 Task: Plan a trip to Miedzyrzecz, Poland from 29th December, 2023 to 31th December, 2023 for 2 adults. Place can be entire room with 2 bedrooms having 2 beds and 1 bathroom. Property type can be flat. Amenities needed are: washing machine.
Action: Mouse moved to (405, 172)
Screenshot: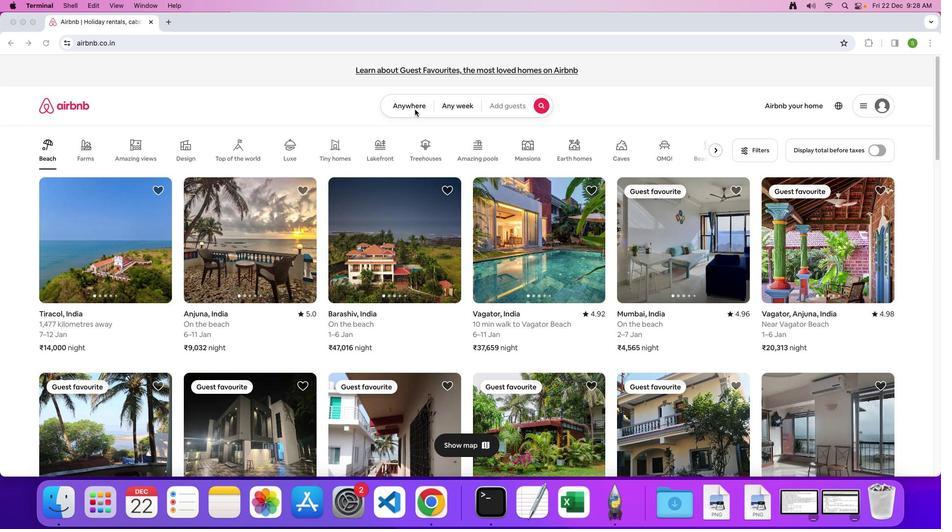 
Action: Mouse pressed left at (405, 172)
Screenshot: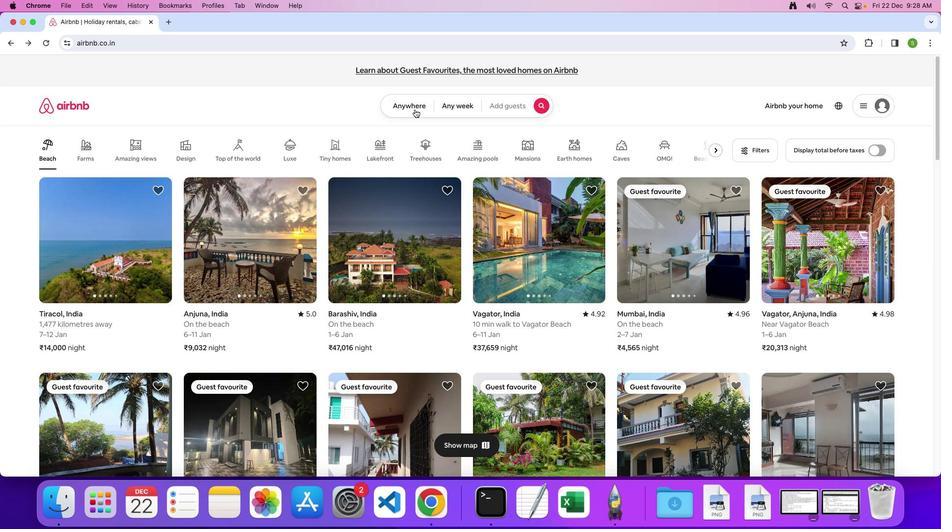 
Action: Mouse moved to (394, 173)
Screenshot: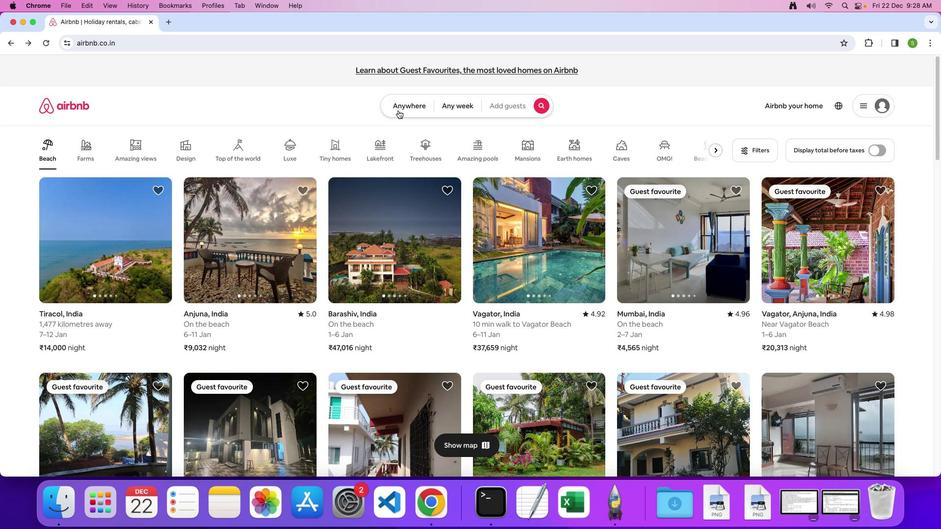 
Action: Mouse pressed left at (394, 173)
Screenshot: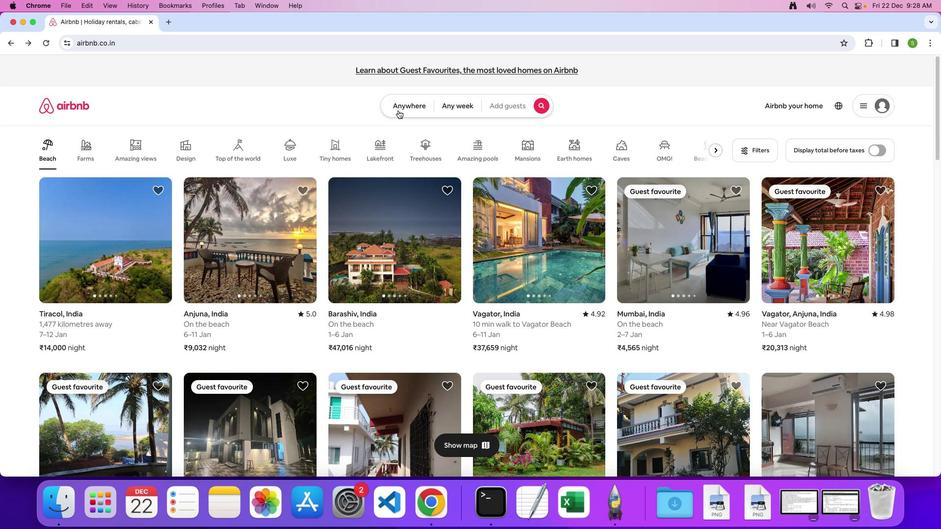 
Action: Mouse moved to (369, 195)
Screenshot: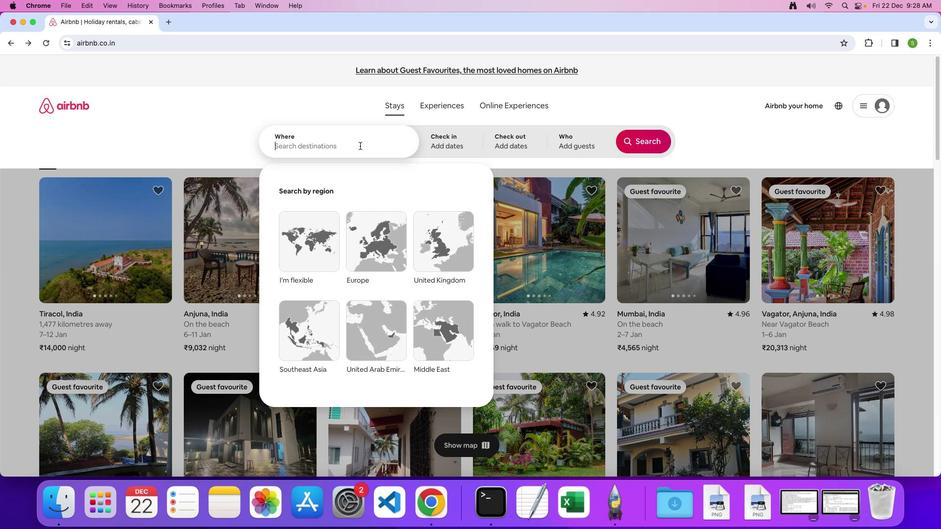 
Action: Mouse pressed left at (369, 195)
Screenshot: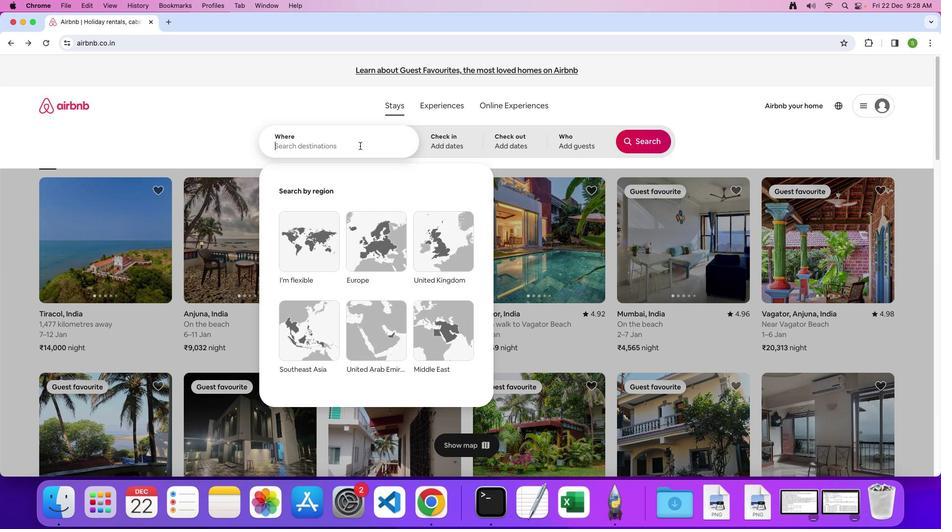 
Action: Key pressed 'M'Key.caps_lock'i''e''d''z''y''r''z''e''c''z'','Key.spaceKey.shift'P''o''l''a''n''d'Key.enter
Screenshot: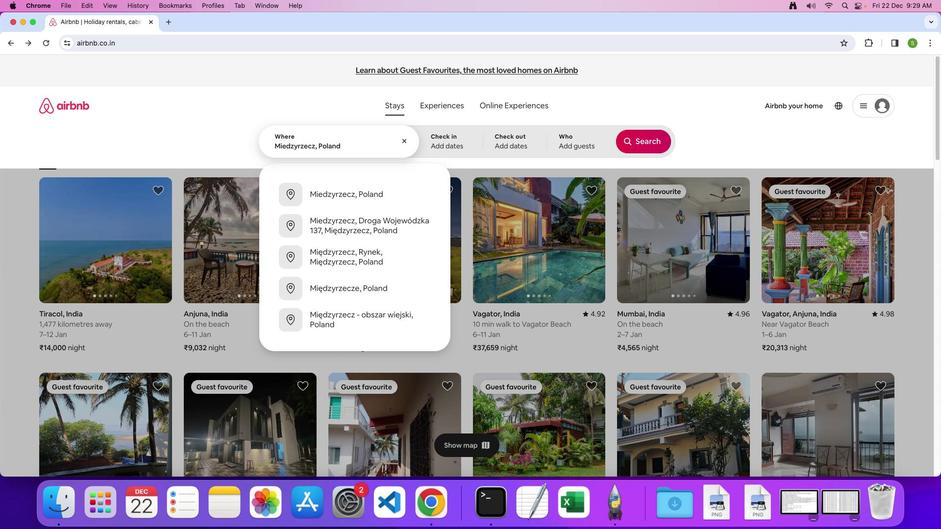 
Action: Mouse moved to (406, 331)
Screenshot: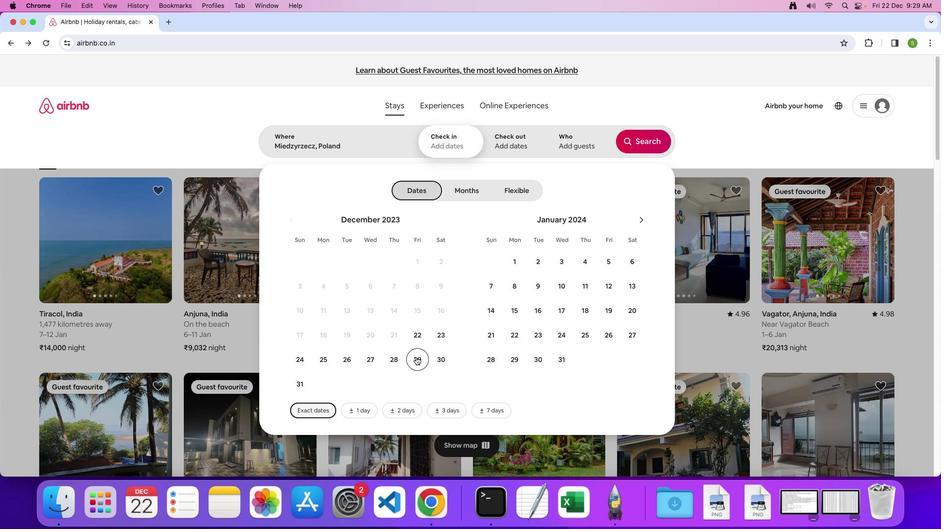 
Action: Mouse pressed left at (406, 331)
Screenshot: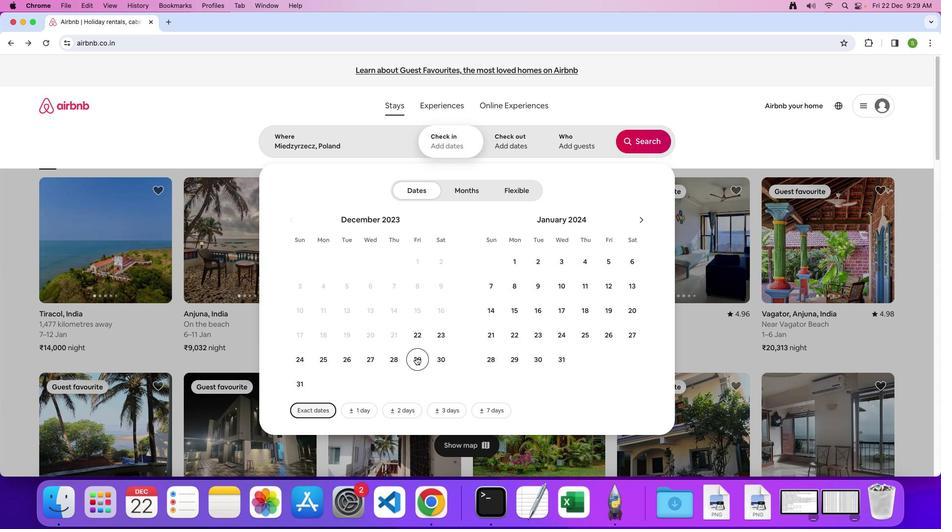 
Action: Mouse moved to (329, 346)
Screenshot: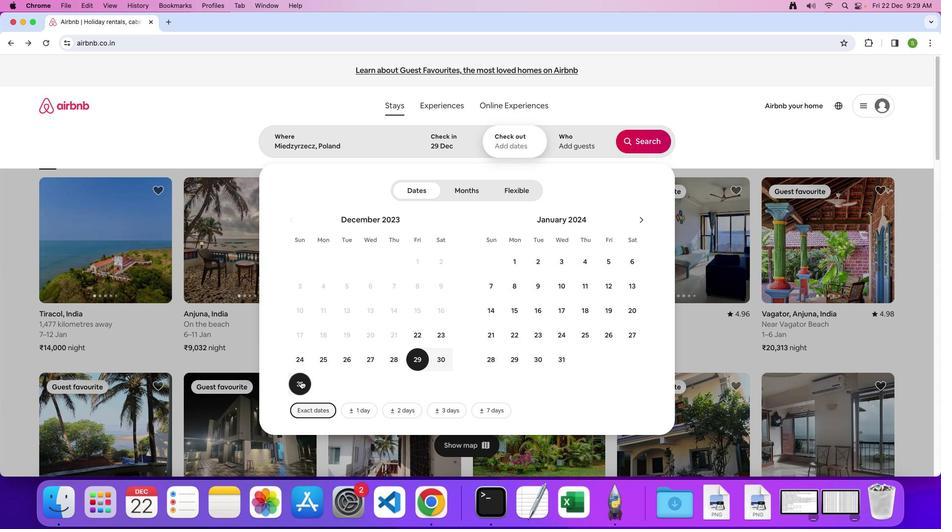 
Action: Mouse pressed left at (329, 346)
Screenshot: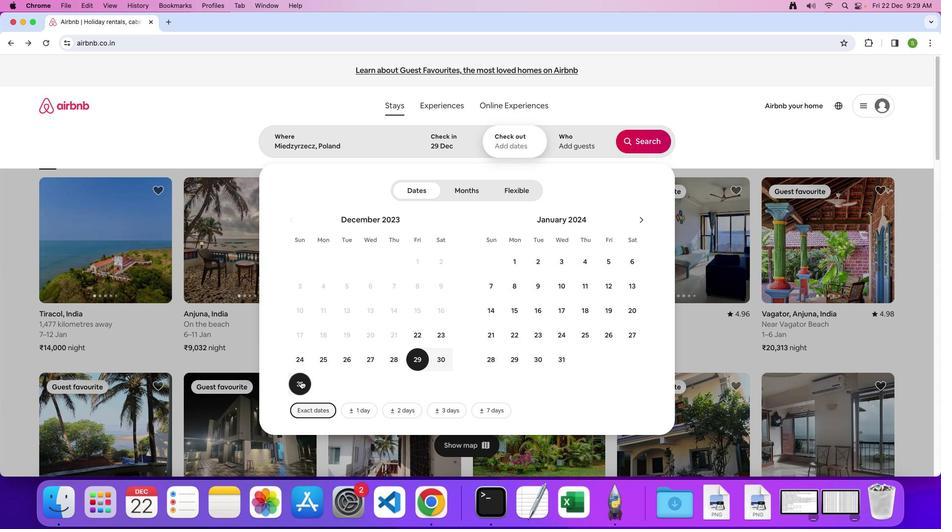 
Action: Mouse moved to (507, 192)
Screenshot: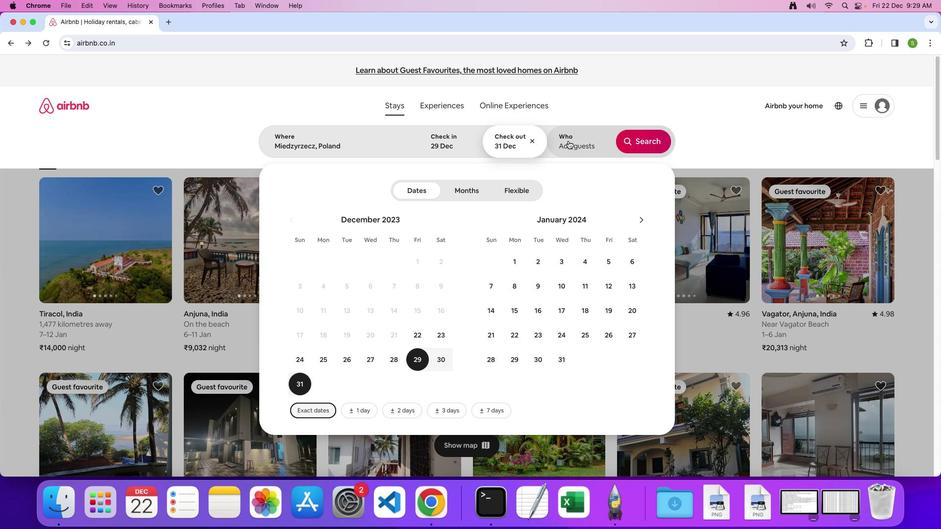 
Action: Mouse pressed left at (507, 192)
Screenshot: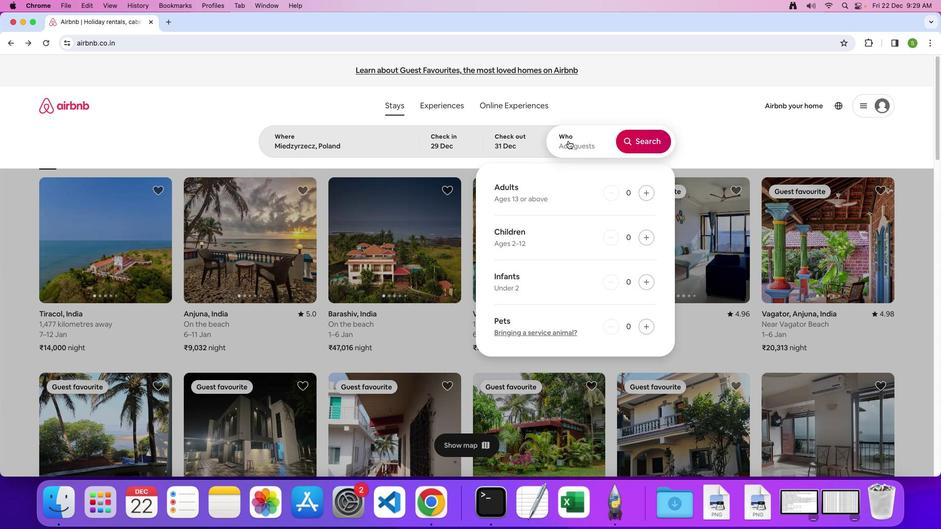 
Action: Mouse moved to (560, 224)
Screenshot: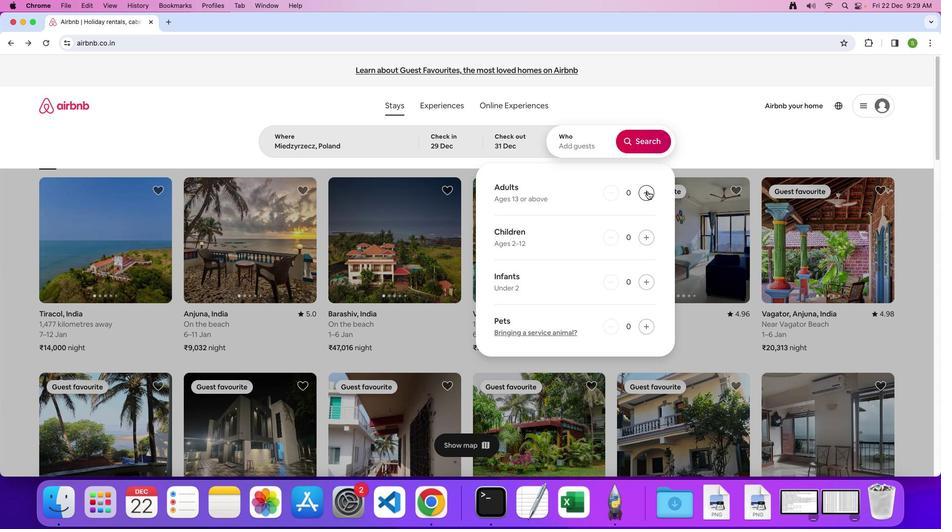 
Action: Mouse pressed left at (560, 224)
Screenshot: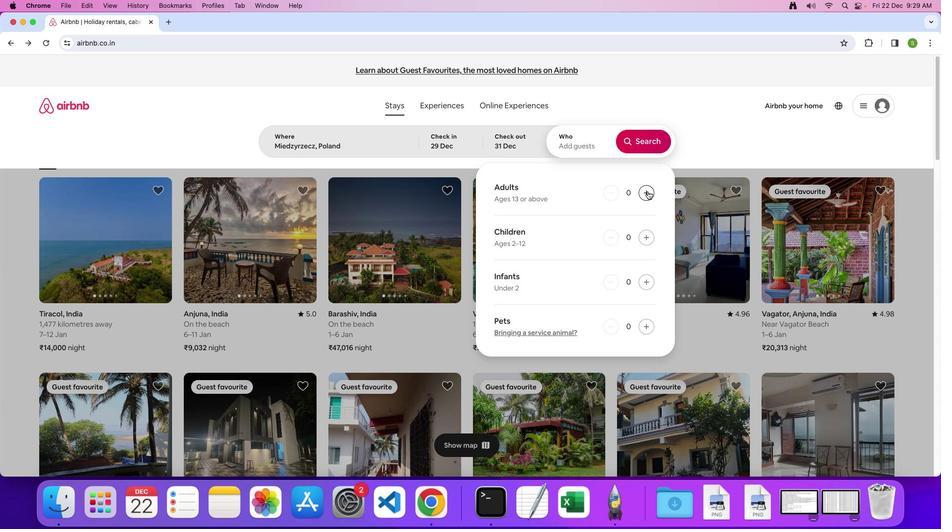 
Action: Mouse pressed left at (560, 224)
Screenshot: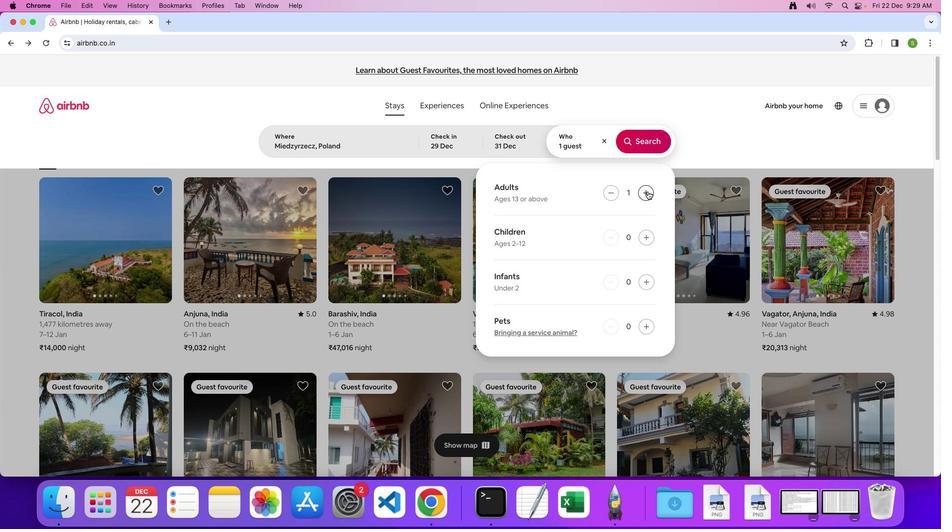 
Action: Mouse moved to (560, 195)
Screenshot: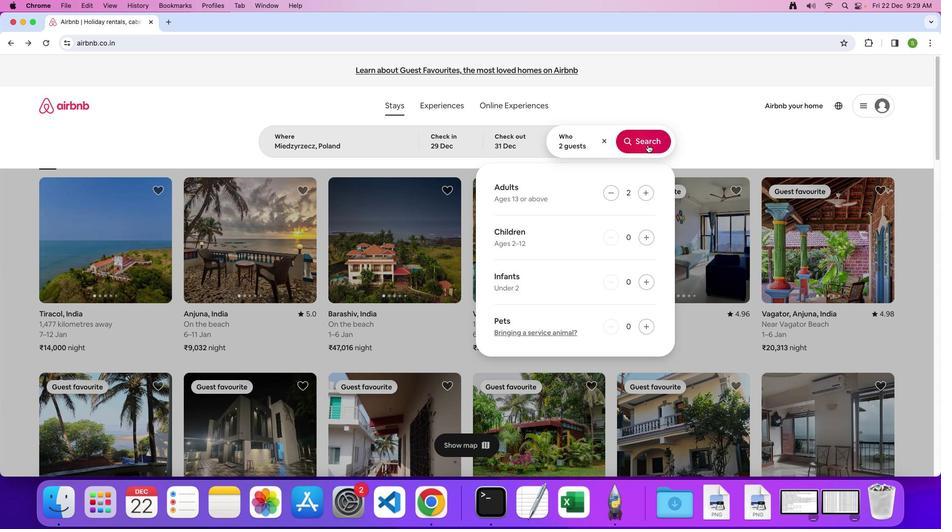 
Action: Mouse pressed left at (560, 195)
Screenshot: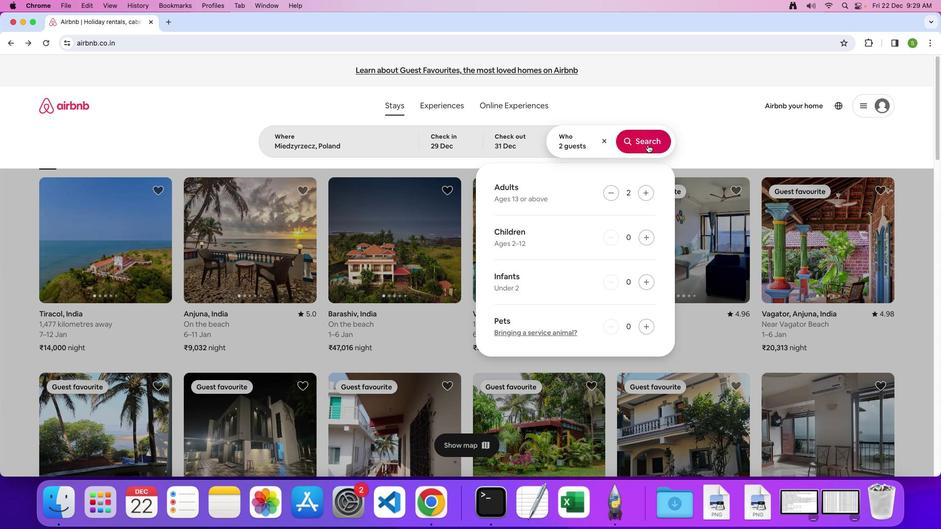 
Action: Mouse moved to (655, 173)
Screenshot: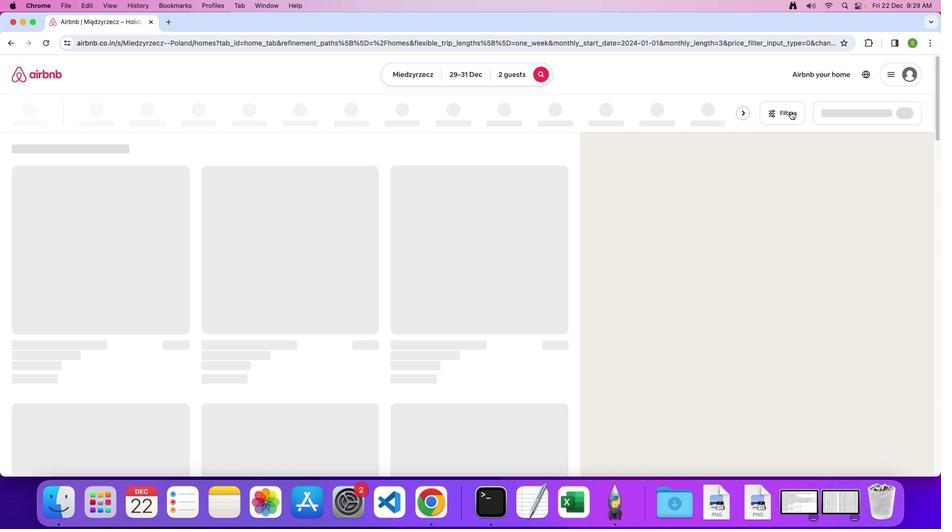 
Action: Mouse pressed left at (655, 173)
Screenshot: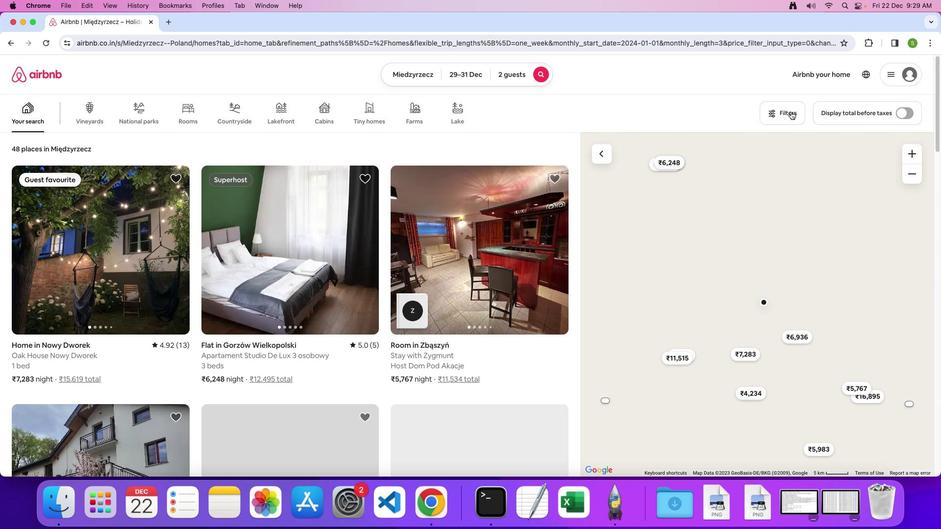 
Action: Mouse moved to (435, 296)
Screenshot: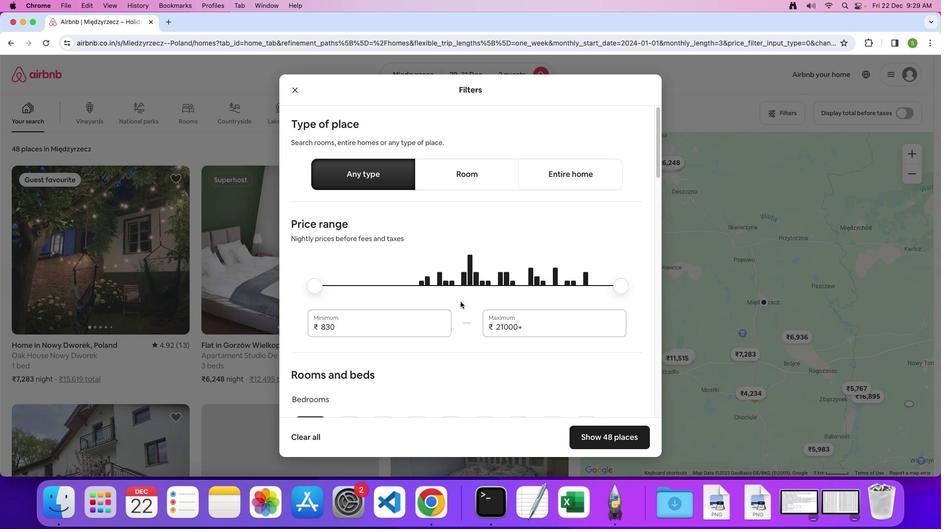 
Action: Mouse scrolled (435, 296) with delta (130, 101)
Screenshot: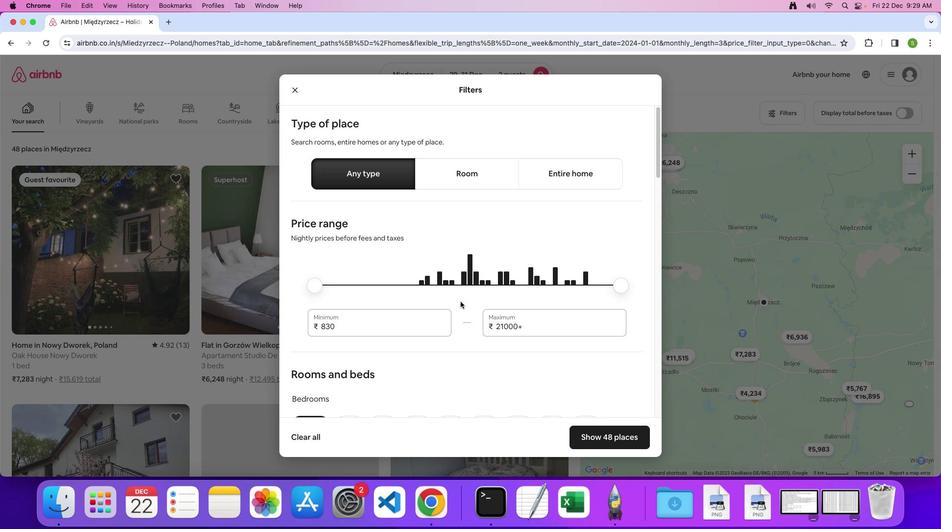 
Action: Mouse scrolled (435, 296) with delta (130, 101)
Screenshot: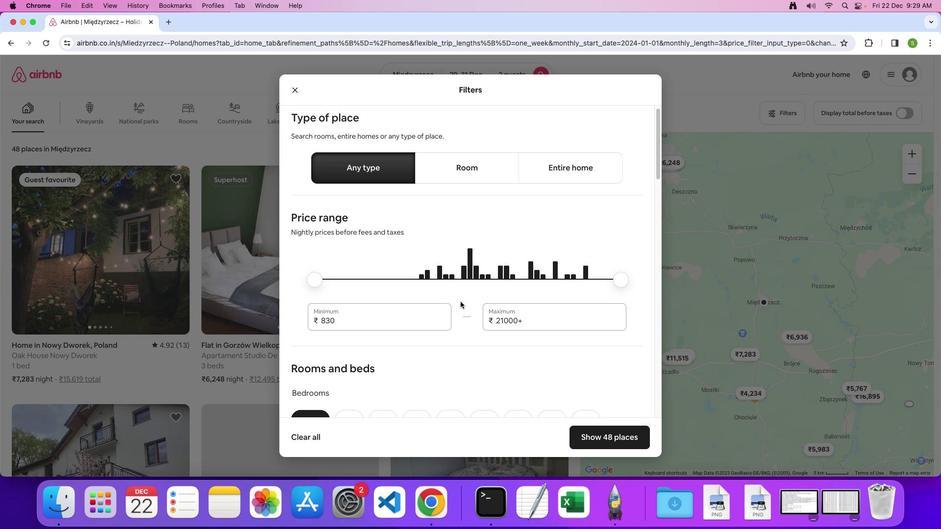 
Action: Mouse moved to (435, 295)
Screenshot: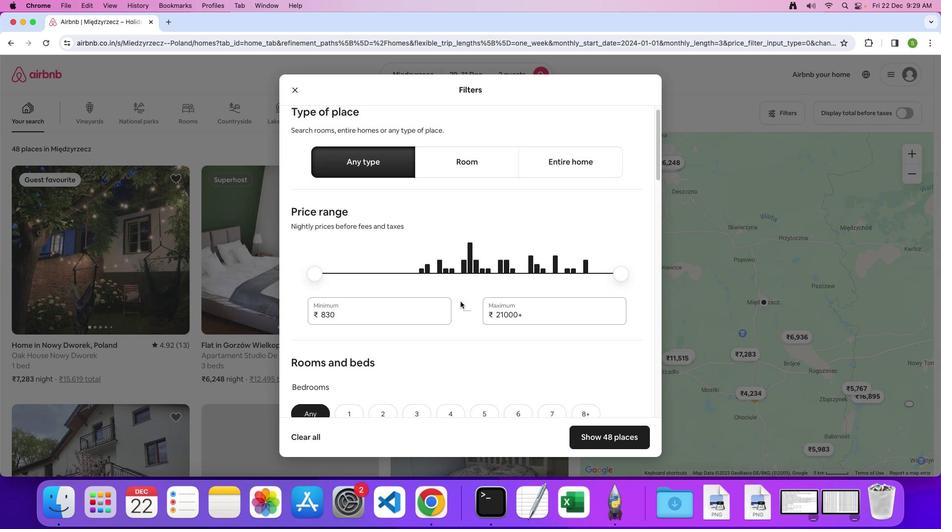 
Action: Mouse scrolled (435, 295) with delta (130, 101)
Screenshot: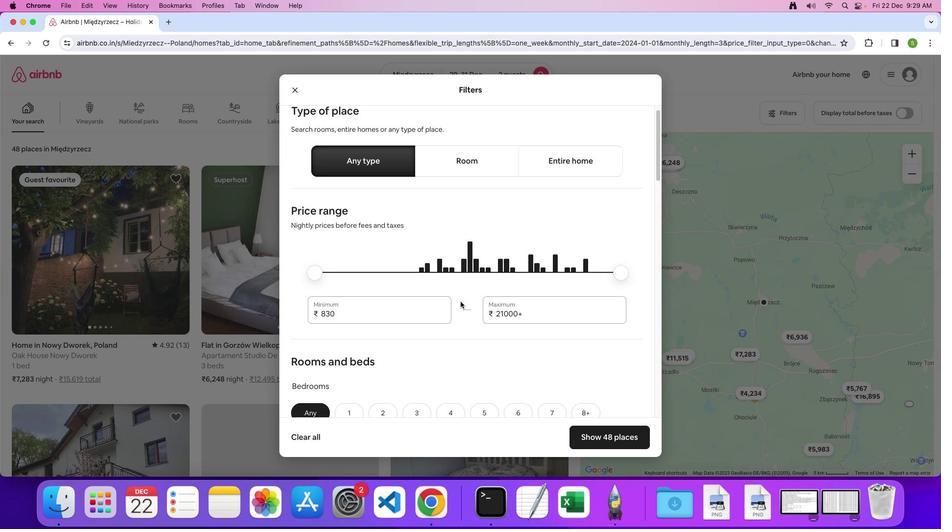 
Action: Mouse scrolled (435, 295) with delta (130, 101)
Screenshot: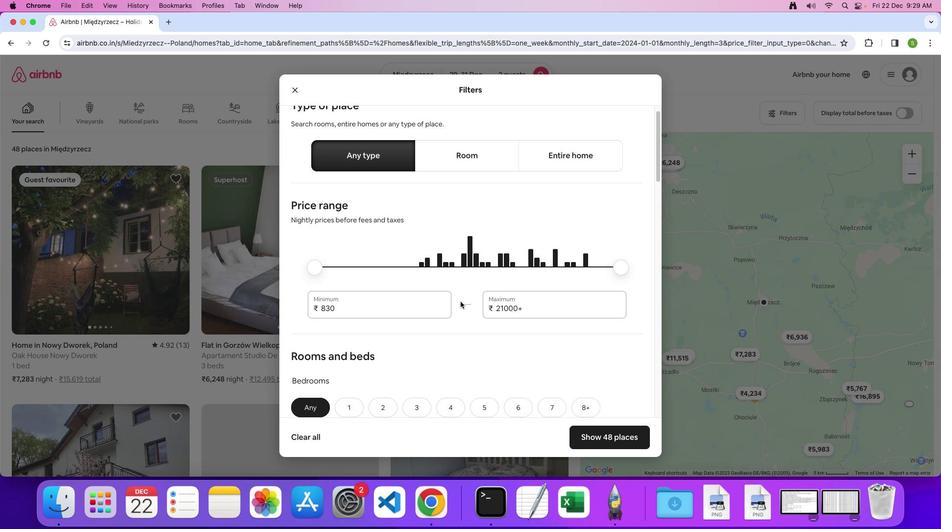 
Action: Mouse scrolled (435, 295) with delta (130, 101)
Screenshot: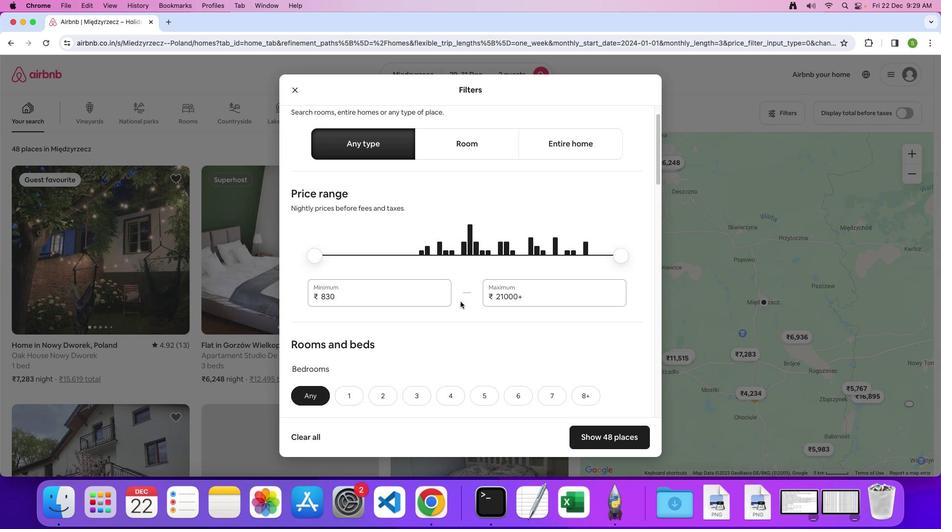 
Action: Mouse scrolled (435, 295) with delta (130, 101)
Screenshot: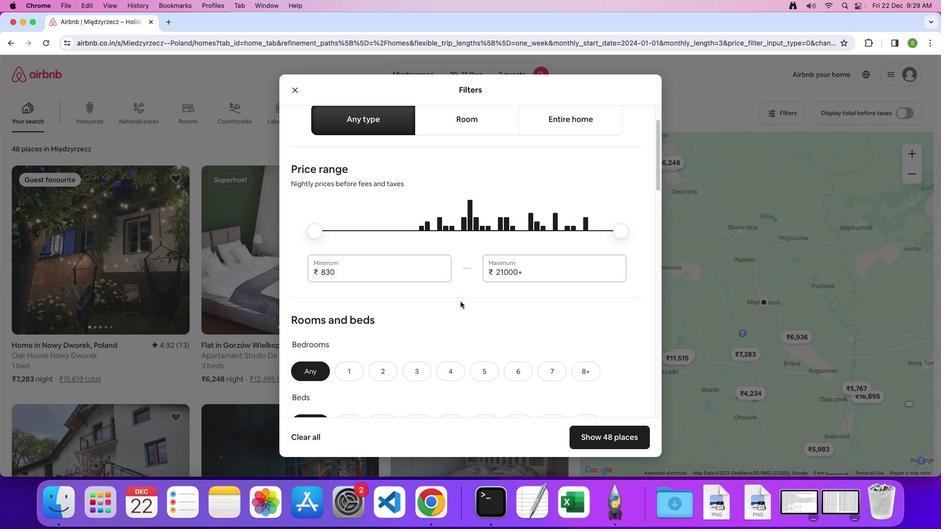 
Action: Mouse scrolled (435, 295) with delta (130, 101)
Screenshot: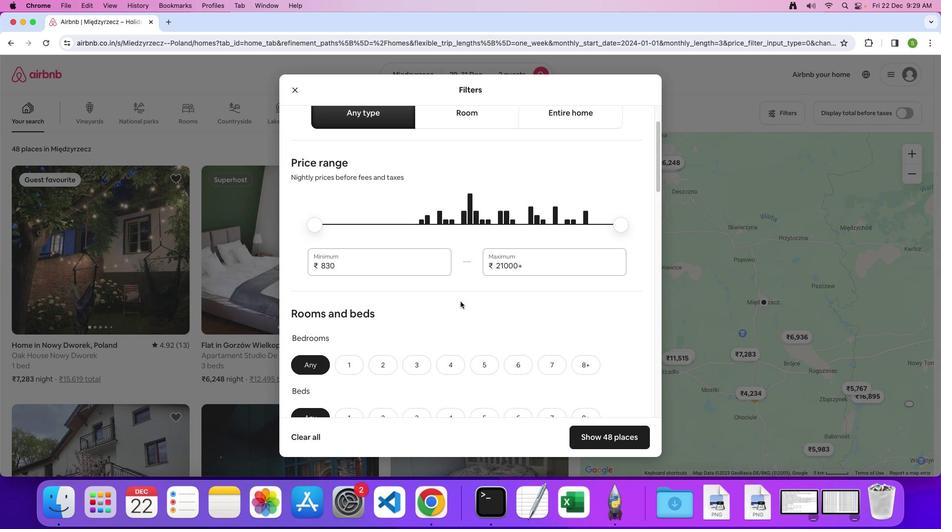 
Action: Mouse scrolled (435, 295) with delta (130, 101)
Screenshot: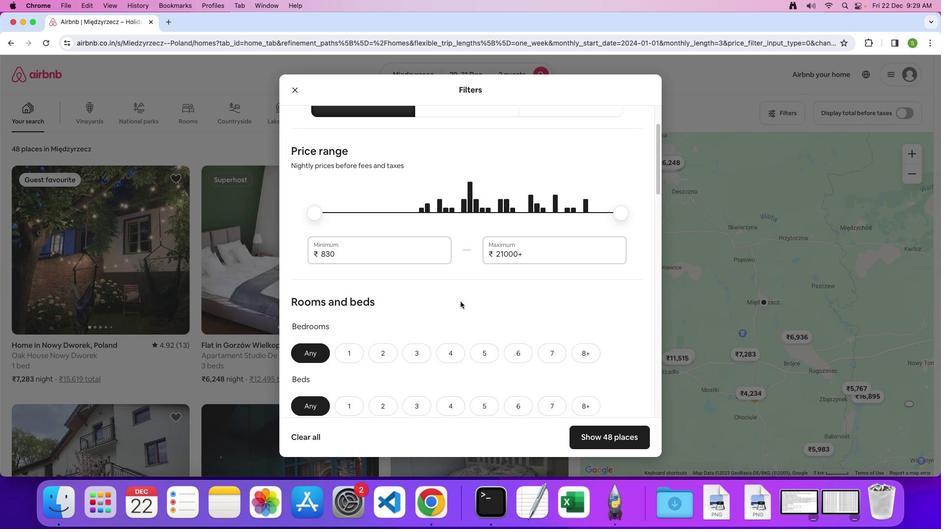 
Action: Mouse scrolled (435, 295) with delta (130, 101)
Screenshot: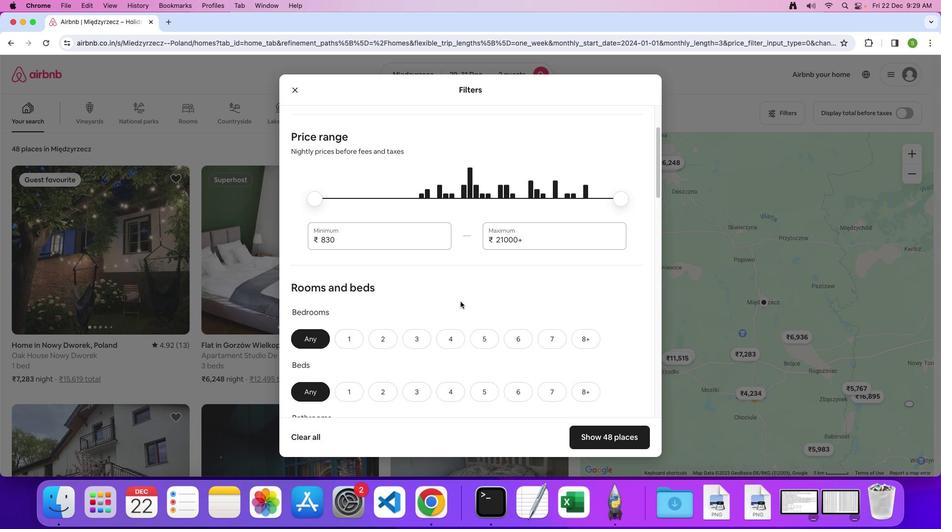 
Action: Mouse scrolled (435, 295) with delta (130, 101)
Screenshot: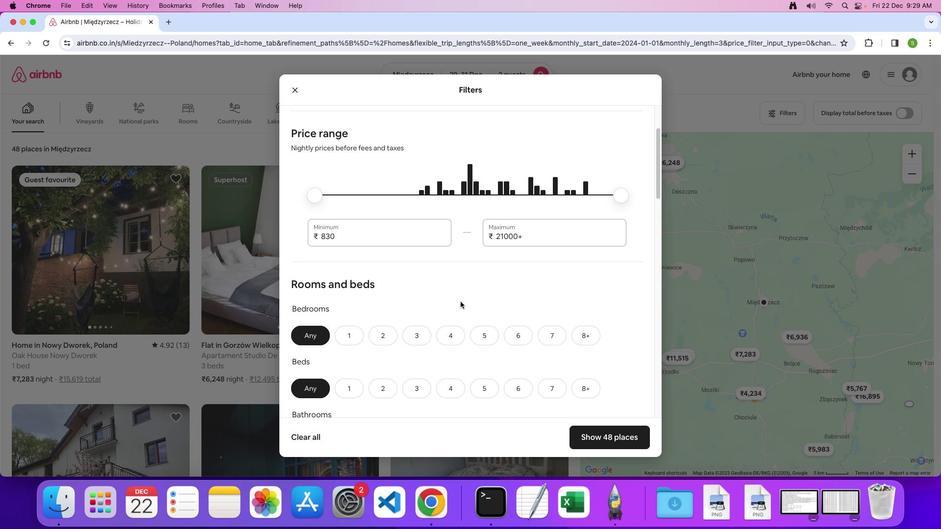 
Action: Mouse scrolled (435, 295) with delta (130, 101)
Screenshot: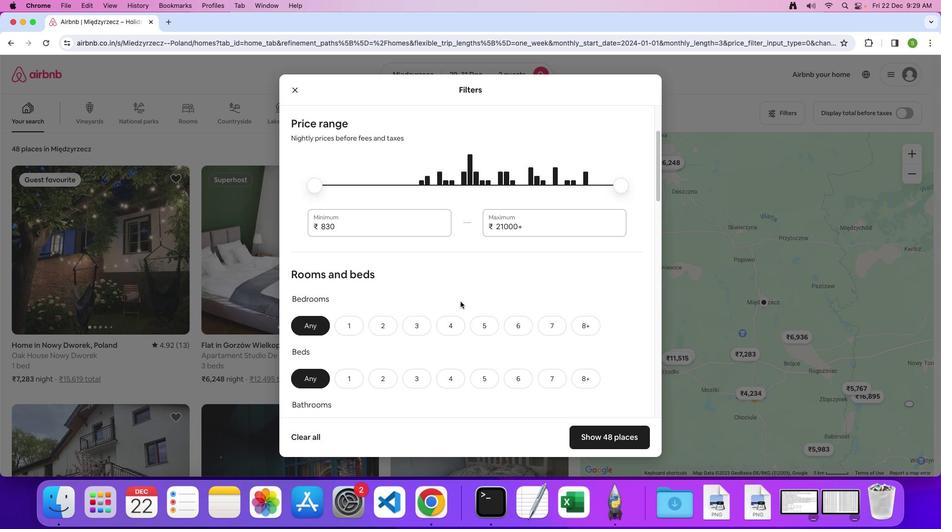 
Action: Mouse scrolled (435, 295) with delta (130, 100)
Screenshot: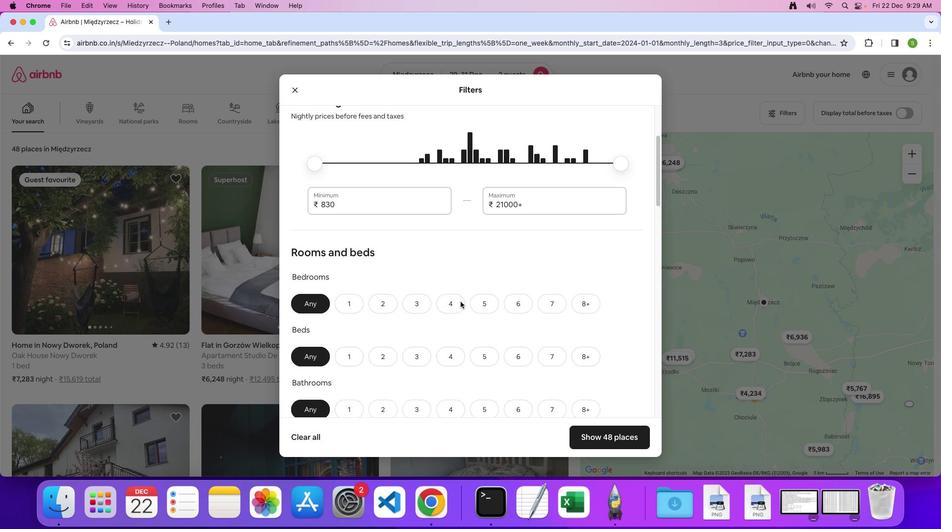 
Action: Mouse scrolled (435, 295) with delta (130, 101)
Screenshot: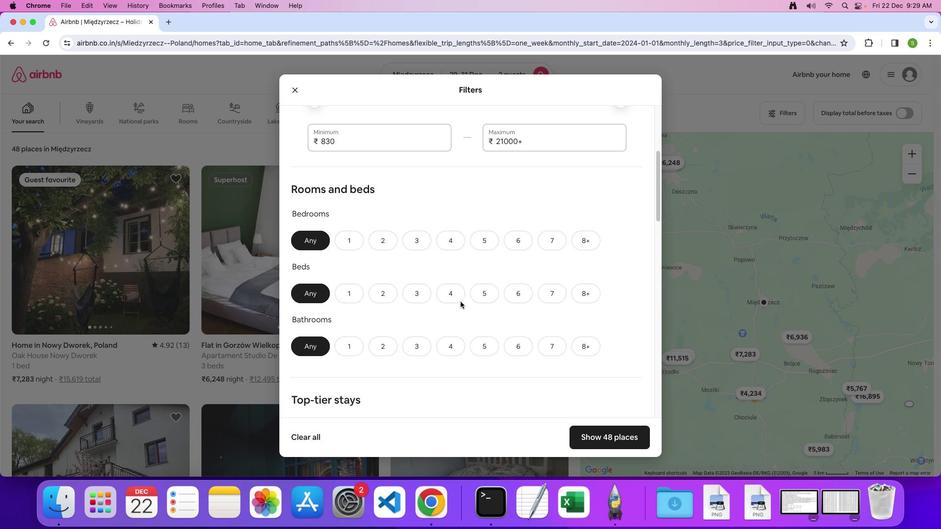 
Action: Mouse scrolled (435, 295) with delta (130, 101)
Screenshot: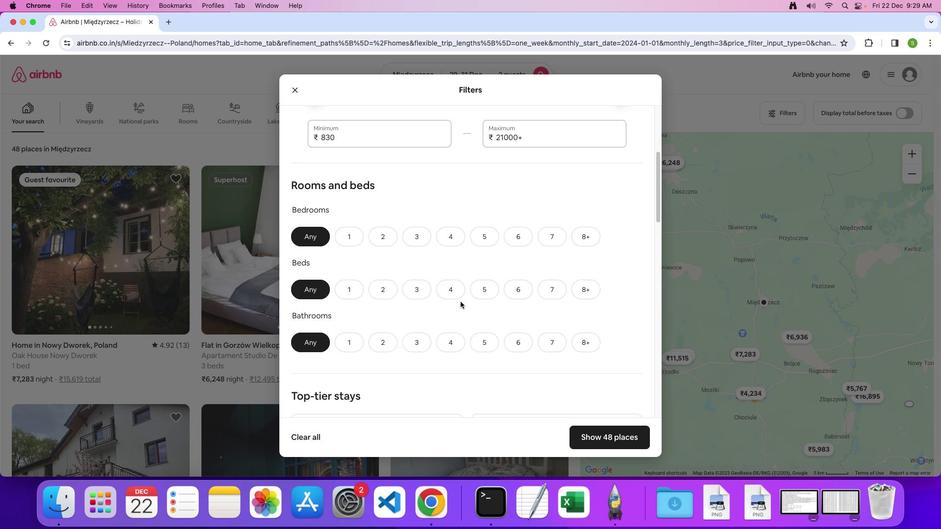 
Action: Mouse scrolled (435, 295) with delta (130, 101)
Screenshot: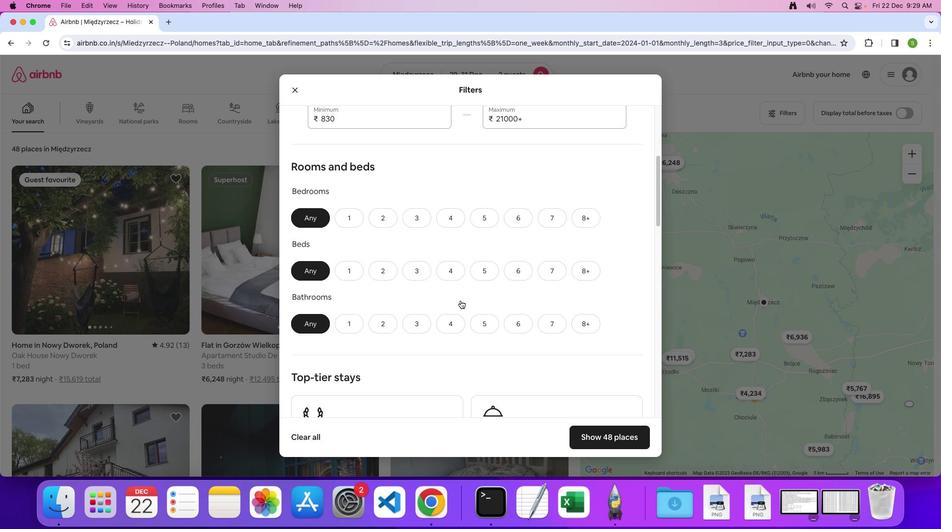 
Action: Mouse moved to (384, 219)
Screenshot: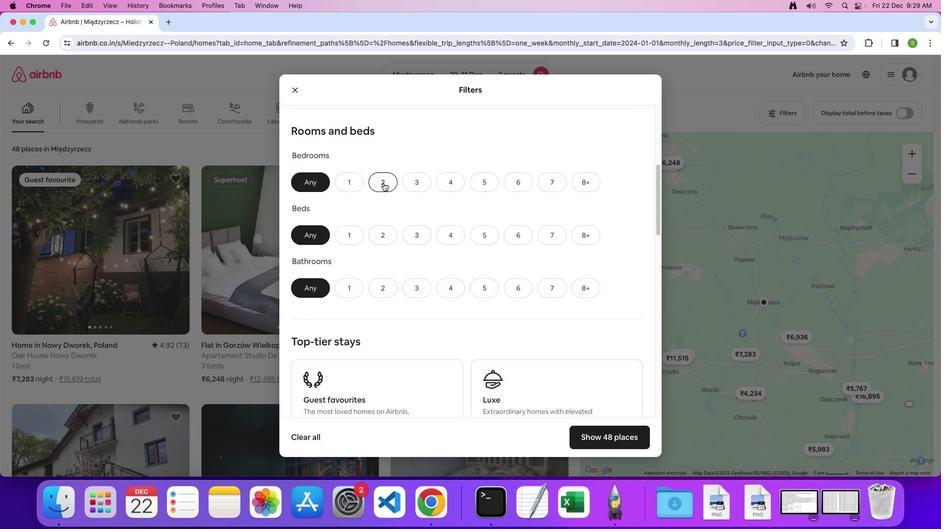 
Action: Mouse pressed left at (384, 219)
Screenshot: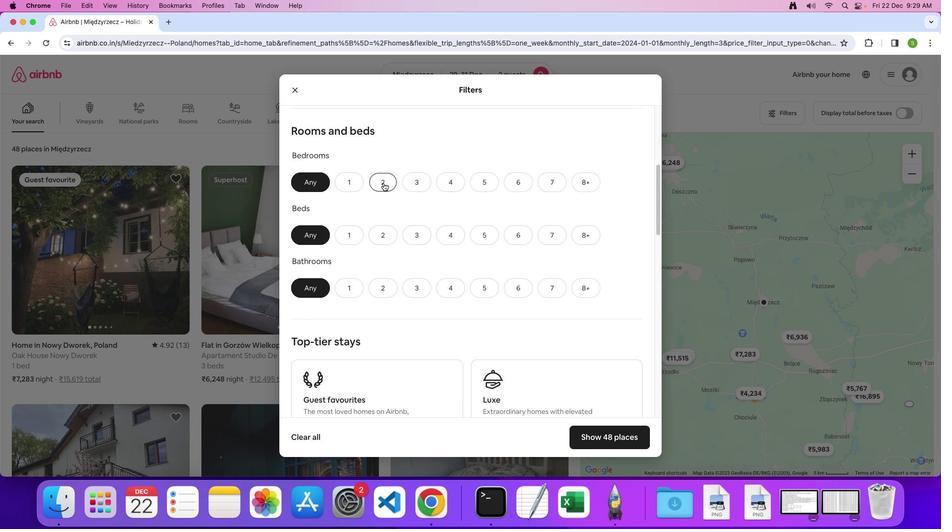 
Action: Mouse moved to (386, 249)
Screenshot: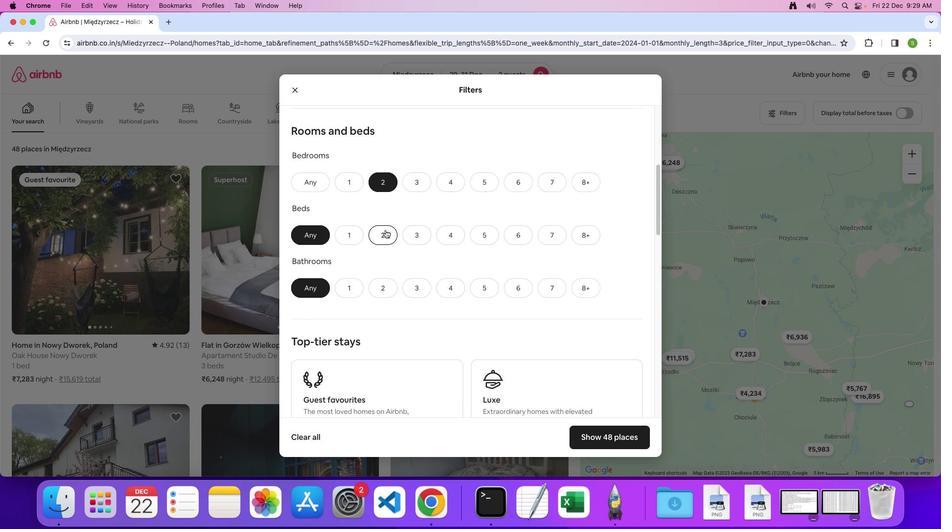 
Action: Mouse pressed left at (386, 249)
Screenshot: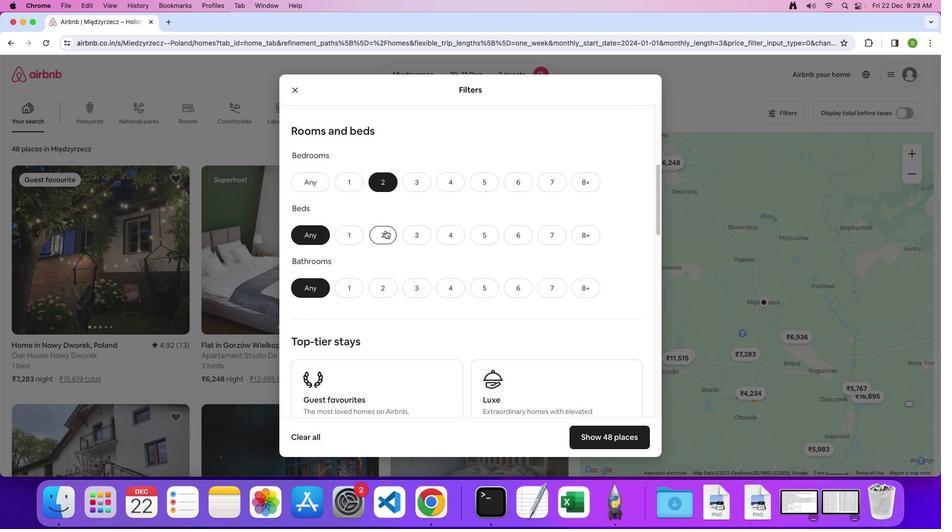 
Action: Mouse moved to (368, 285)
Screenshot: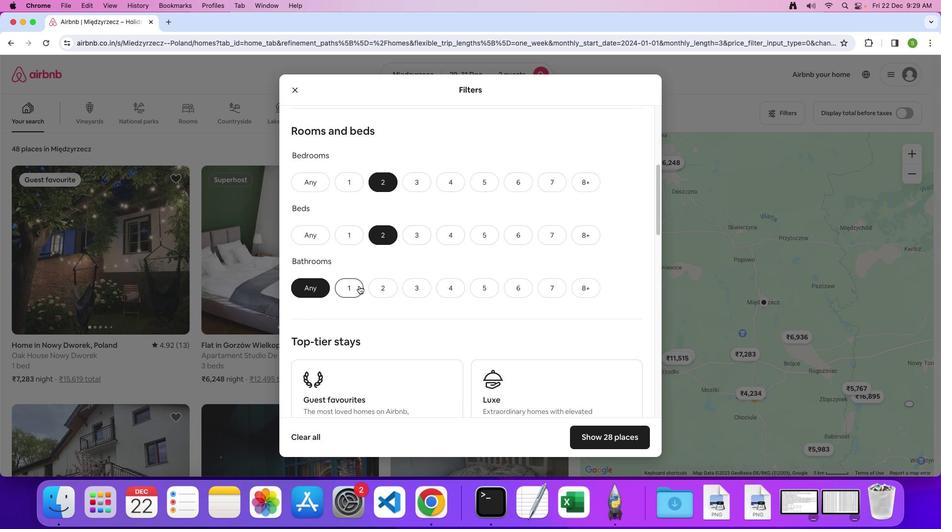 
Action: Mouse pressed left at (368, 285)
Screenshot: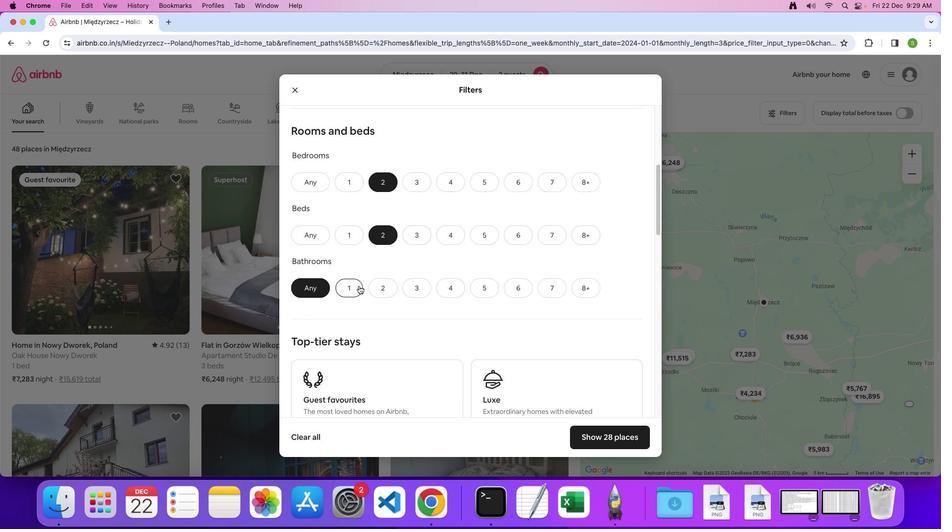 
Action: Mouse moved to (422, 272)
Screenshot: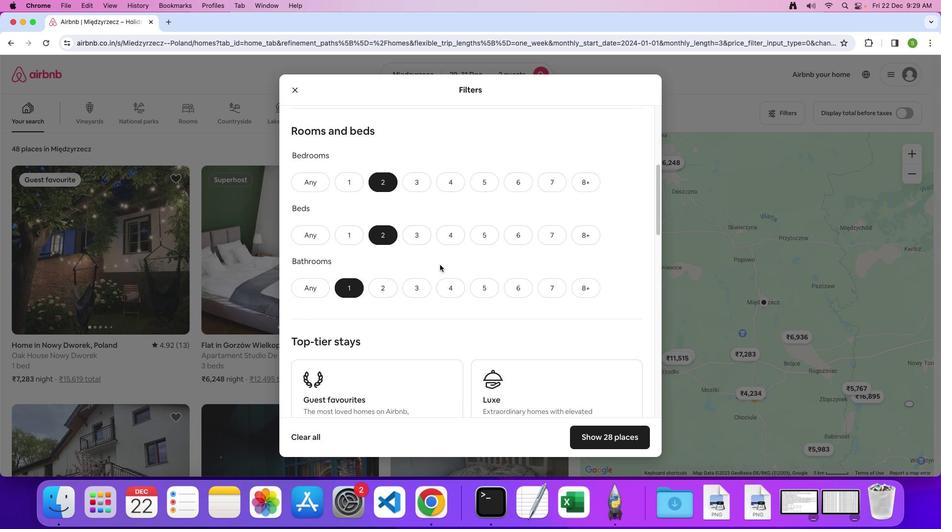 
Action: Mouse scrolled (422, 272) with delta (130, 101)
Screenshot: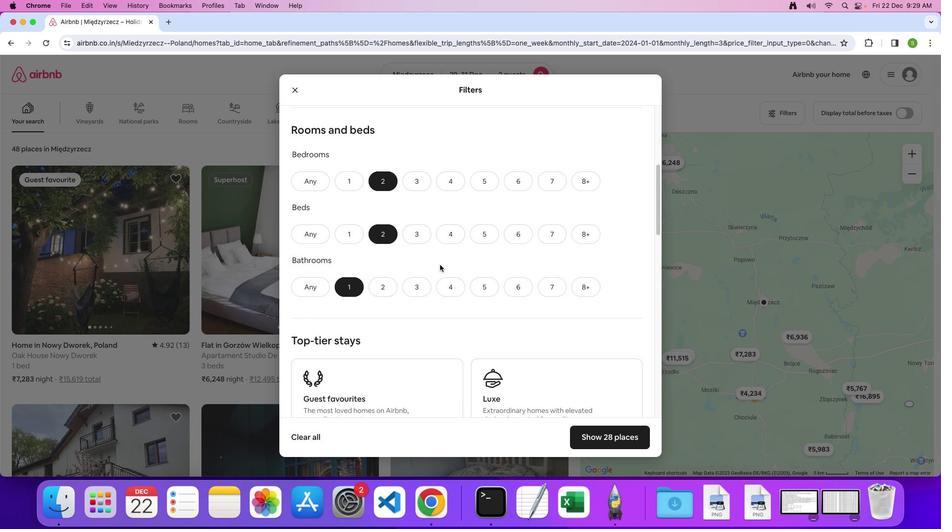 
Action: Mouse scrolled (422, 272) with delta (130, 101)
Screenshot: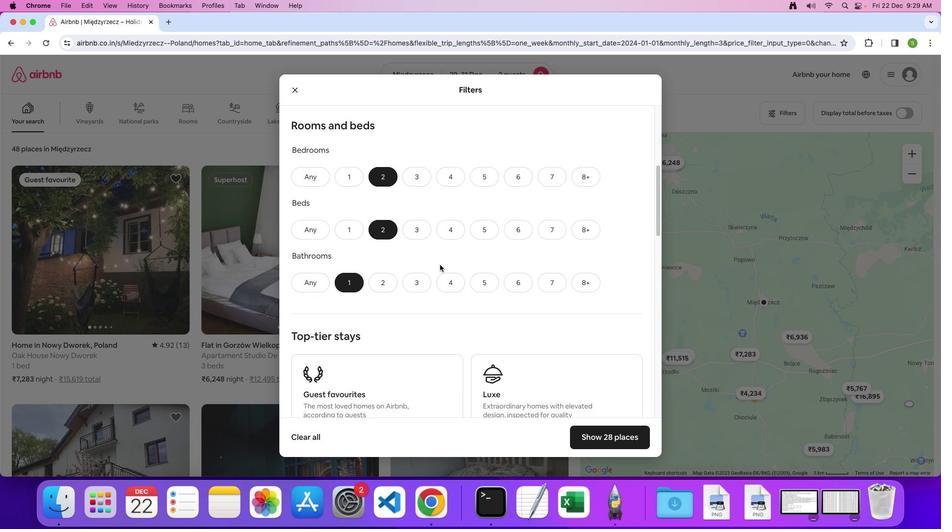 
Action: Mouse scrolled (422, 272) with delta (130, 101)
Screenshot: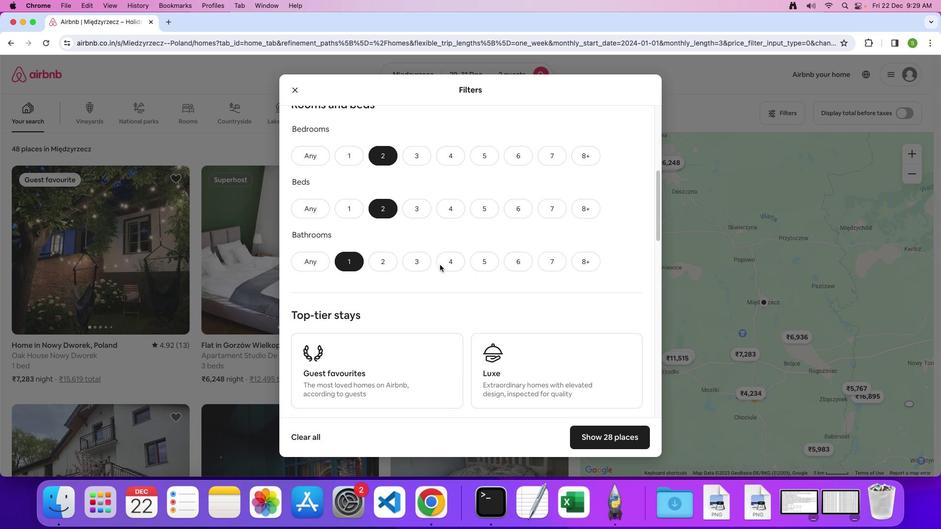 
Action: Mouse scrolled (422, 272) with delta (130, 101)
Screenshot: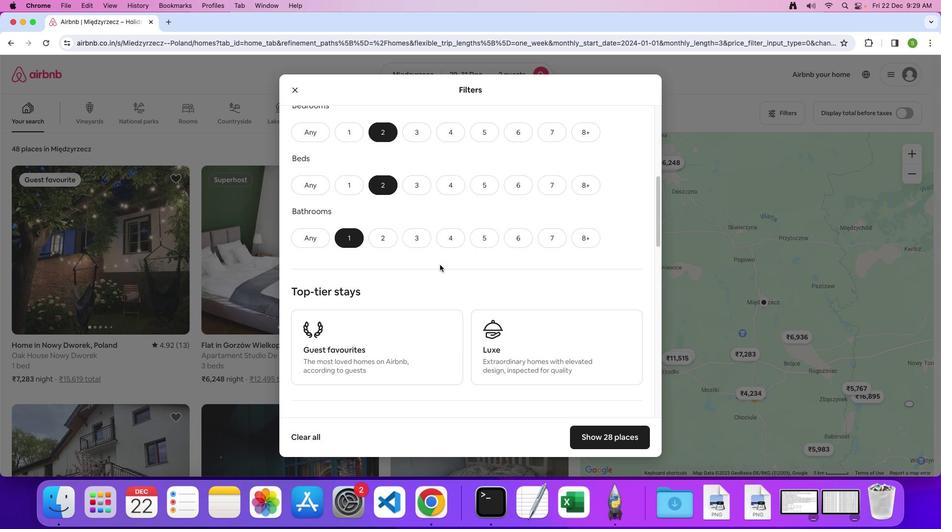 
Action: Mouse moved to (422, 272)
Screenshot: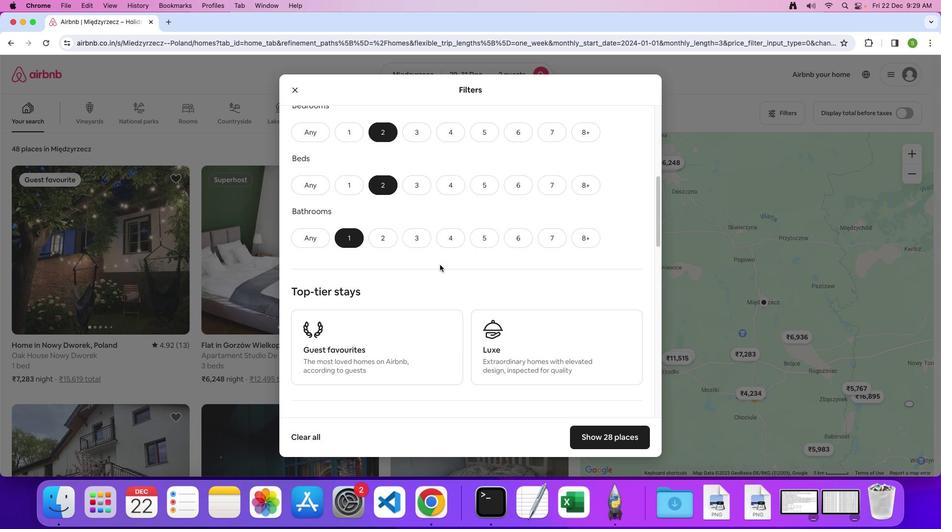 
Action: Mouse scrolled (422, 272) with delta (130, 101)
Screenshot: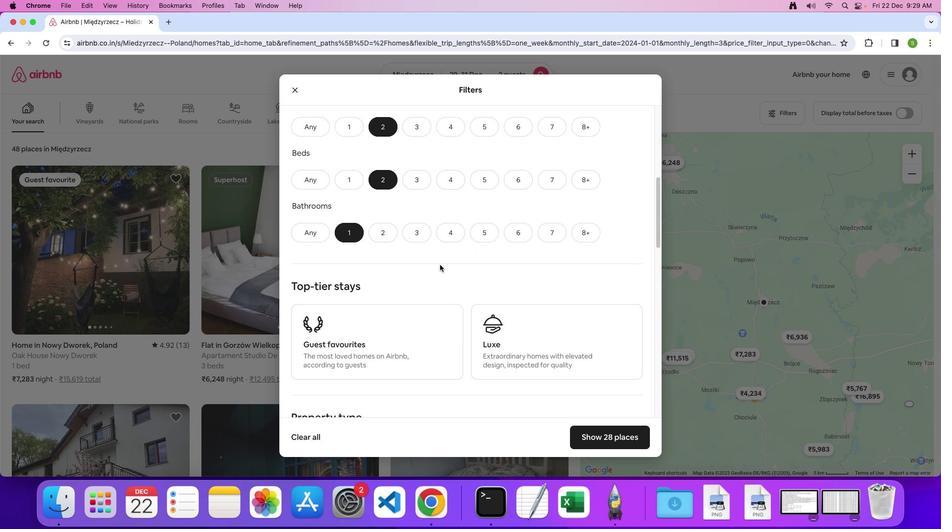 
Action: Mouse moved to (422, 272)
Screenshot: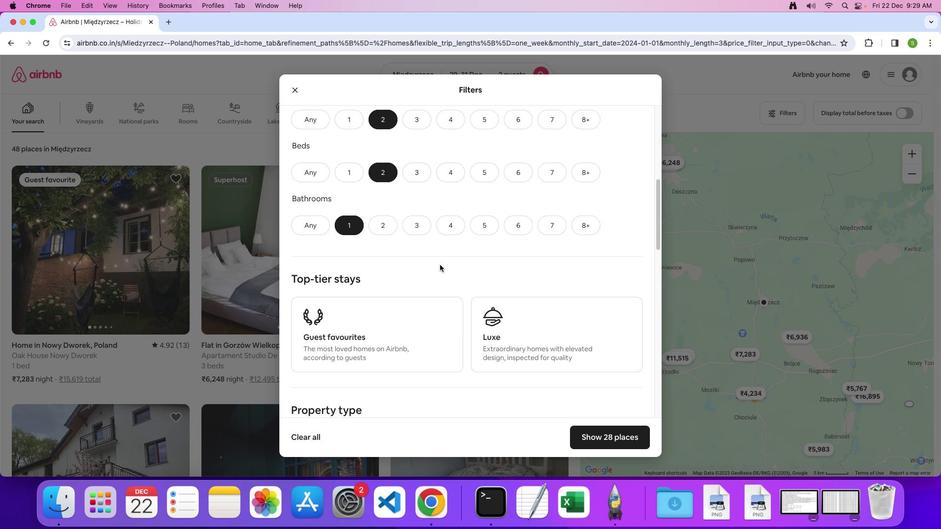 
Action: Mouse scrolled (422, 272) with delta (130, 101)
Screenshot: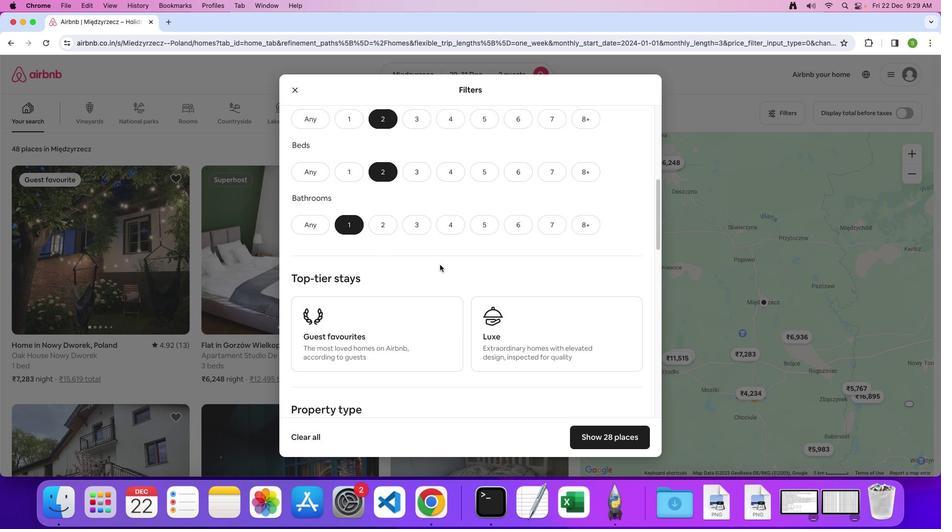 
Action: Mouse scrolled (422, 272) with delta (130, 101)
Screenshot: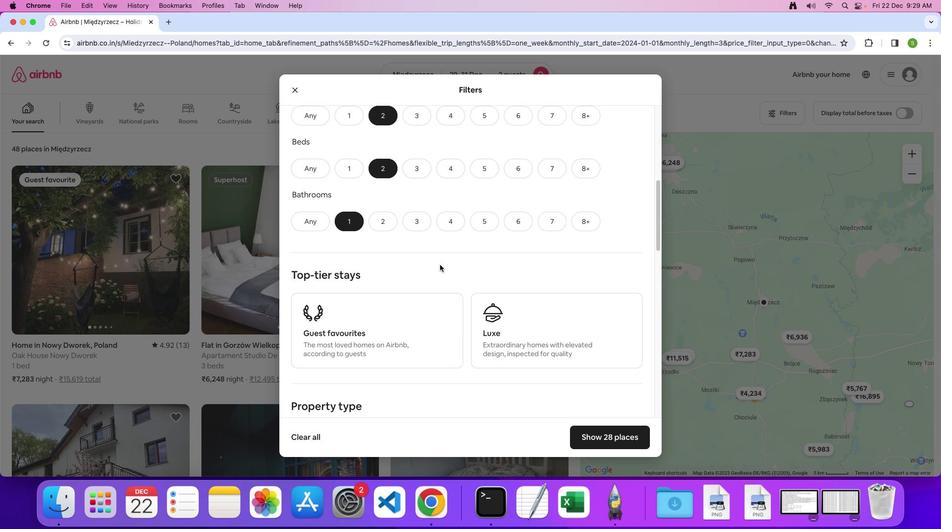 
Action: Mouse scrolled (422, 272) with delta (130, 101)
Screenshot: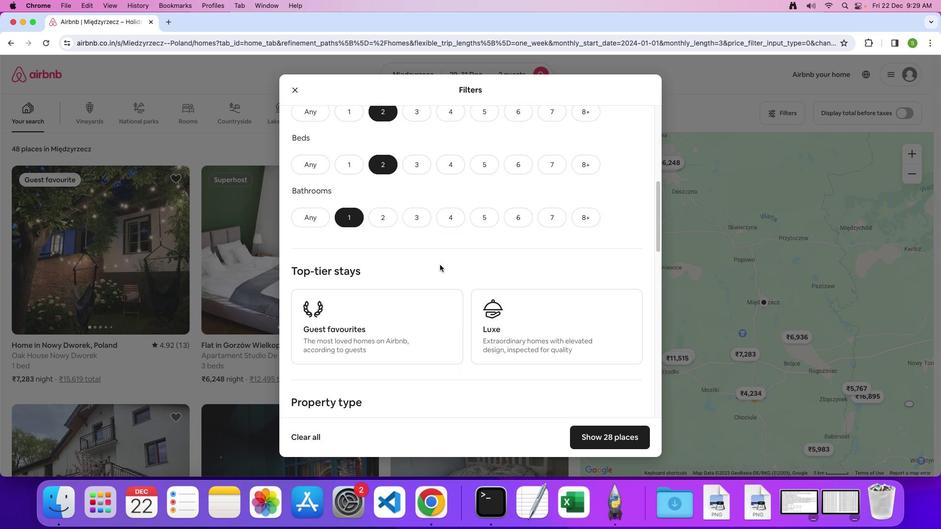 
Action: Mouse scrolled (422, 272) with delta (130, 101)
Screenshot: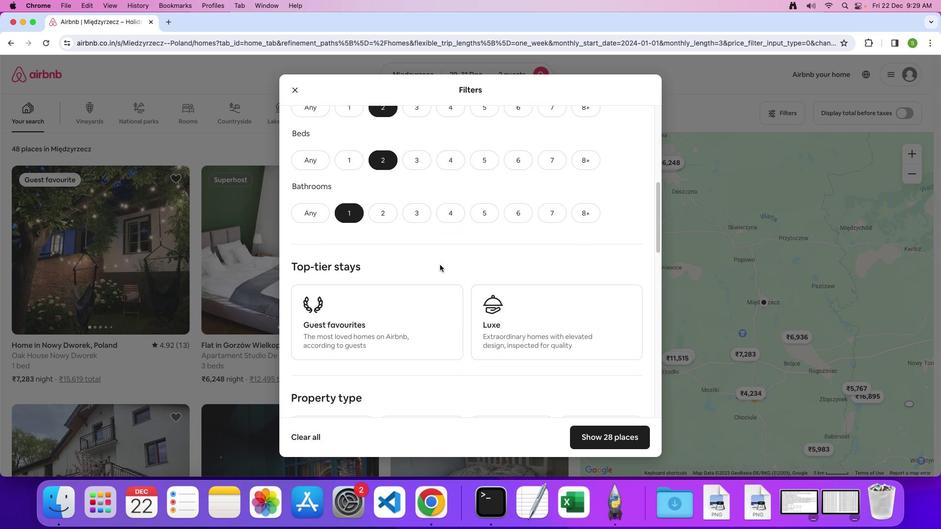 
Action: Mouse scrolled (422, 272) with delta (130, 100)
Screenshot: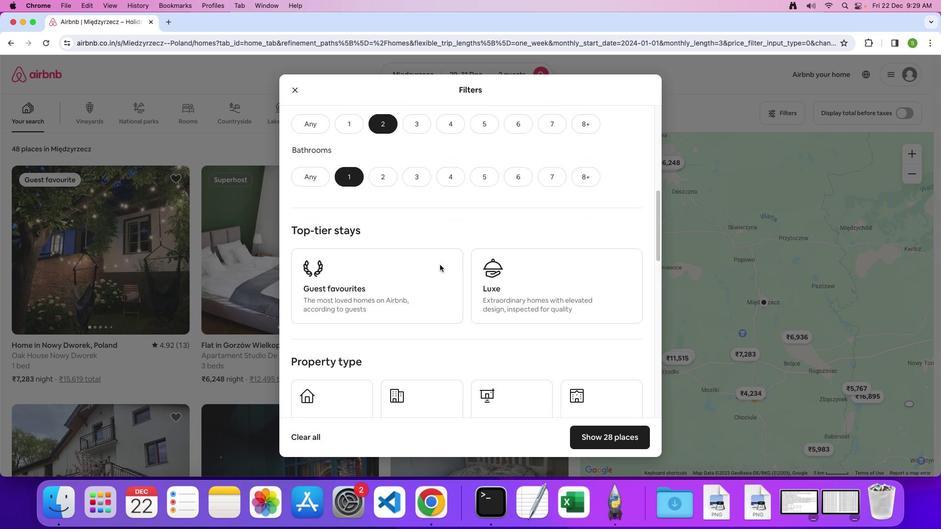 
Action: Mouse scrolled (422, 272) with delta (130, 101)
Screenshot: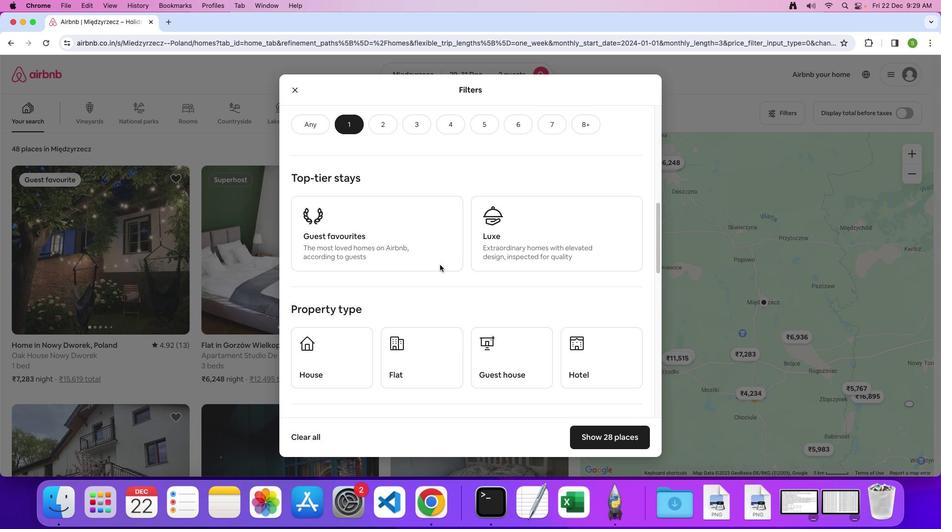 
Action: Mouse scrolled (422, 272) with delta (130, 101)
Screenshot: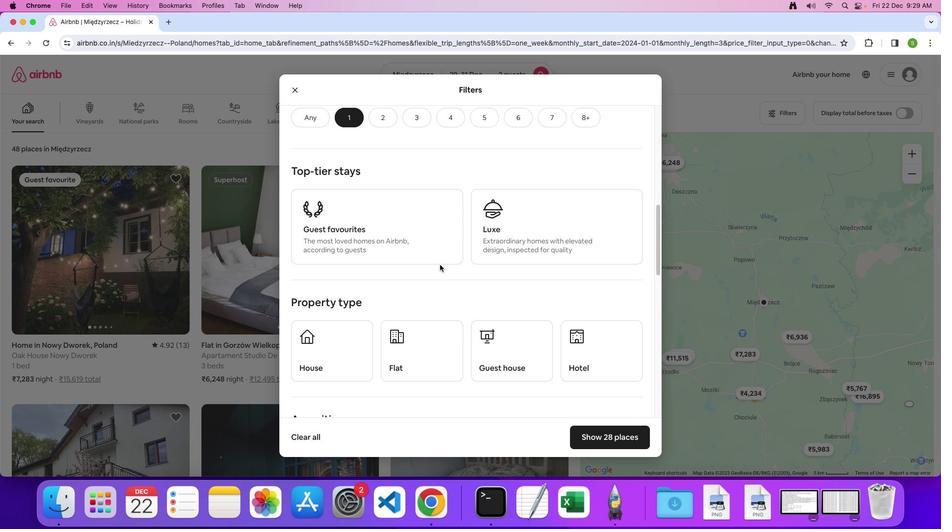 
Action: Mouse scrolled (422, 272) with delta (130, 100)
Screenshot: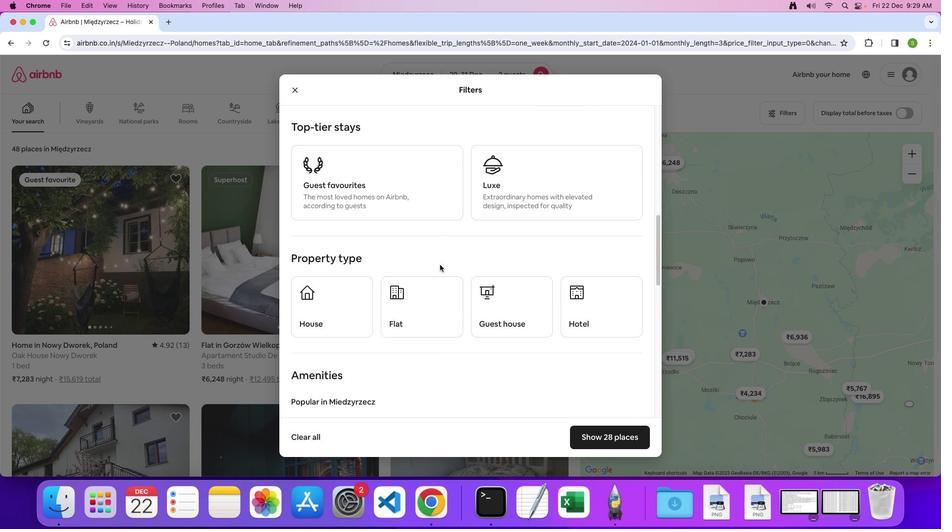 
Action: Mouse moved to (409, 277)
Screenshot: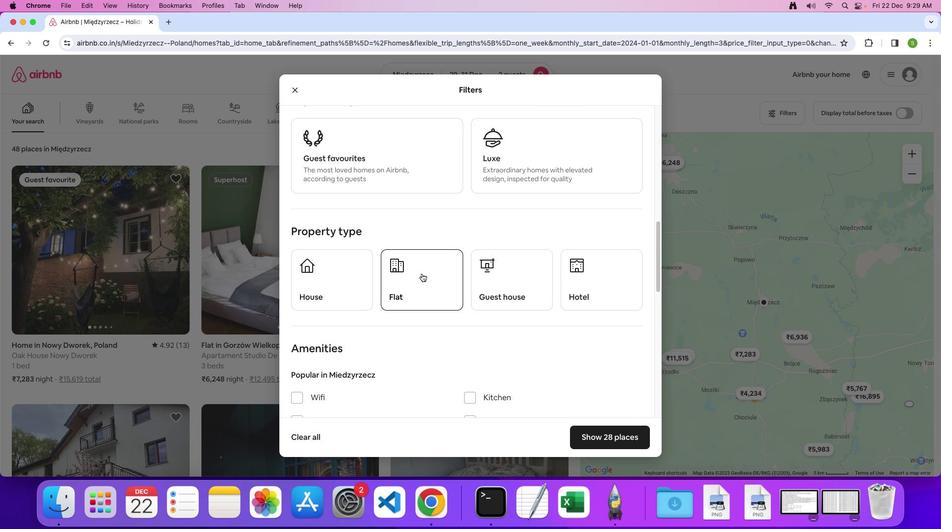 
Action: Mouse pressed left at (409, 277)
Screenshot: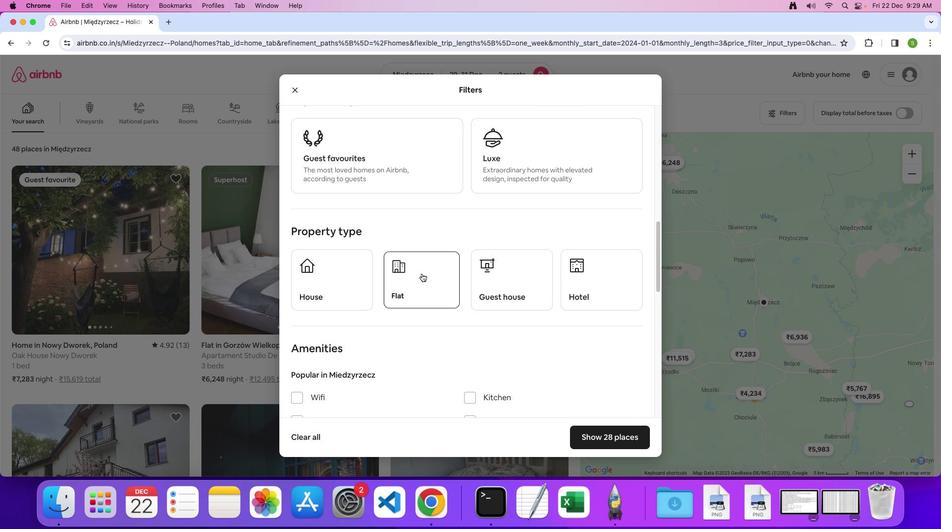 
Action: Mouse moved to (409, 277)
Screenshot: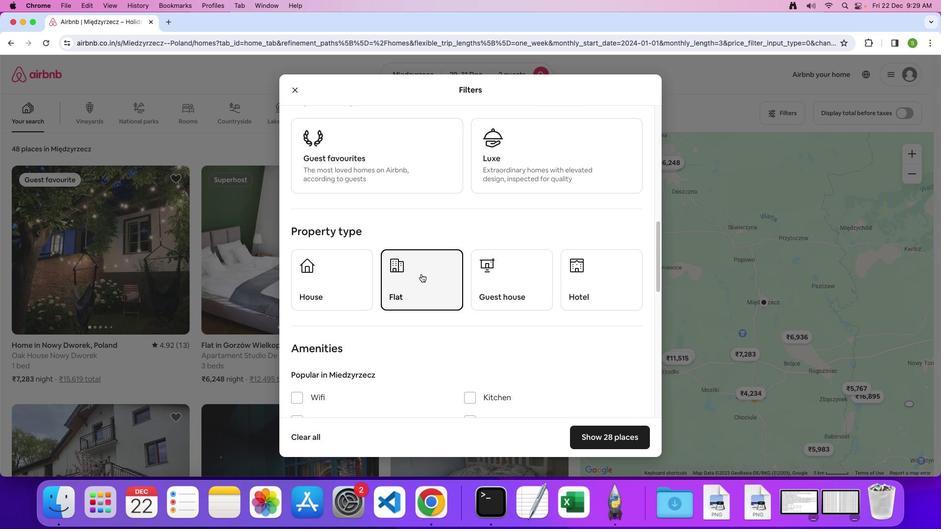
Action: Mouse scrolled (409, 277) with delta (130, 101)
Screenshot: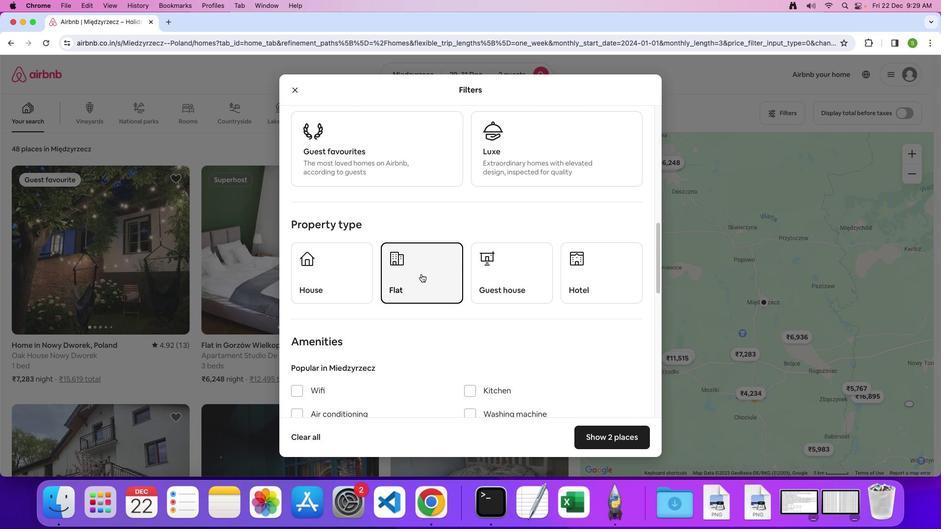 
Action: Mouse moved to (409, 277)
Screenshot: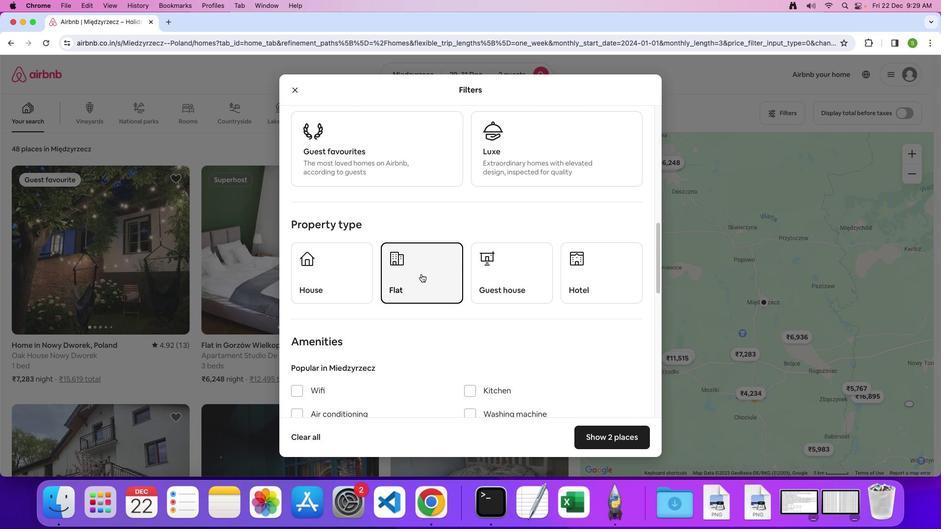 
Action: Mouse scrolled (409, 277) with delta (130, 101)
Screenshot: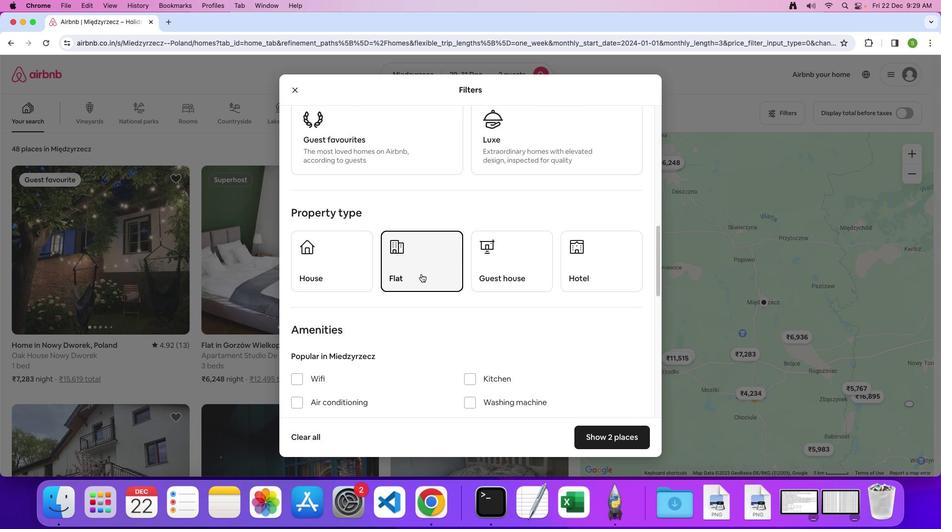 
Action: Mouse scrolled (409, 277) with delta (130, 100)
Screenshot: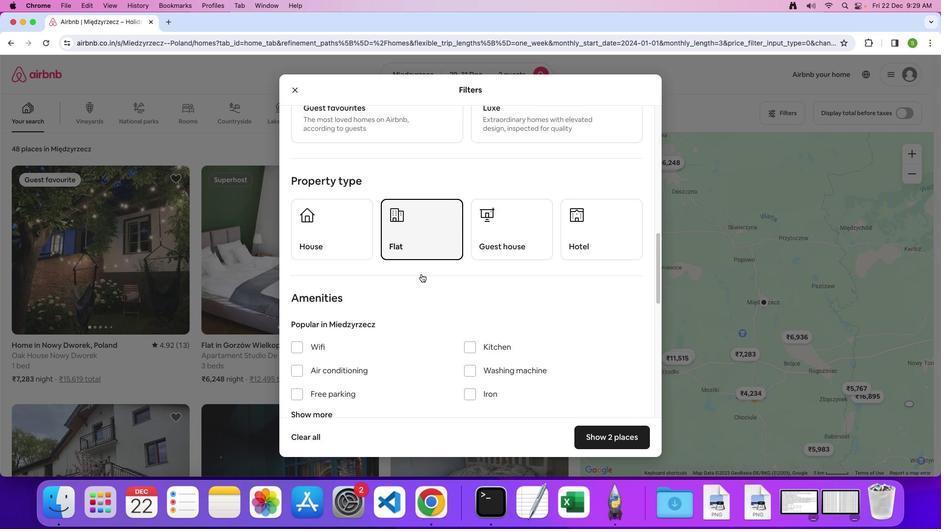 
Action: Mouse scrolled (409, 277) with delta (130, 101)
Screenshot: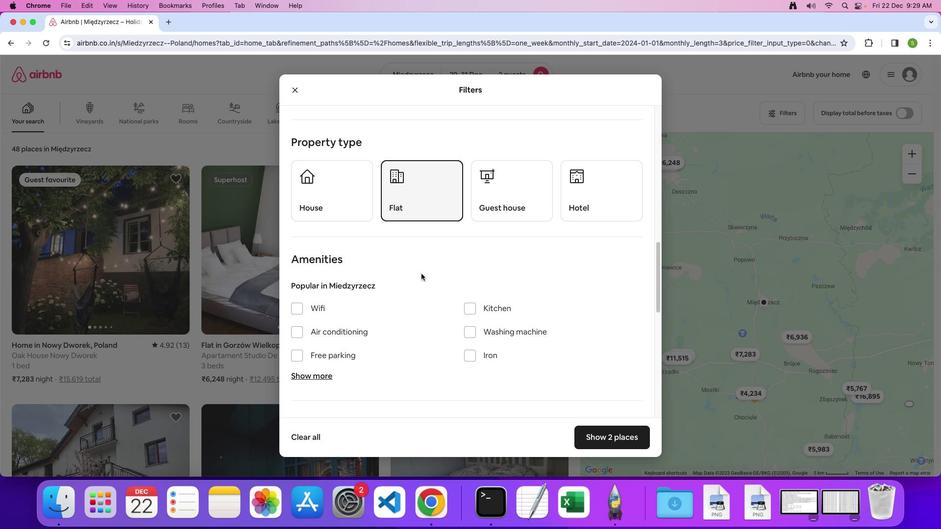 
Action: Mouse moved to (409, 277)
Screenshot: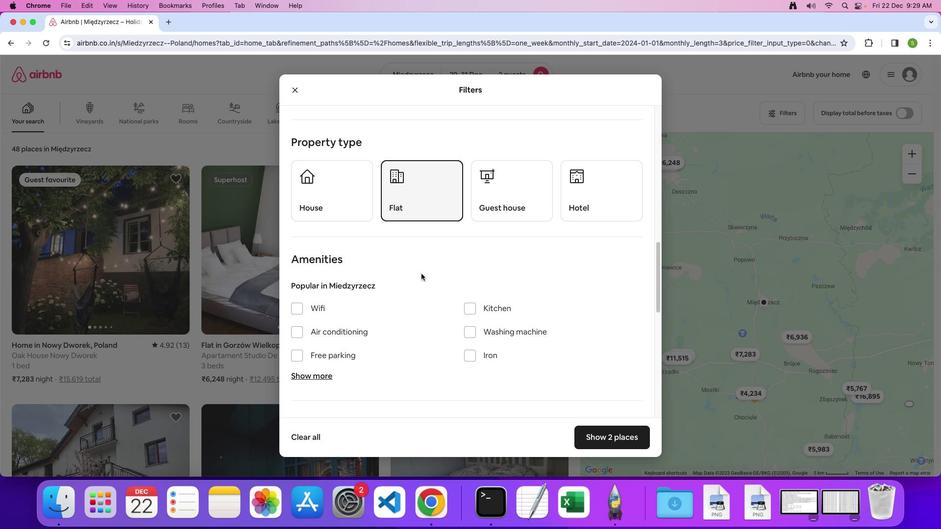 
Action: Mouse scrolled (409, 277) with delta (130, 101)
Screenshot: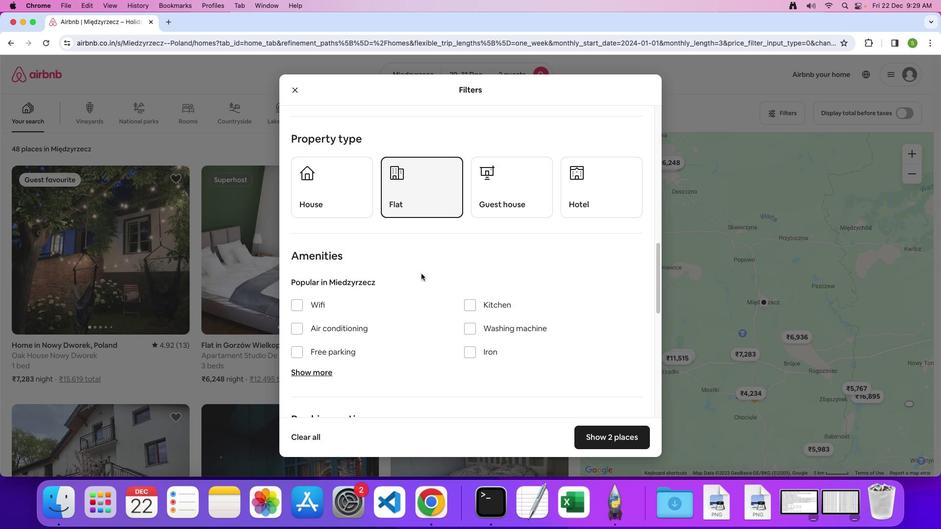 
Action: Mouse scrolled (409, 277) with delta (130, 101)
Screenshot: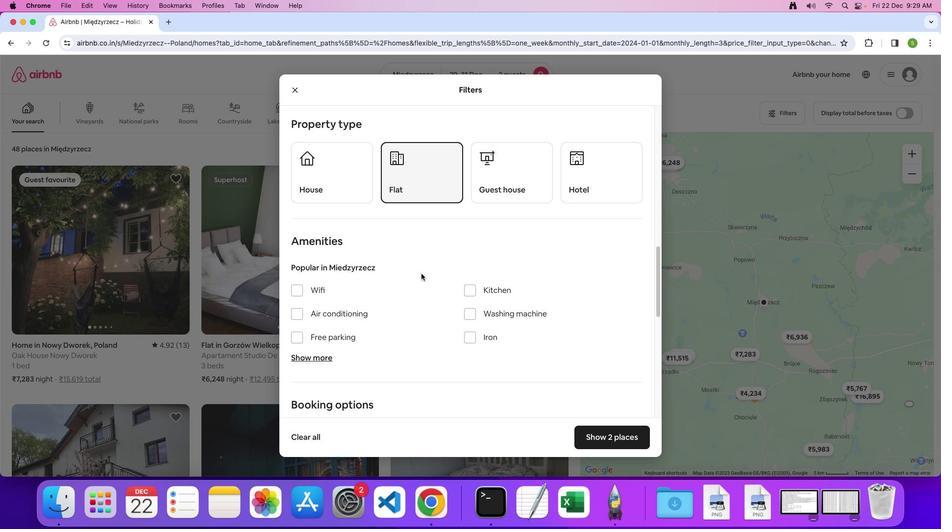
Action: Mouse scrolled (409, 277) with delta (130, 101)
Screenshot: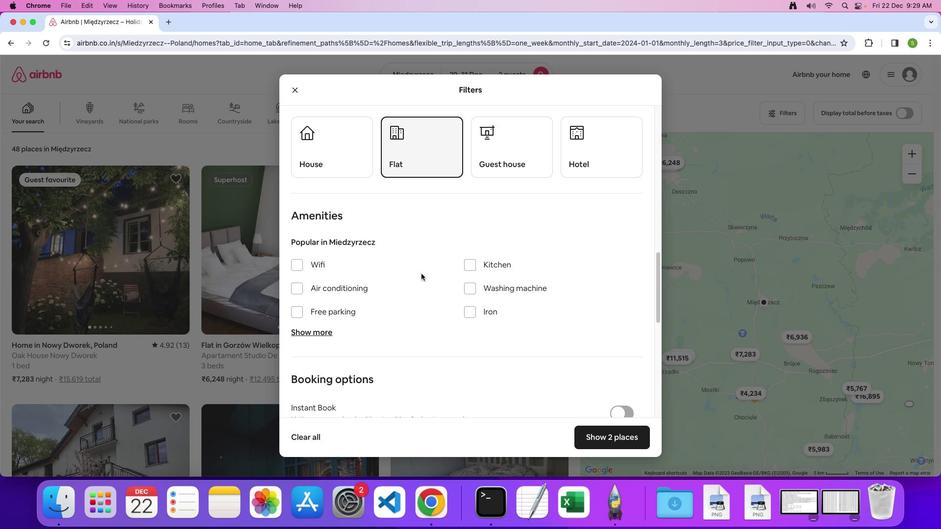
Action: Mouse scrolled (409, 277) with delta (130, 101)
Screenshot: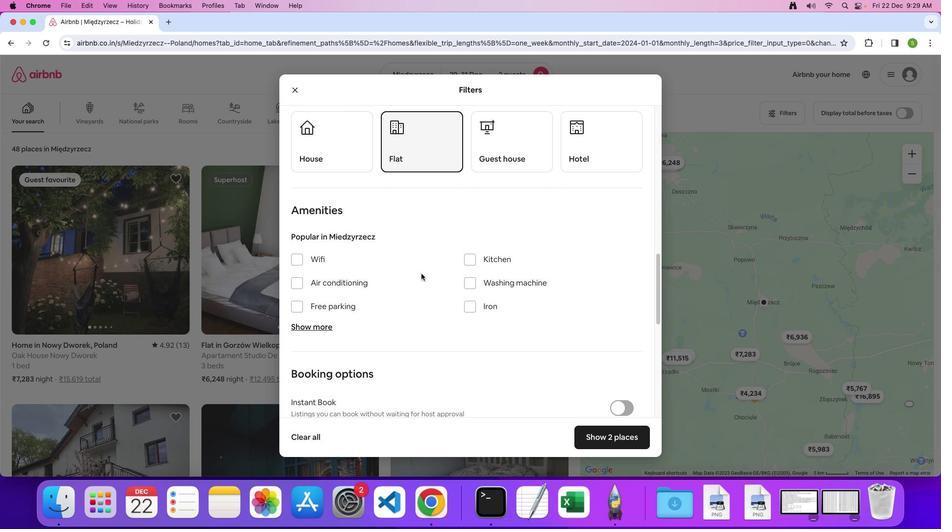 
Action: Mouse scrolled (409, 277) with delta (130, 101)
Screenshot: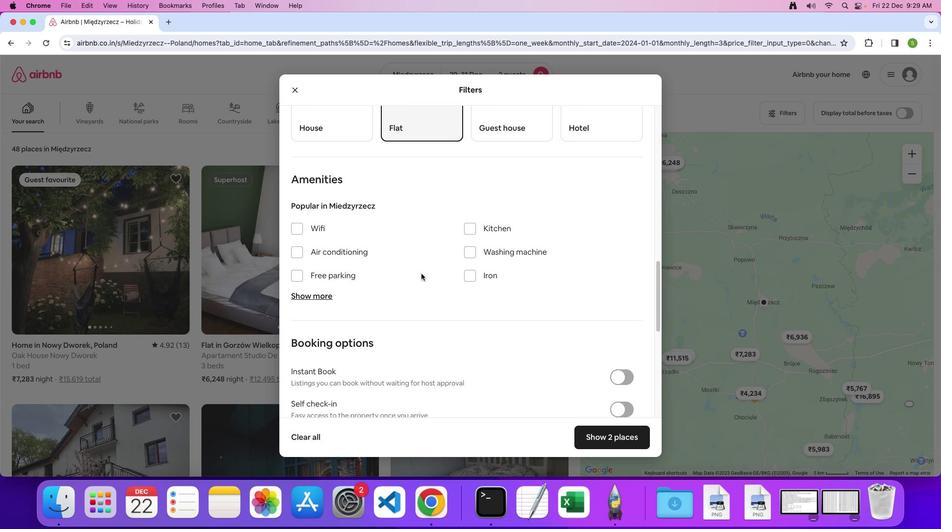 
Action: Mouse scrolled (409, 277) with delta (130, 101)
Screenshot: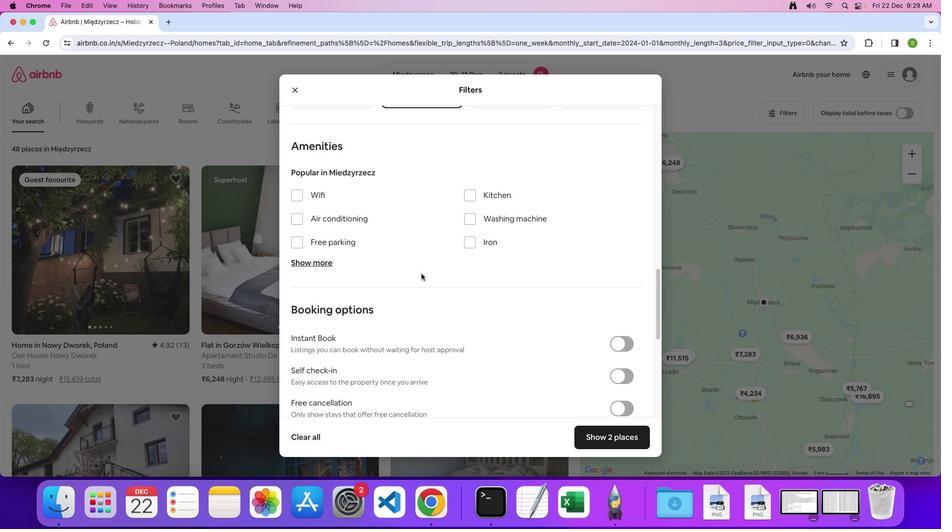 
Action: Mouse scrolled (409, 277) with delta (130, 101)
Screenshot: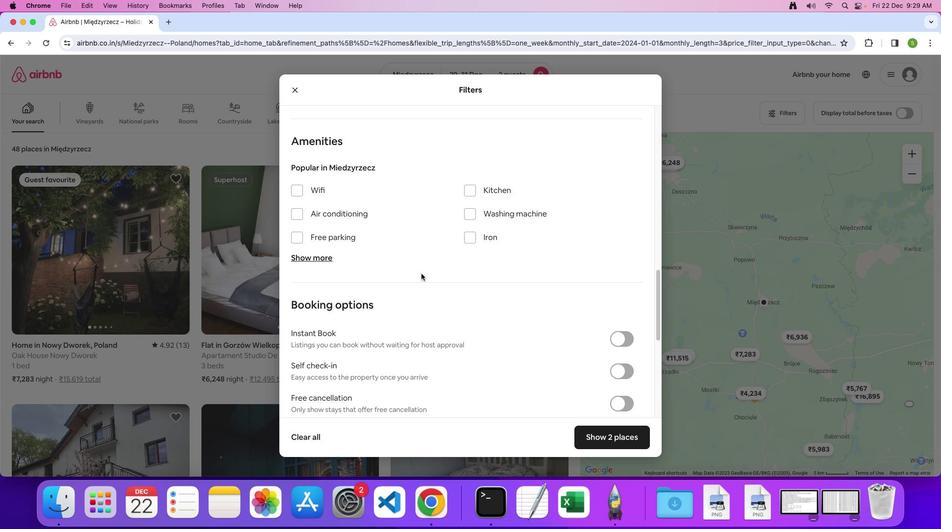 
Action: Mouse scrolled (409, 277) with delta (130, 101)
Screenshot: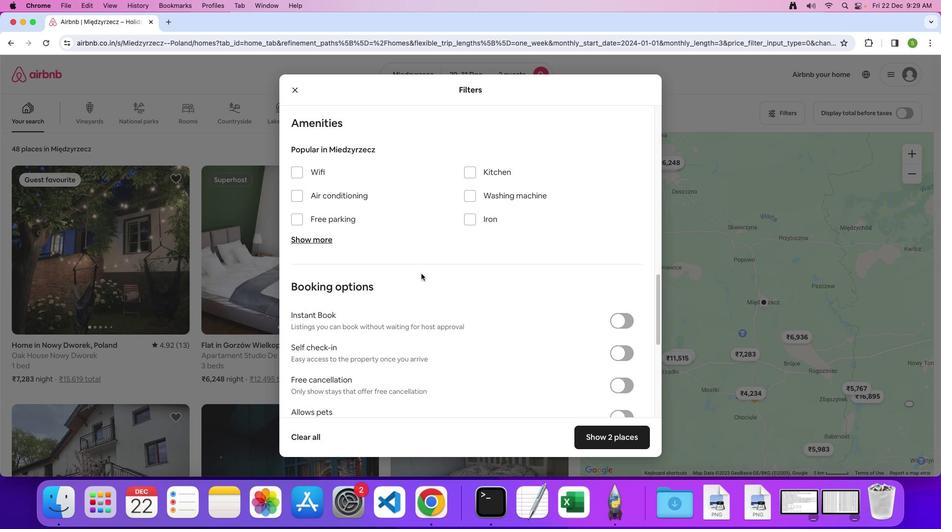 
Action: Mouse scrolled (409, 277) with delta (130, 101)
Screenshot: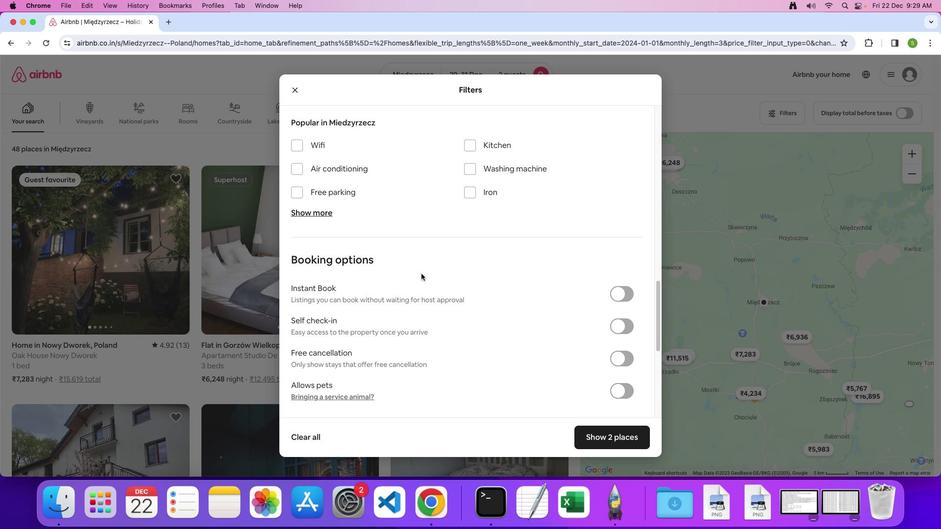 
Action: Mouse scrolled (409, 277) with delta (130, 101)
Screenshot: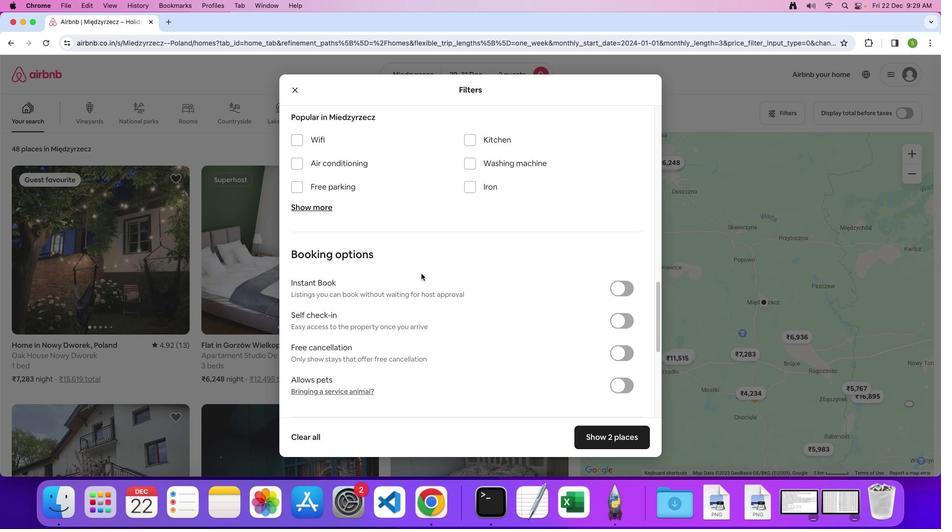 
Action: Mouse scrolled (409, 277) with delta (130, 101)
Screenshot: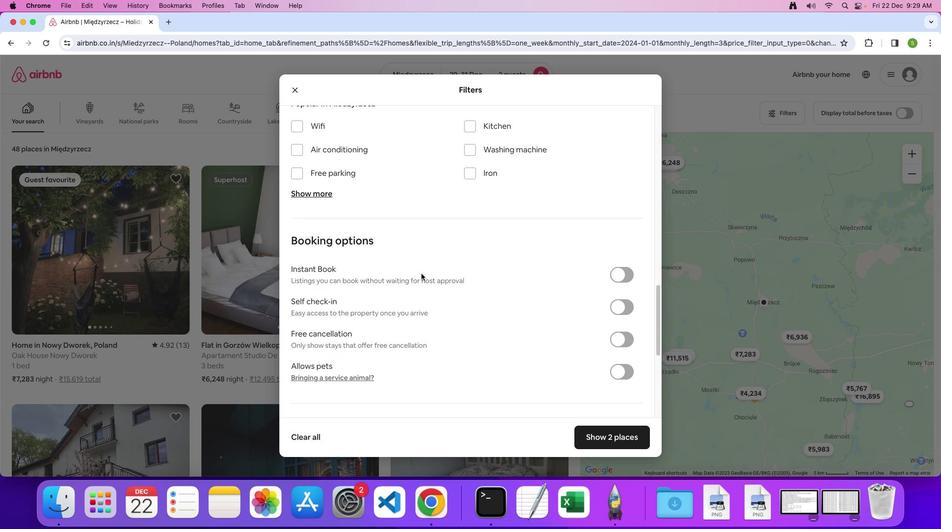 
Action: Mouse moved to (410, 276)
Screenshot: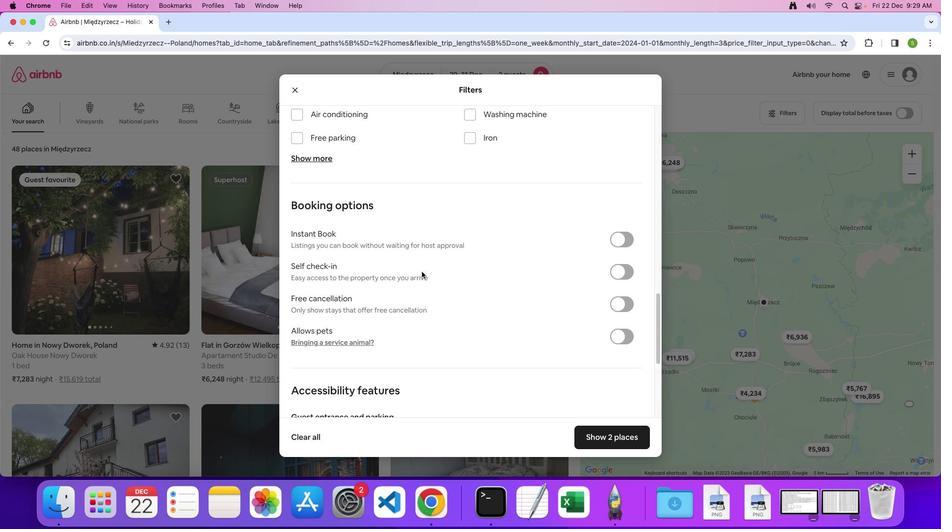 
Action: Mouse scrolled (410, 276) with delta (130, 102)
Screenshot: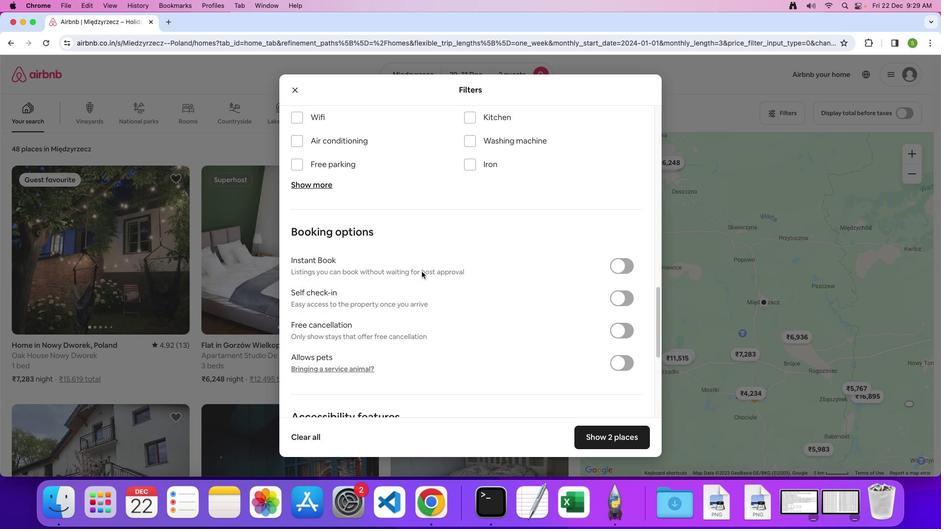 
Action: Mouse scrolled (410, 276) with delta (130, 102)
Screenshot: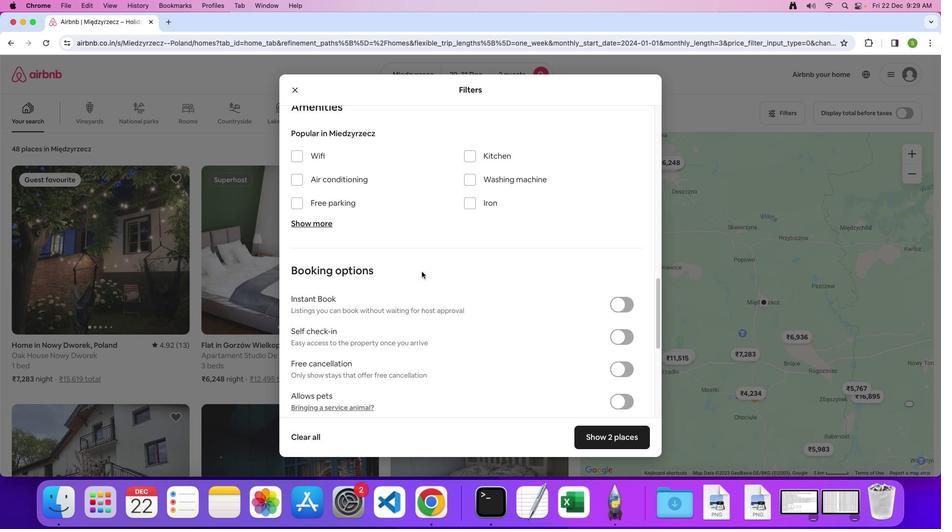 
Action: Mouse scrolled (410, 276) with delta (130, 103)
Screenshot: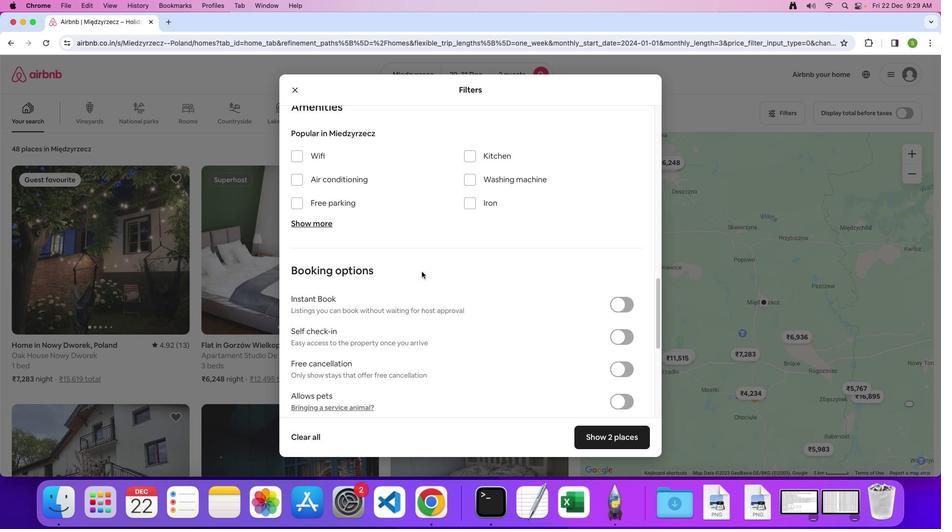 
Action: Mouse moved to (442, 253)
Screenshot: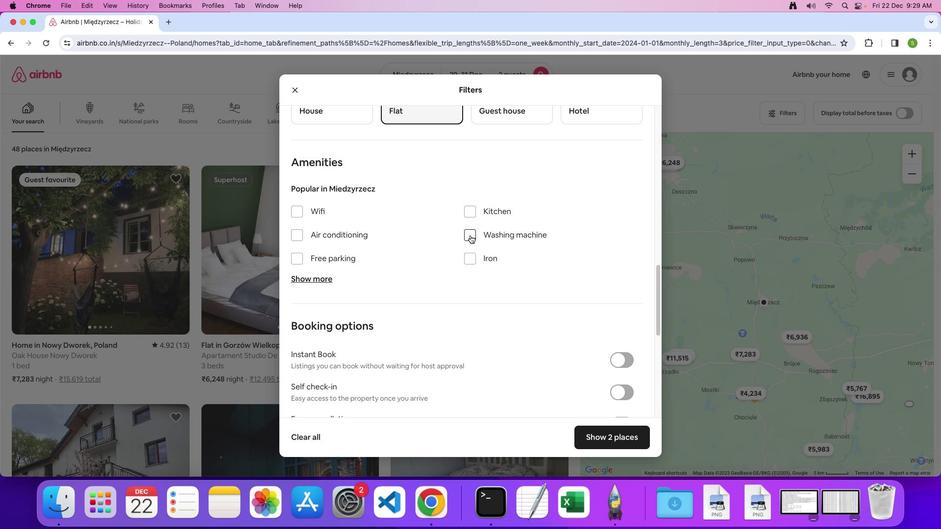 
Action: Mouse pressed left at (442, 253)
Screenshot: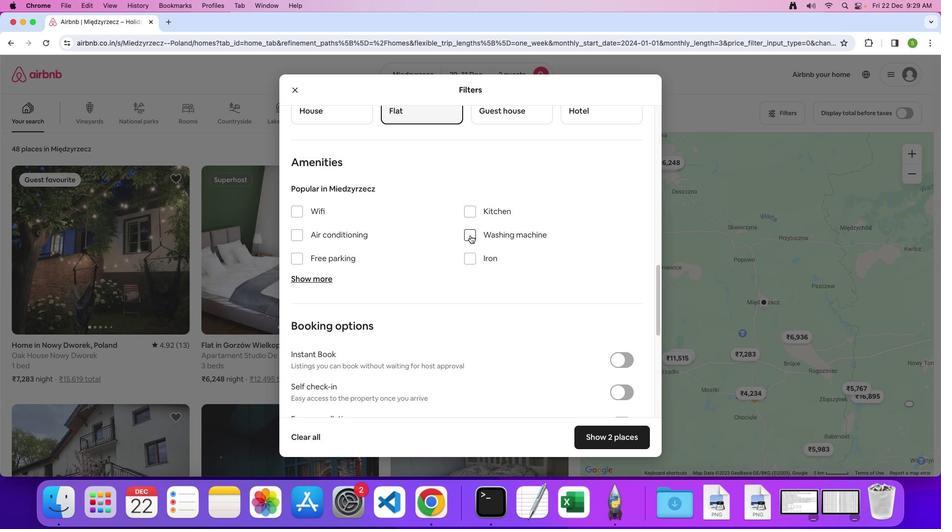 
Action: Mouse moved to (429, 313)
Screenshot: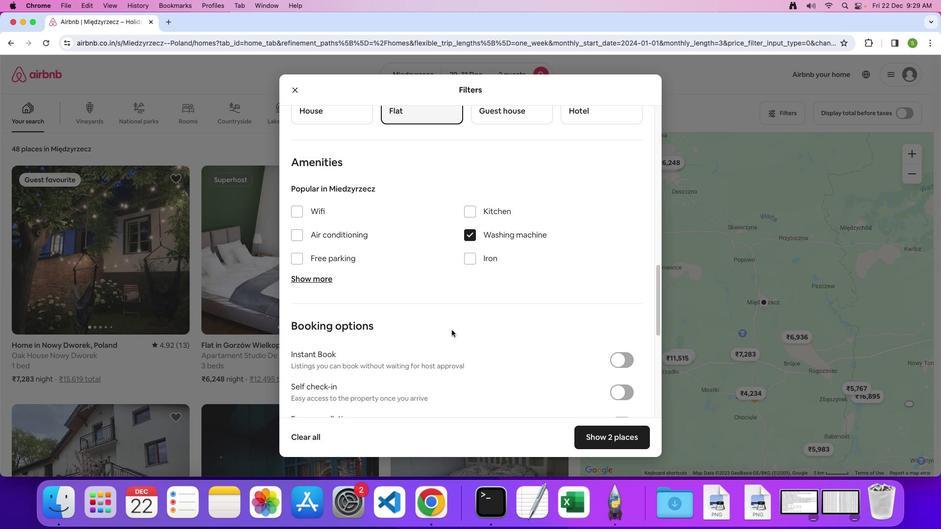 
Action: Mouse scrolled (429, 313) with delta (130, 101)
Screenshot: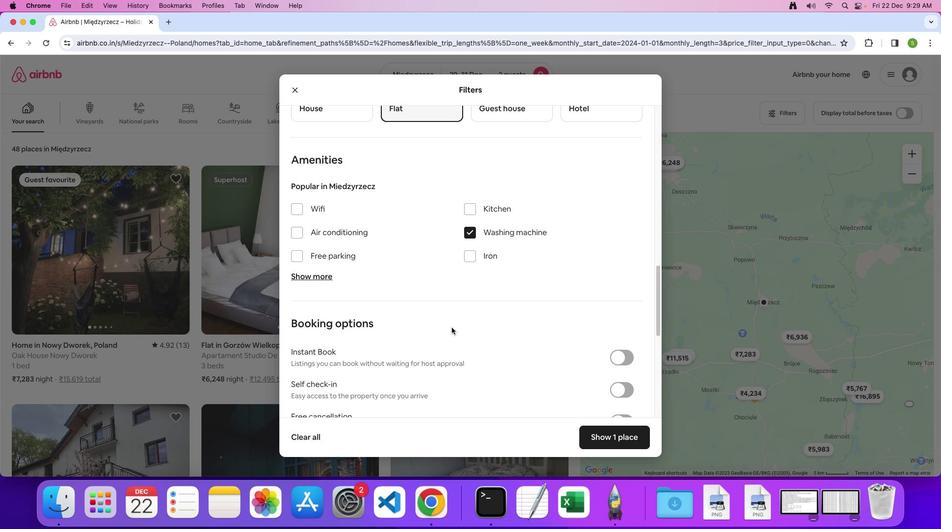 
Action: Mouse moved to (429, 313)
Screenshot: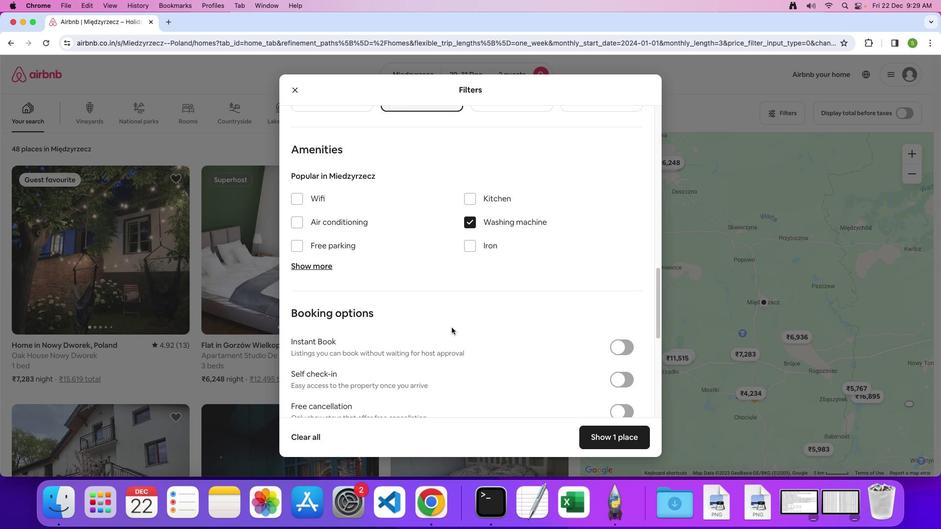 
Action: Mouse scrolled (429, 313) with delta (130, 101)
Screenshot: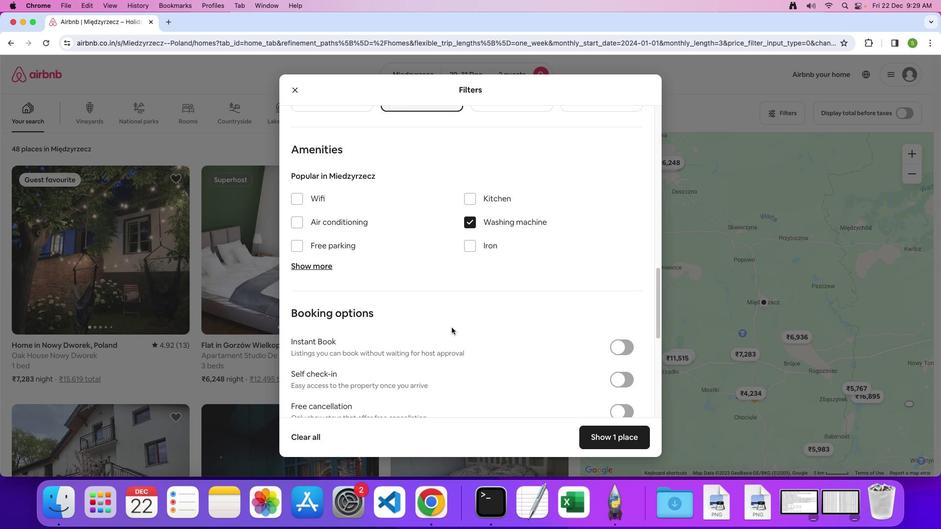 
Action: Mouse moved to (429, 312)
Screenshot: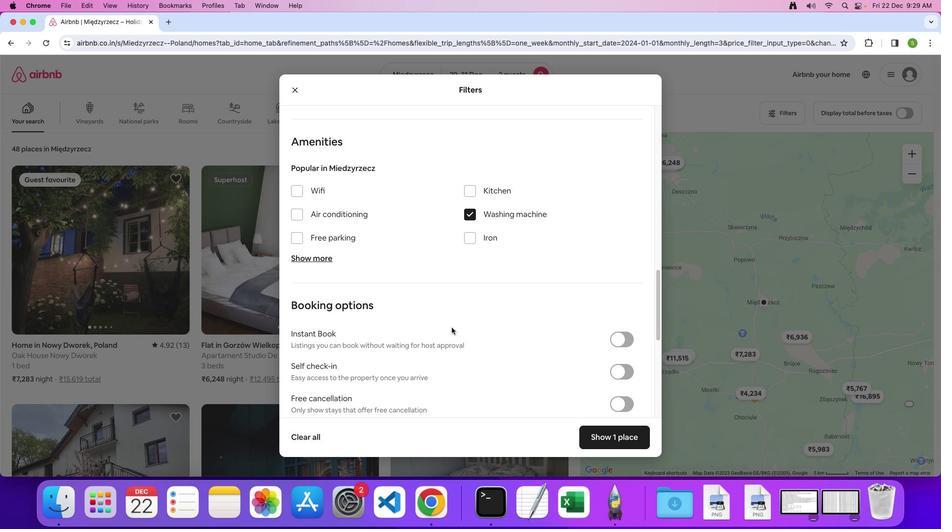 
Action: Mouse scrolled (429, 312) with delta (130, 101)
Screenshot: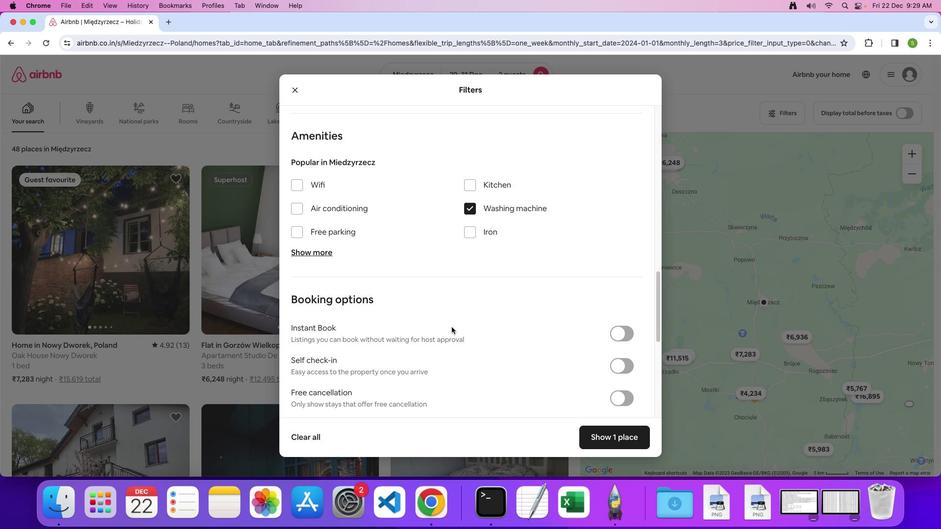 
Action: Mouse moved to (429, 312)
Screenshot: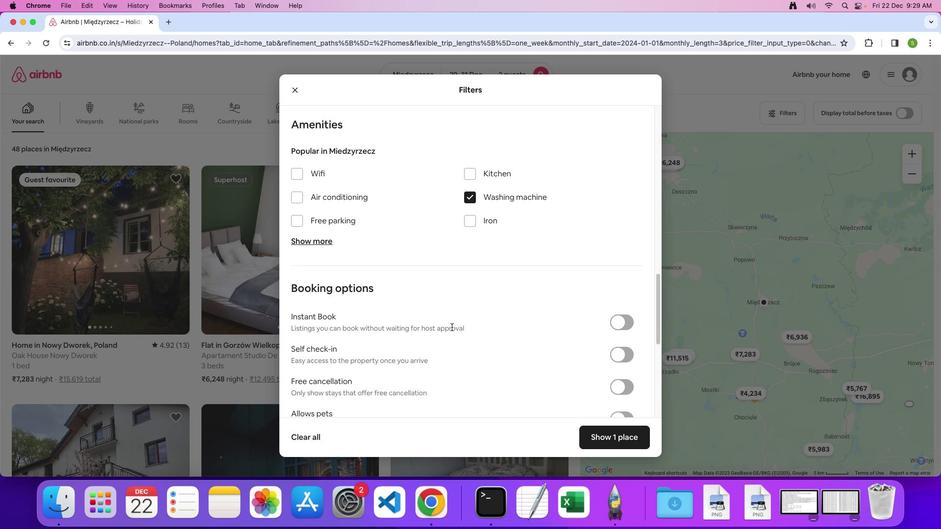 
Action: Mouse scrolled (429, 312) with delta (130, 101)
Screenshot: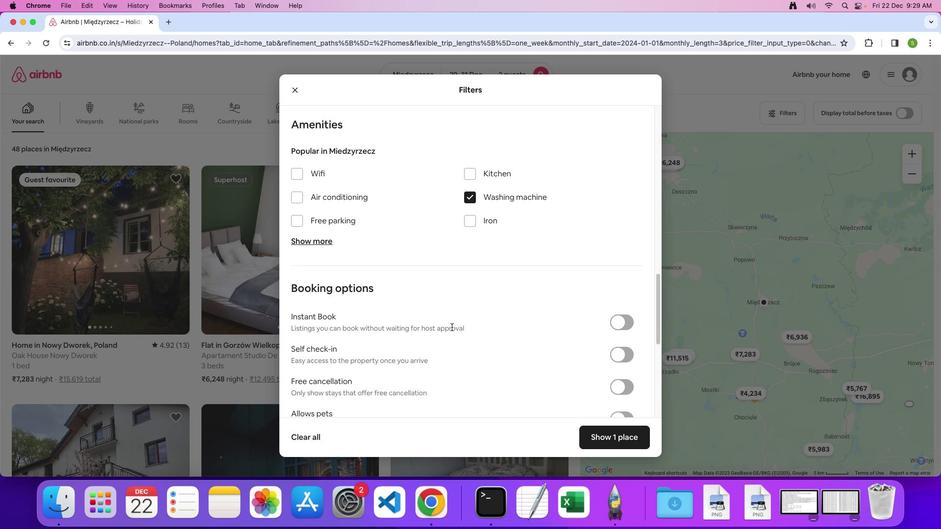 
Action: Mouse moved to (429, 312)
Screenshot: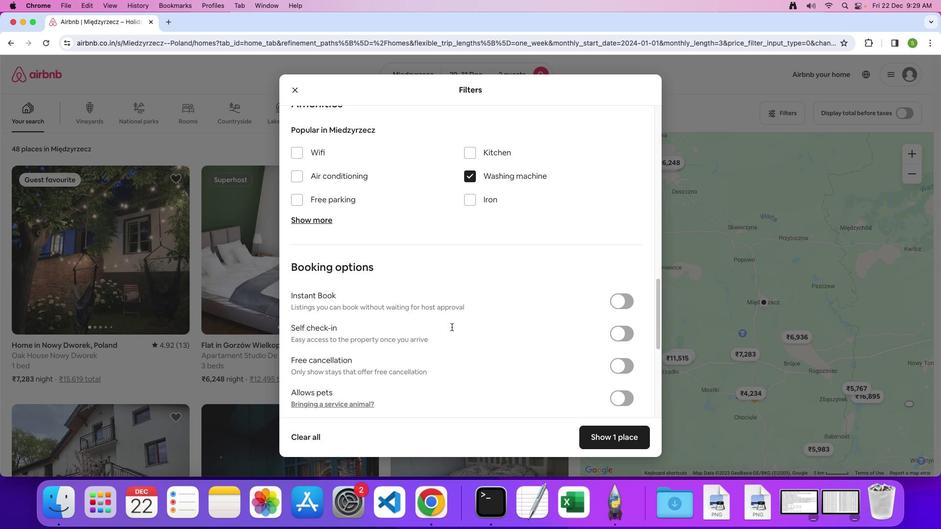 
Action: Mouse scrolled (429, 312) with delta (130, 100)
Screenshot: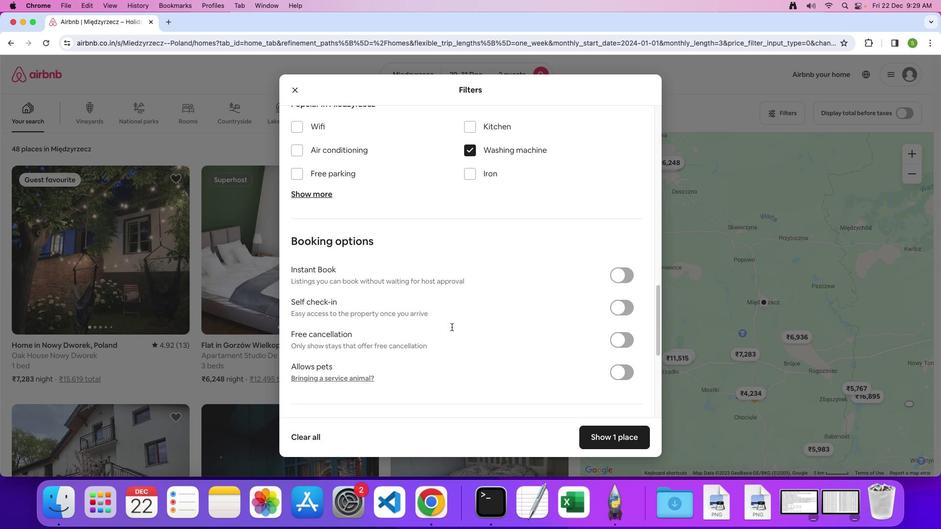 
Action: Mouse moved to (429, 311)
Screenshot: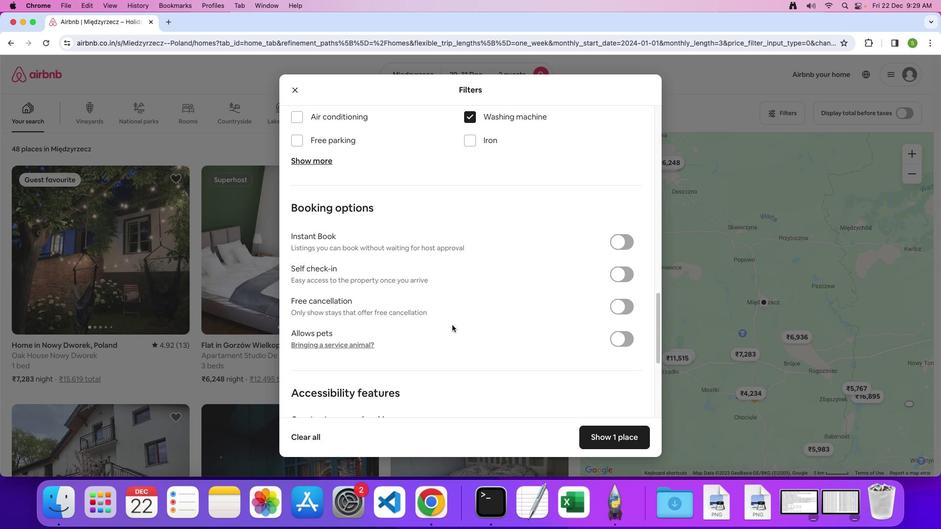 
Action: Mouse scrolled (429, 311) with delta (130, 101)
Screenshot: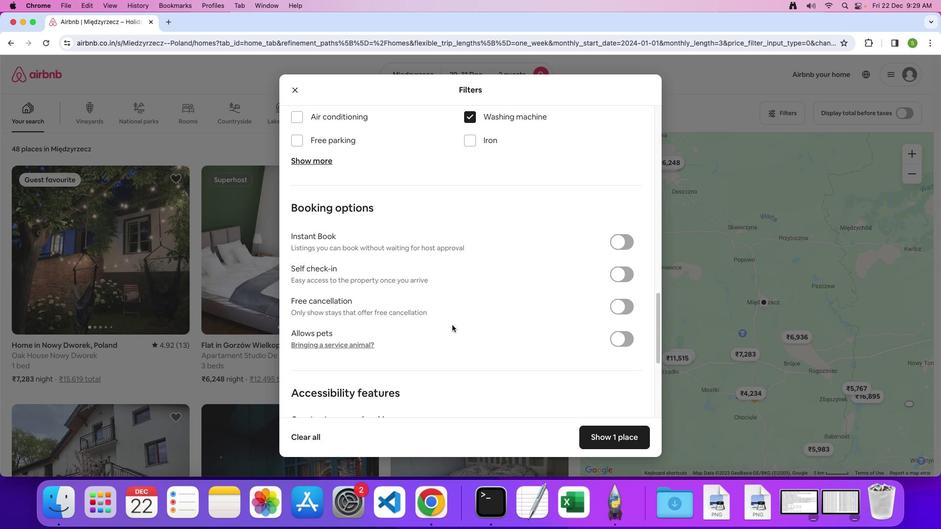
Action: Mouse moved to (429, 311)
Screenshot: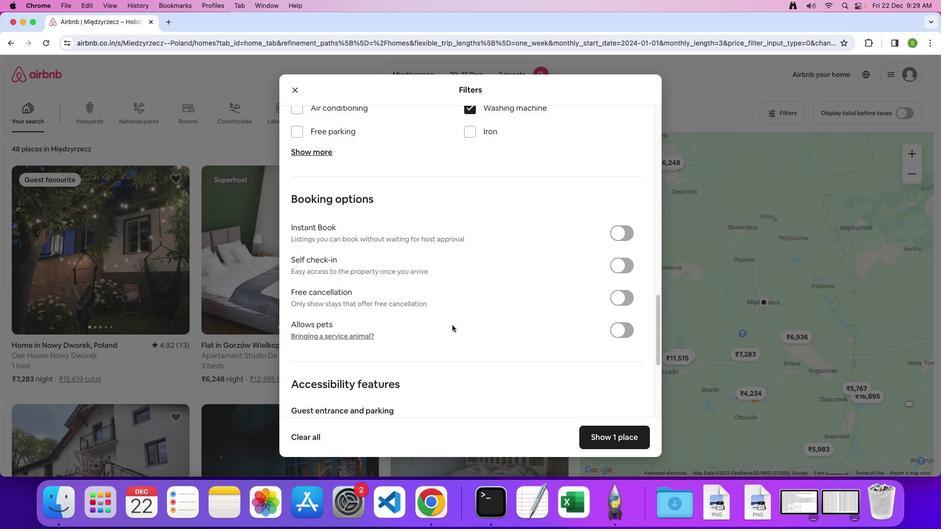 
Action: Mouse scrolled (429, 311) with delta (130, 101)
Screenshot: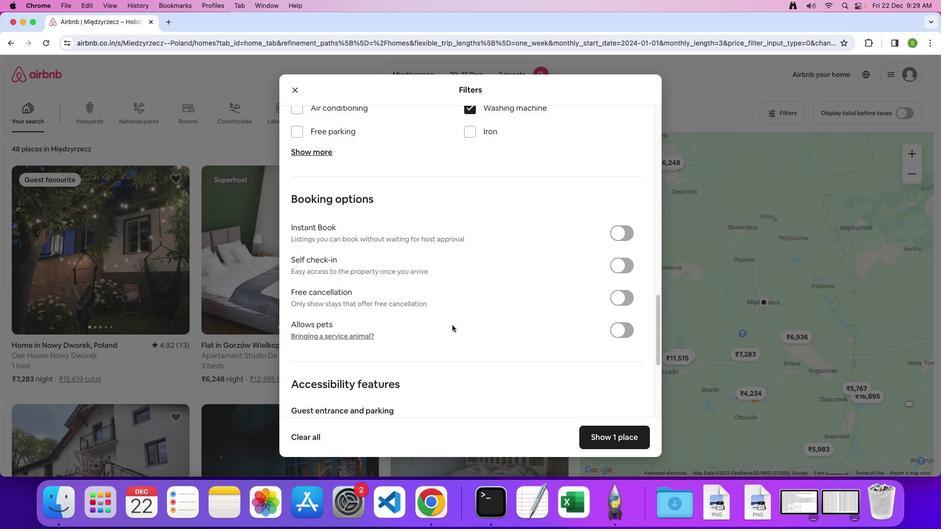 
Action: Mouse moved to (429, 311)
Screenshot: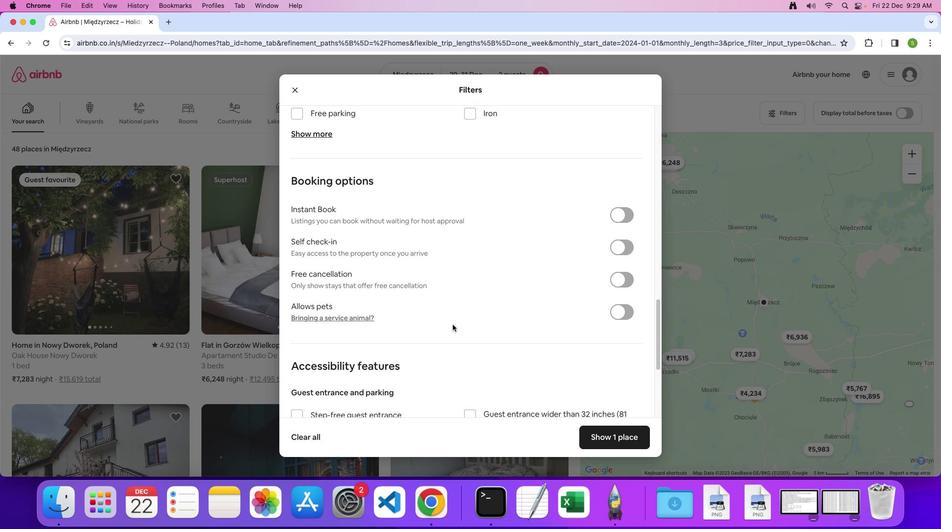 
Action: Mouse scrolled (429, 311) with delta (130, 100)
Screenshot: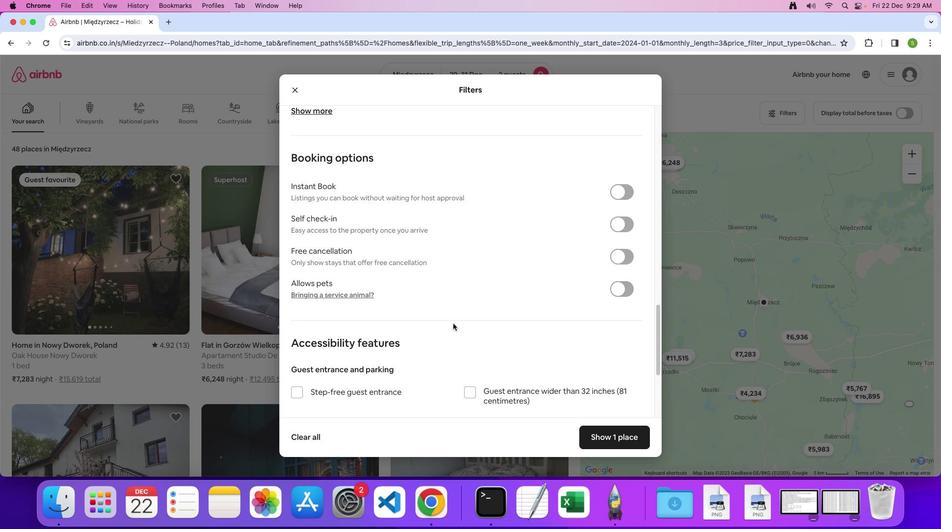 
Action: Mouse moved to (441, 307)
Screenshot: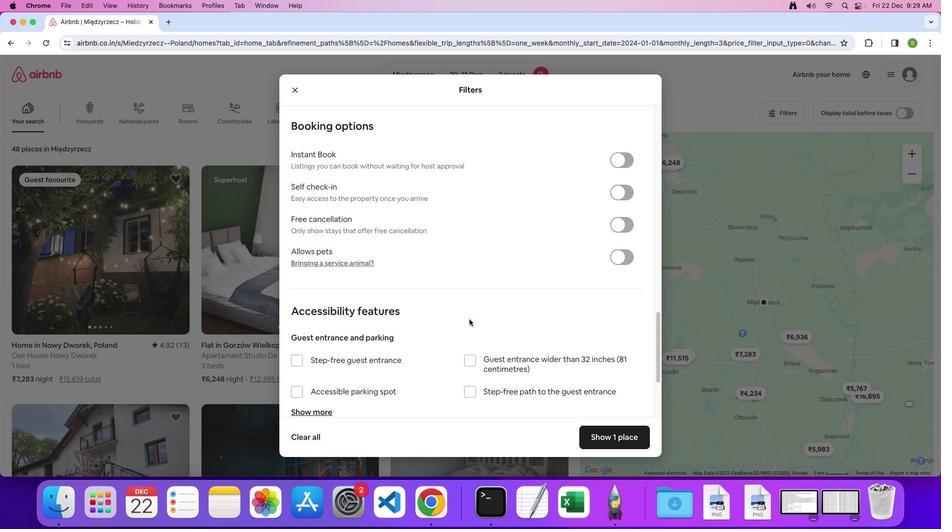 
Action: Mouse scrolled (441, 307) with delta (130, 101)
Screenshot: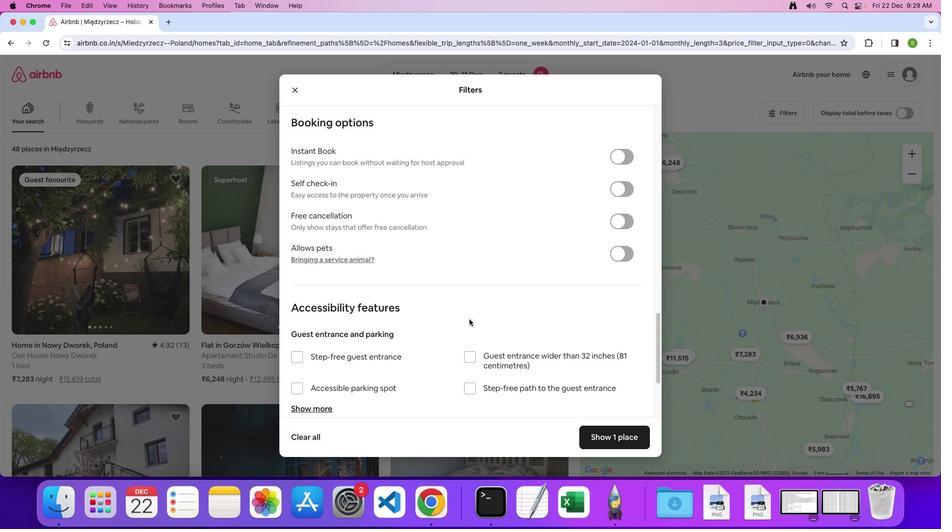 
Action: Mouse scrolled (441, 307) with delta (130, 101)
Screenshot: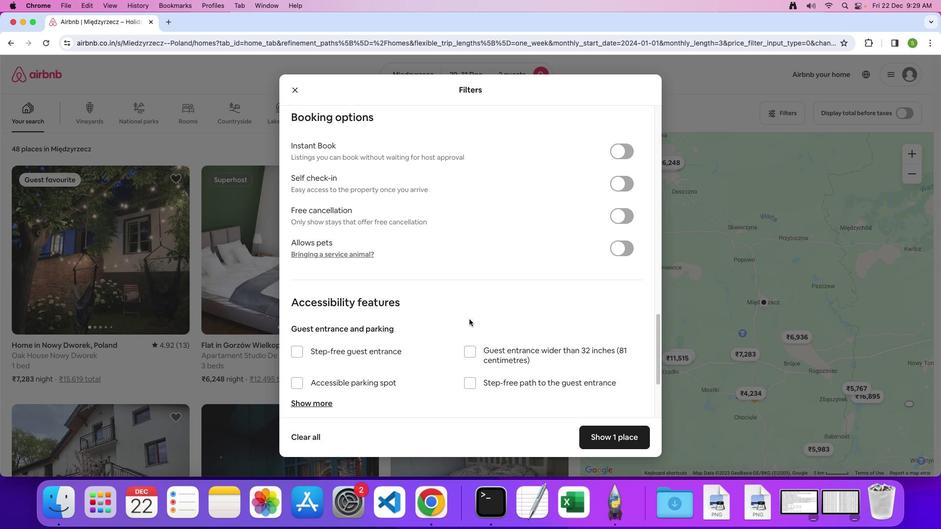 
Action: Mouse moved to (441, 307)
Screenshot: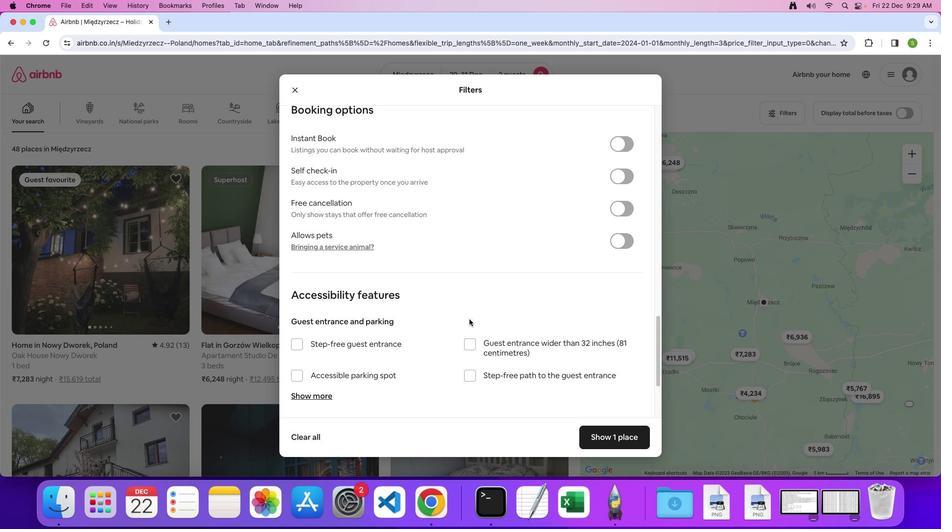 
Action: Mouse scrolled (441, 307) with delta (130, 101)
Screenshot: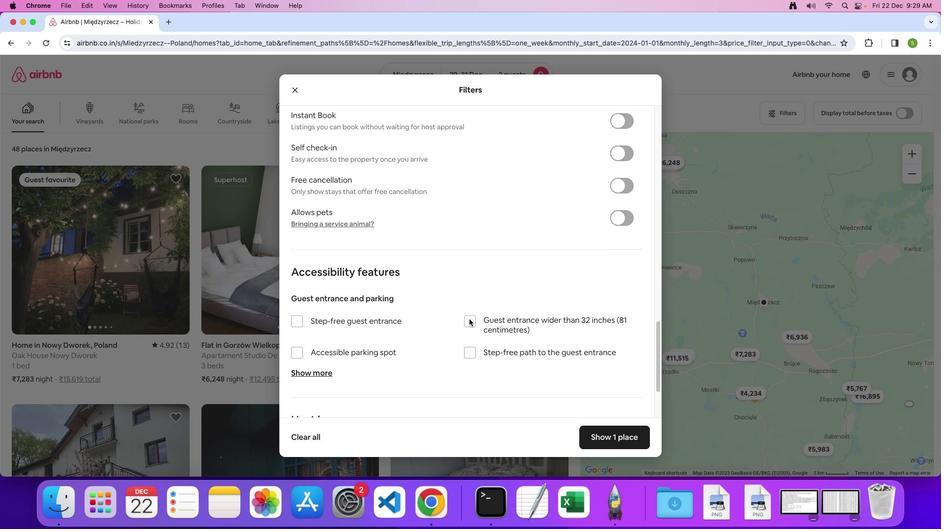 
Action: Mouse moved to (441, 306)
Screenshot: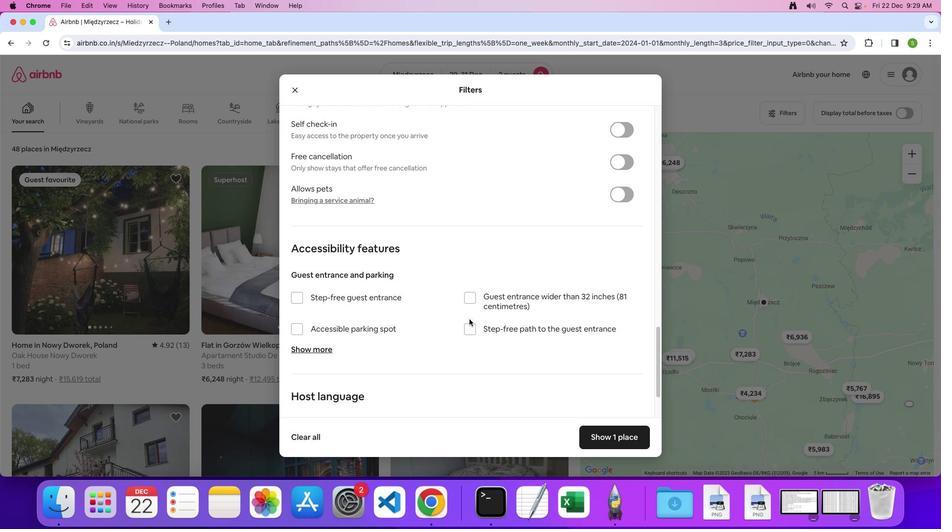 
Action: Mouse scrolled (441, 306) with delta (130, 101)
Screenshot: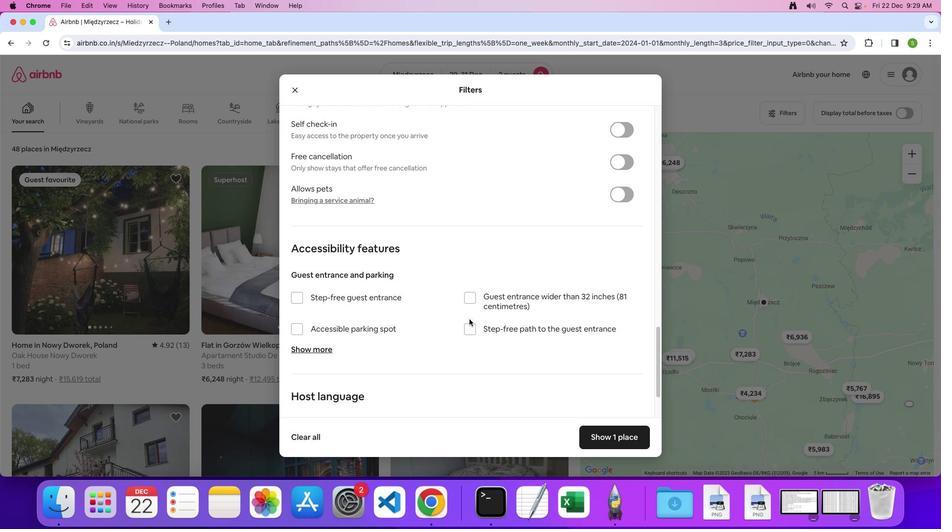 
Action: Mouse scrolled (441, 306) with delta (130, 101)
Screenshot: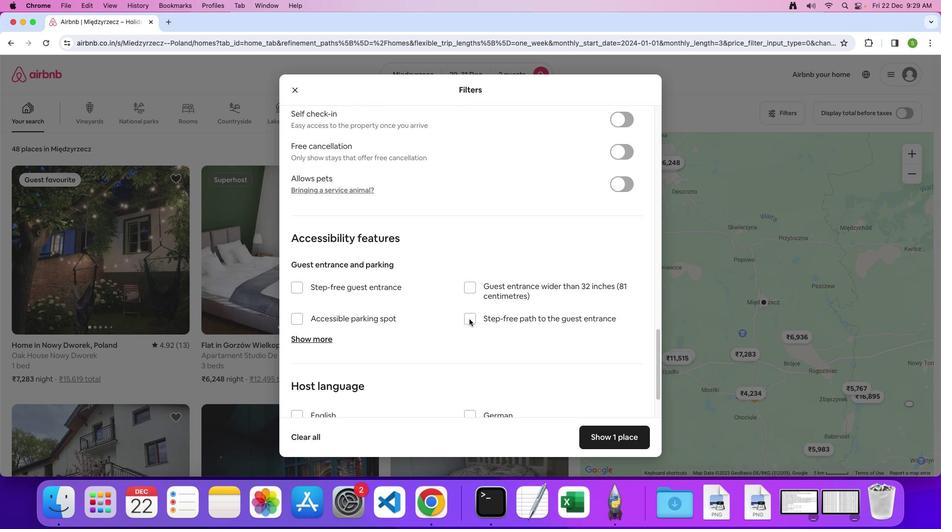 
Action: Mouse scrolled (441, 306) with delta (130, 101)
Screenshot: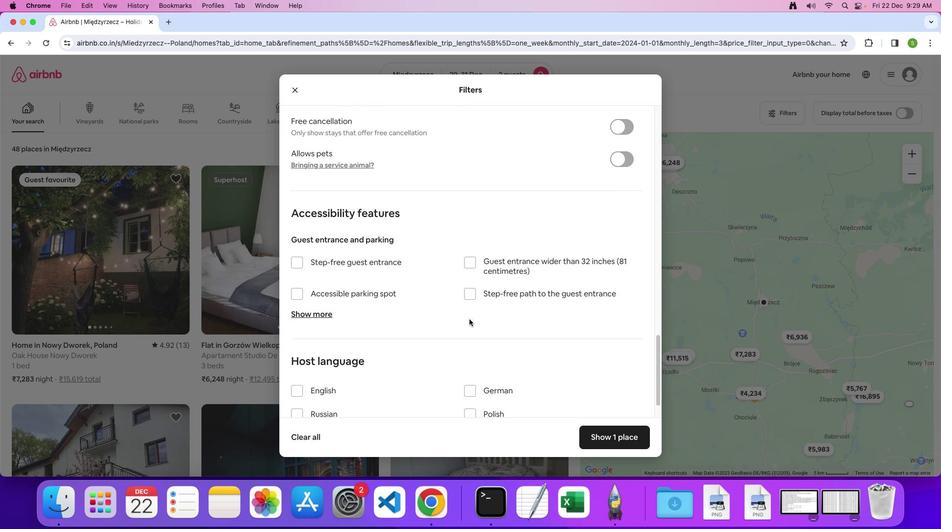 
Action: Mouse scrolled (441, 306) with delta (130, 101)
Screenshot: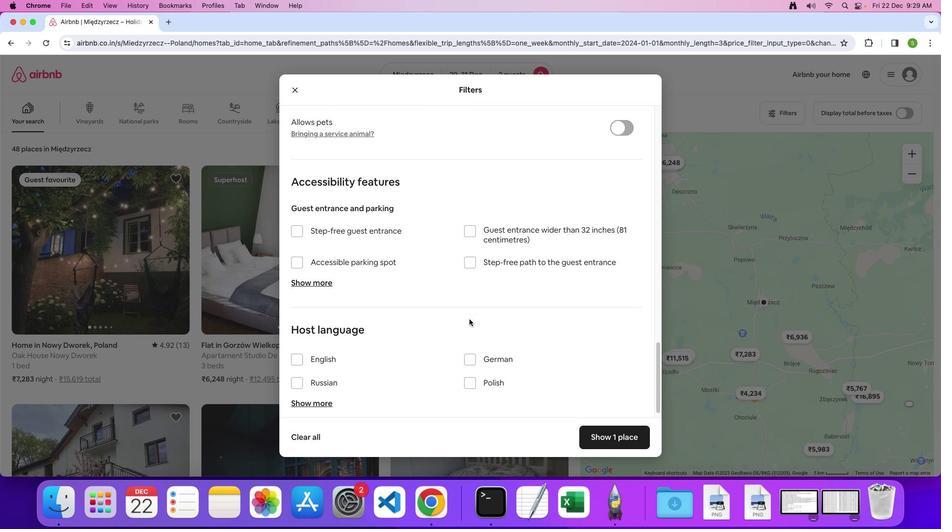 
Action: Mouse scrolled (441, 306) with delta (130, 101)
Screenshot: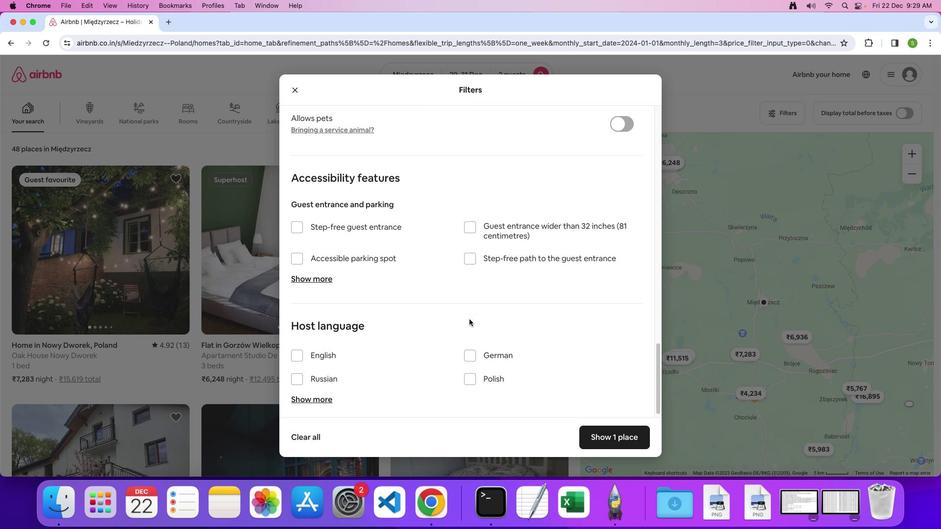
Action: Mouse scrolled (441, 306) with delta (130, 101)
Screenshot: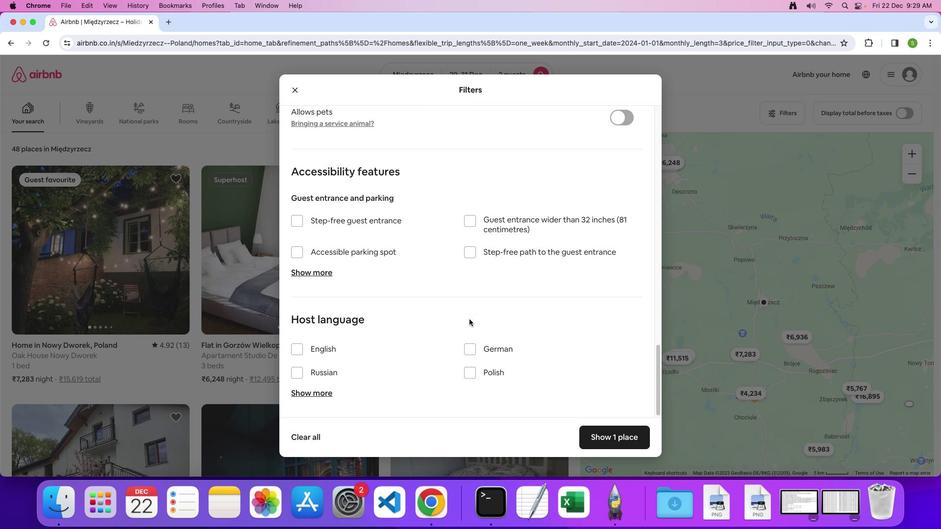 
Action: Mouse scrolled (441, 306) with delta (130, 101)
Screenshot: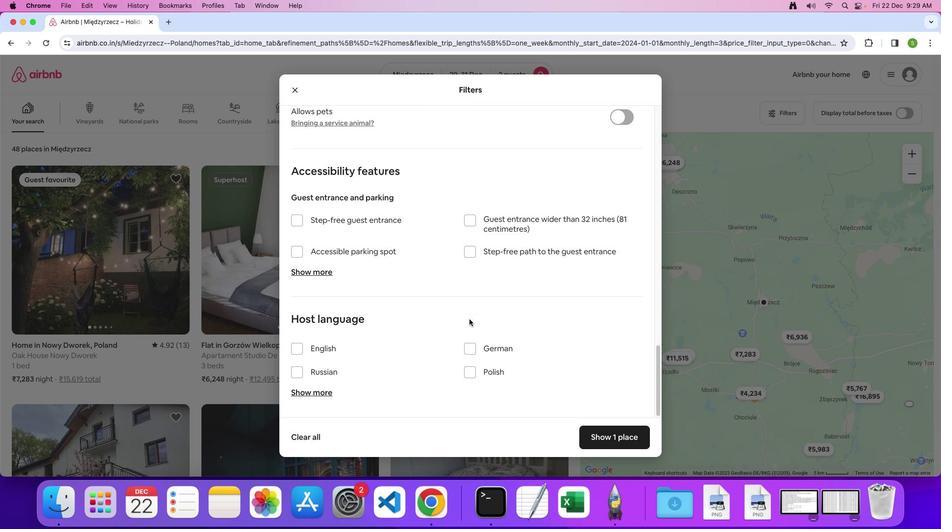 
Action: Mouse scrolled (441, 306) with delta (130, 101)
Screenshot: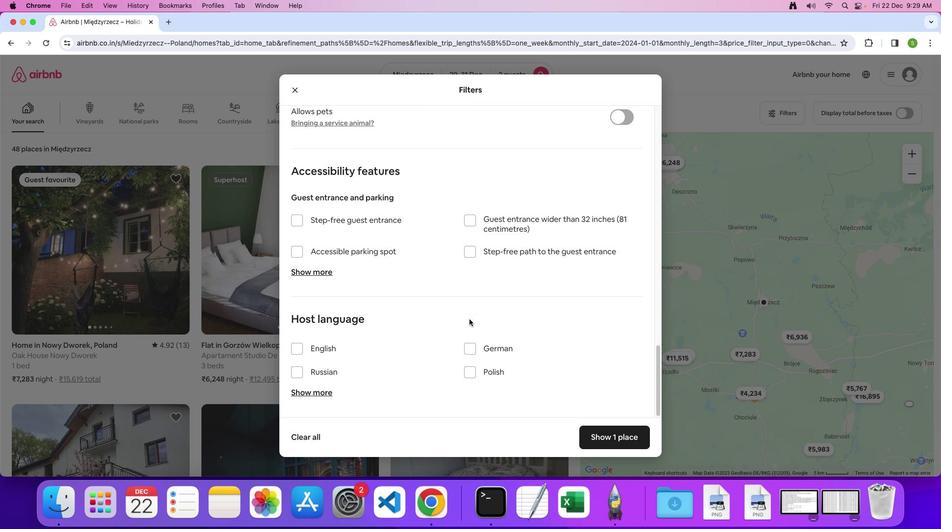 
Action: Mouse scrolled (441, 306) with delta (130, 100)
Screenshot: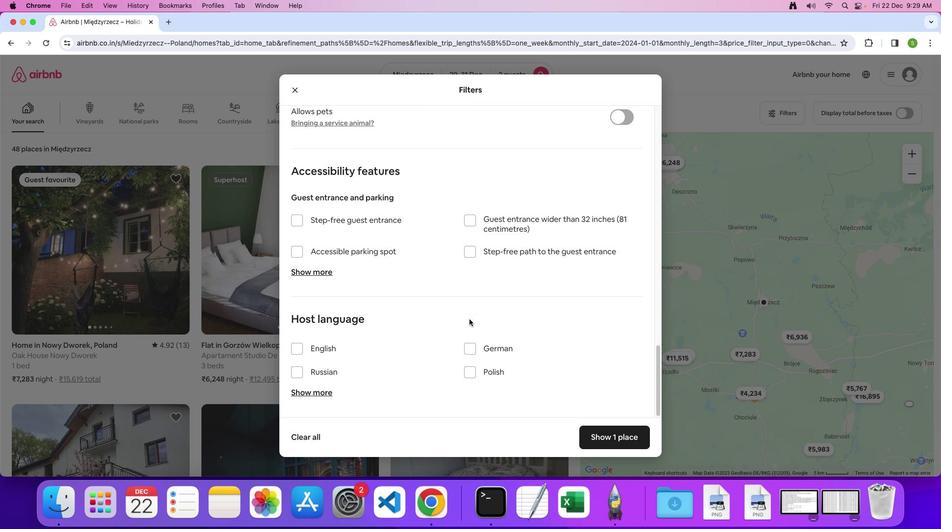
Action: Mouse moved to (535, 383)
Screenshot: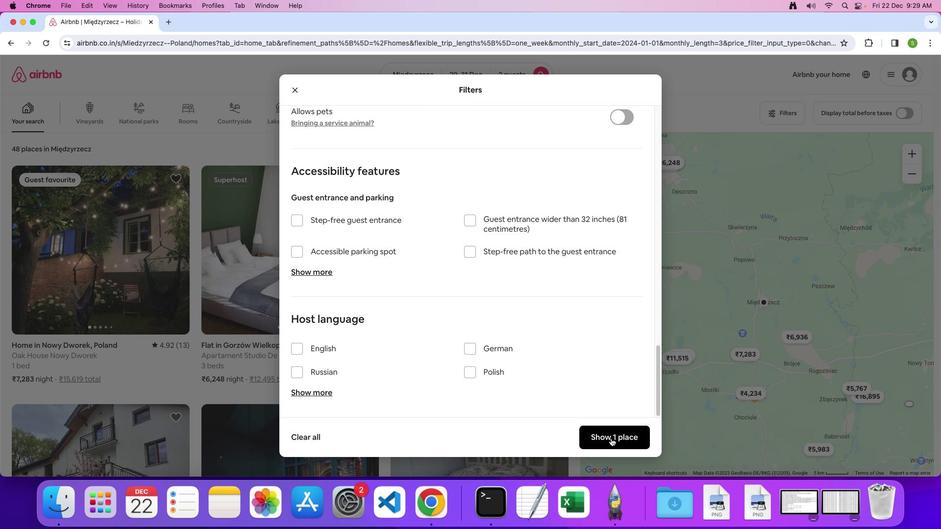 
Action: Mouse pressed left at (535, 383)
Screenshot: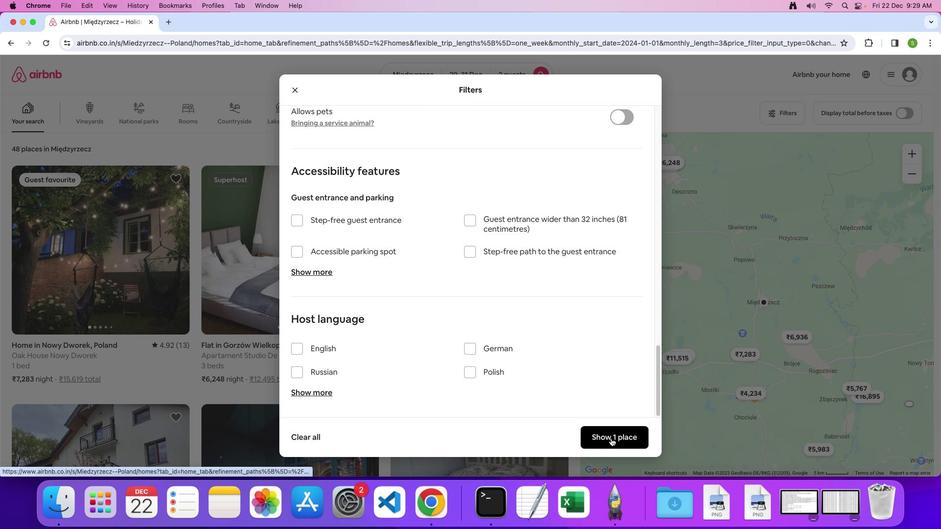 
Action: Mouse moved to (211, 265)
Screenshot: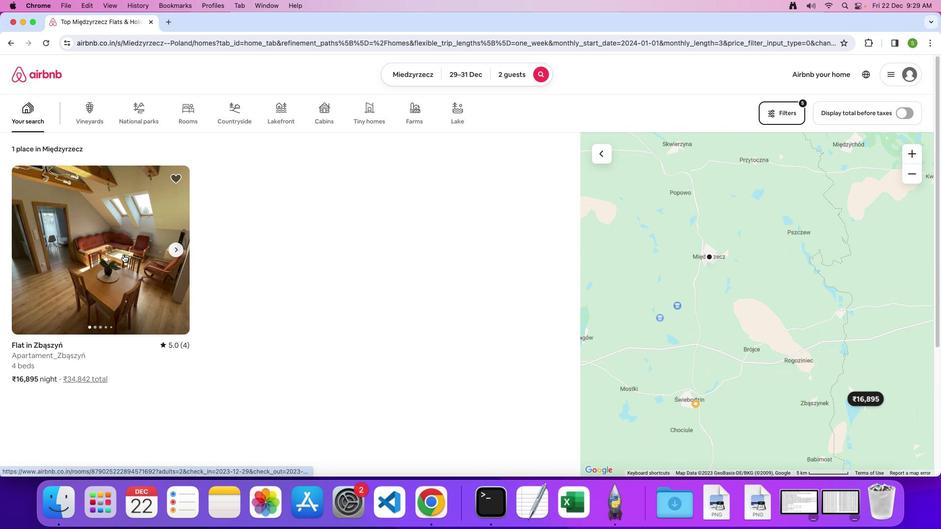 
Action: Mouse pressed left at (211, 265)
Screenshot: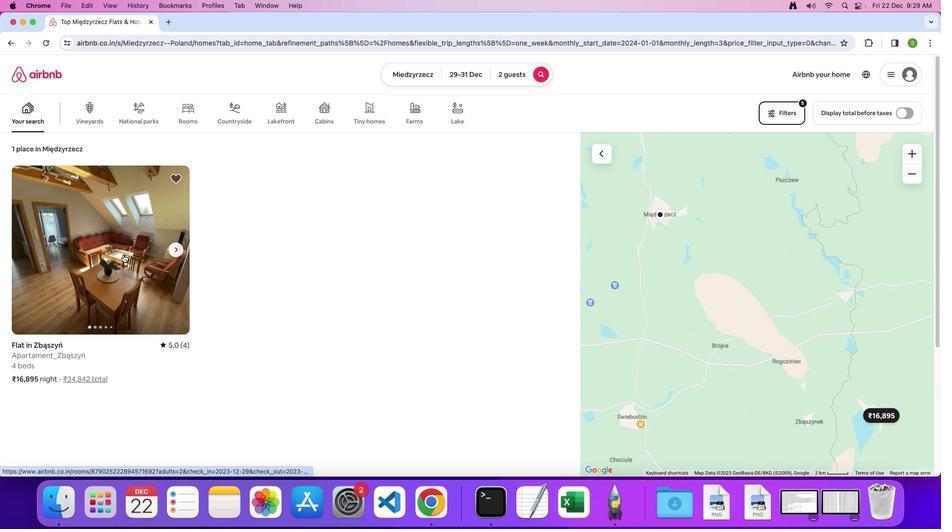 
Action: Mouse moved to (375, 248)
Screenshot: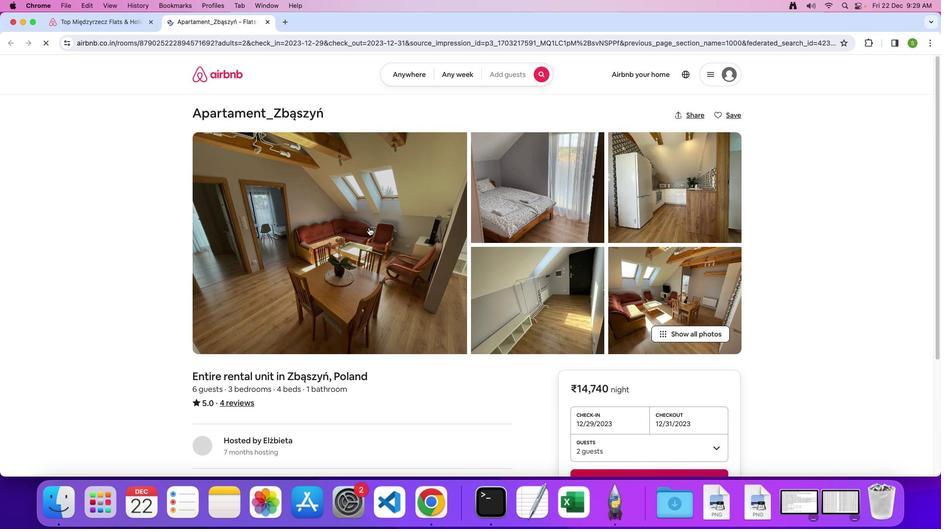 
Action: Mouse pressed left at (375, 248)
Screenshot: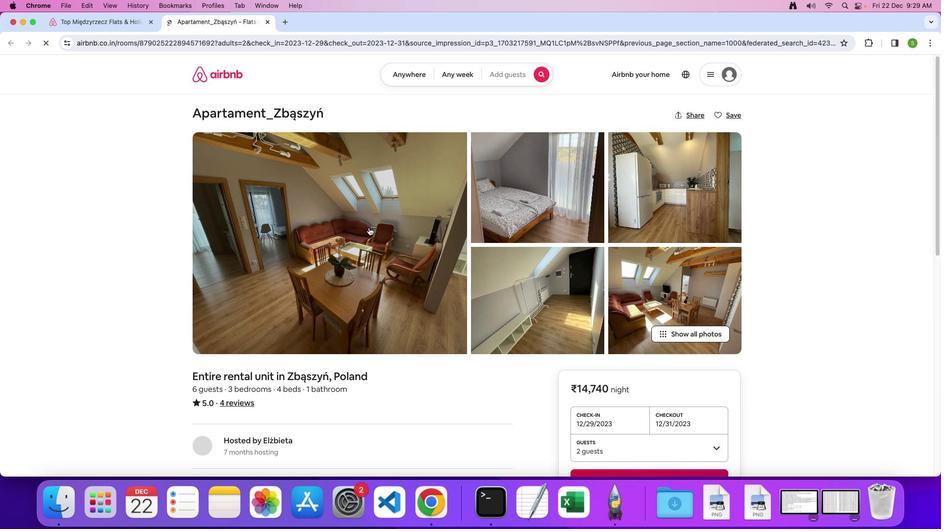 
Action: Mouse moved to (453, 270)
Screenshot: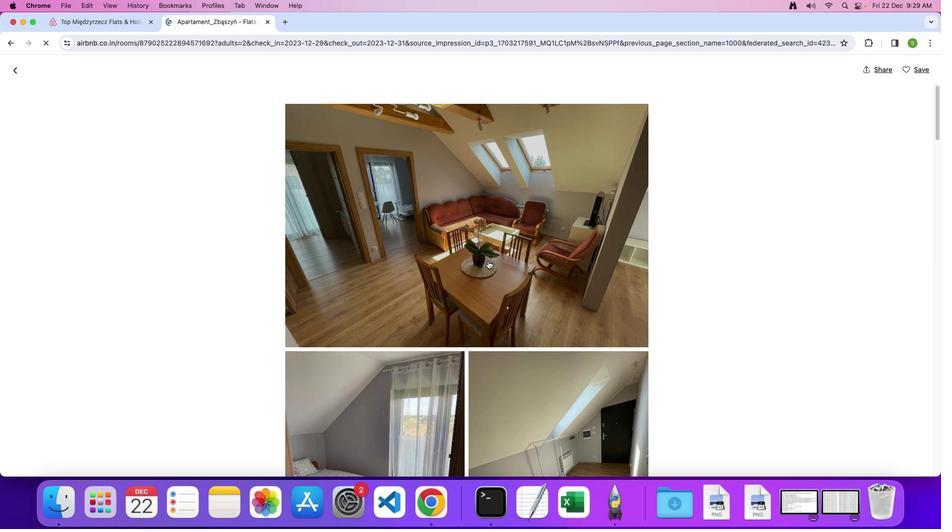 
Action: Mouse scrolled (453, 270) with delta (130, 102)
Screenshot: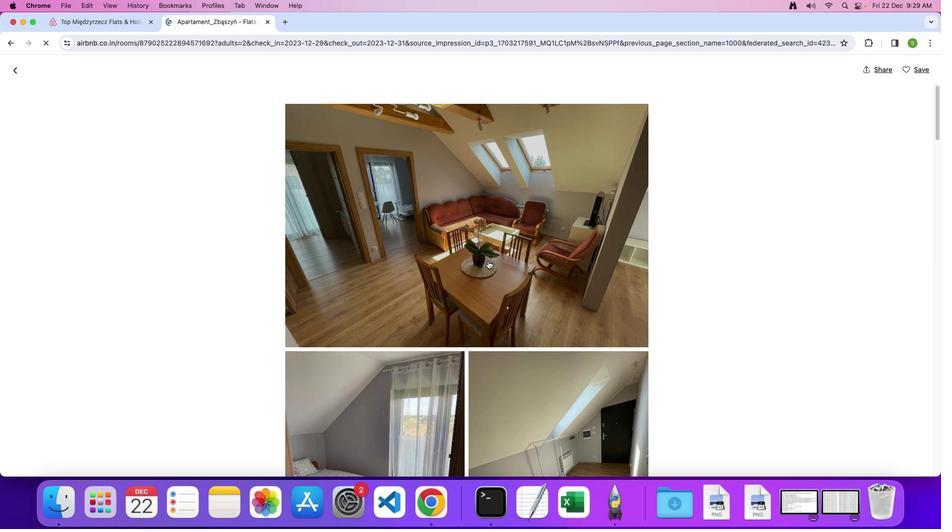
Action: Mouse moved to (453, 269)
Screenshot: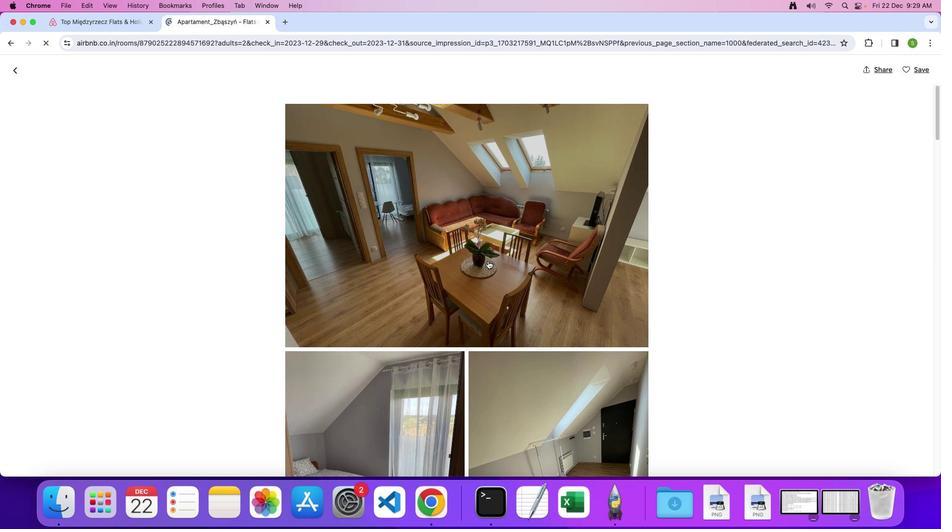 
Action: Mouse scrolled (453, 269) with delta (130, 100)
Screenshot: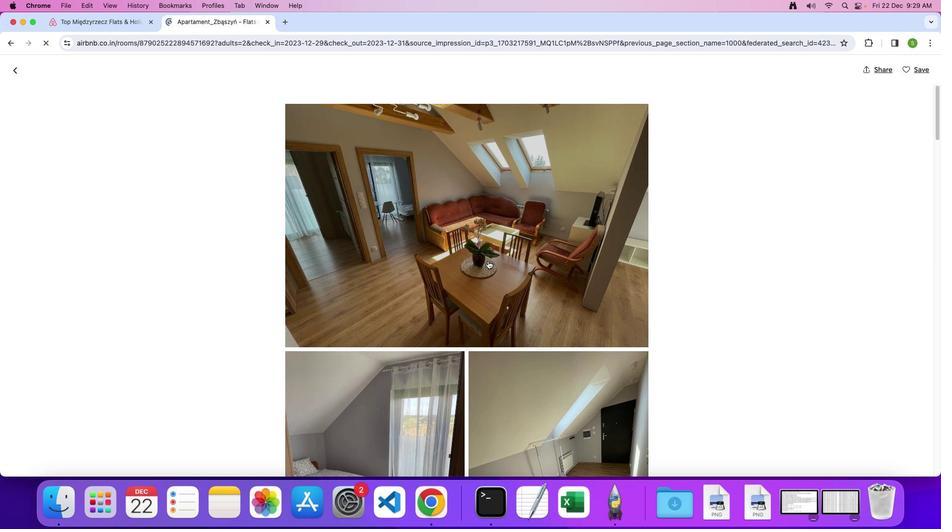
Action: Mouse scrolled (453, 269) with delta (130, 101)
Screenshot: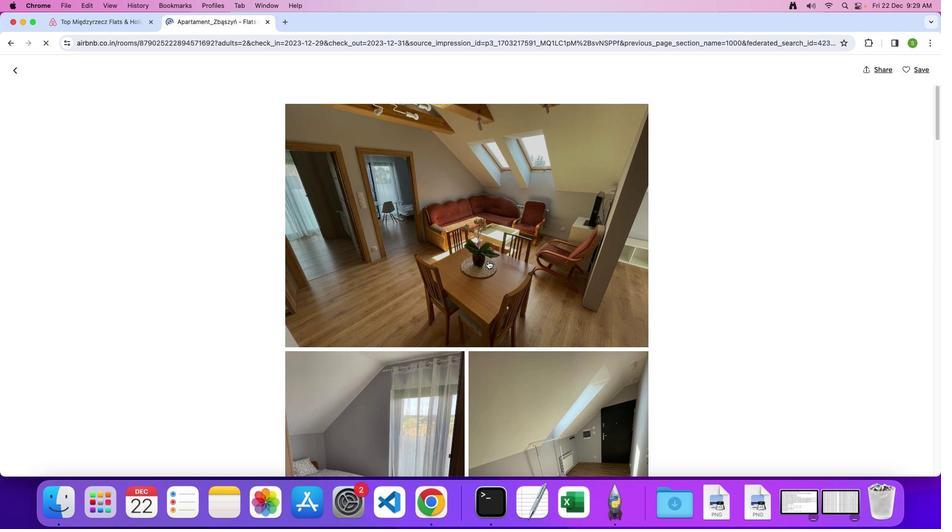 
Action: Mouse scrolled (453, 269) with delta (130, 101)
Screenshot: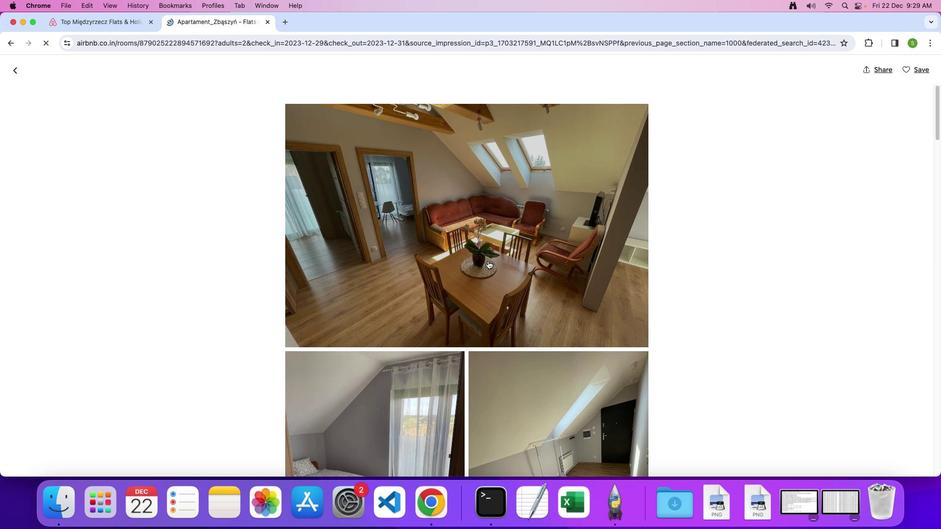
Action: Mouse scrolled (453, 269) with delta (130, 101)
Screenshot: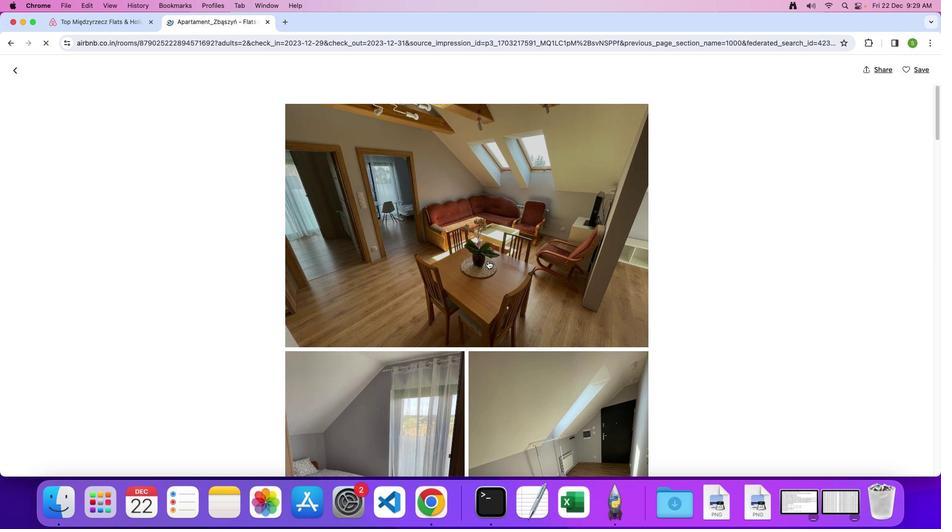 
Action: Mouse scrolled (453, 269) with delta (130, 100)
Screenshot: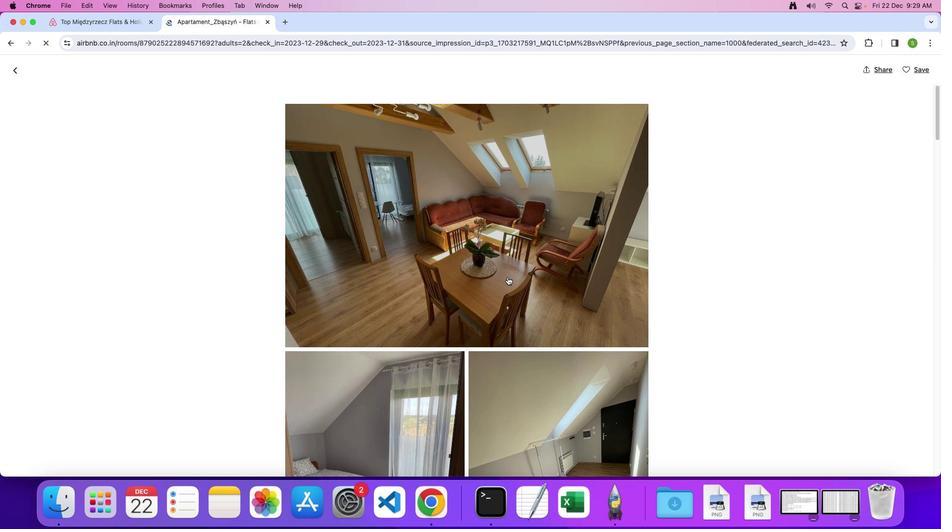 
Action: Mouse moved to (499, 289)
Screenshot: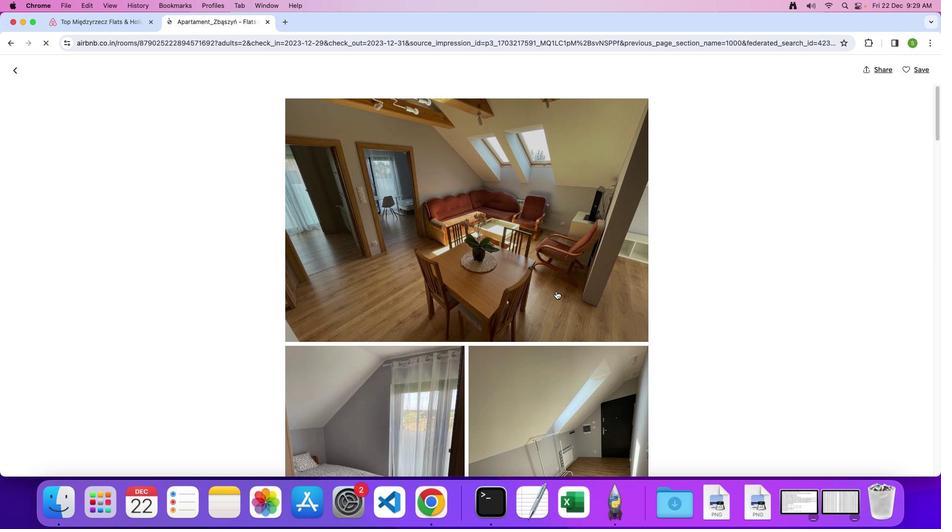 
Action: Mouse scrolled (499, 289) with delta (130, 101)
Screenshot: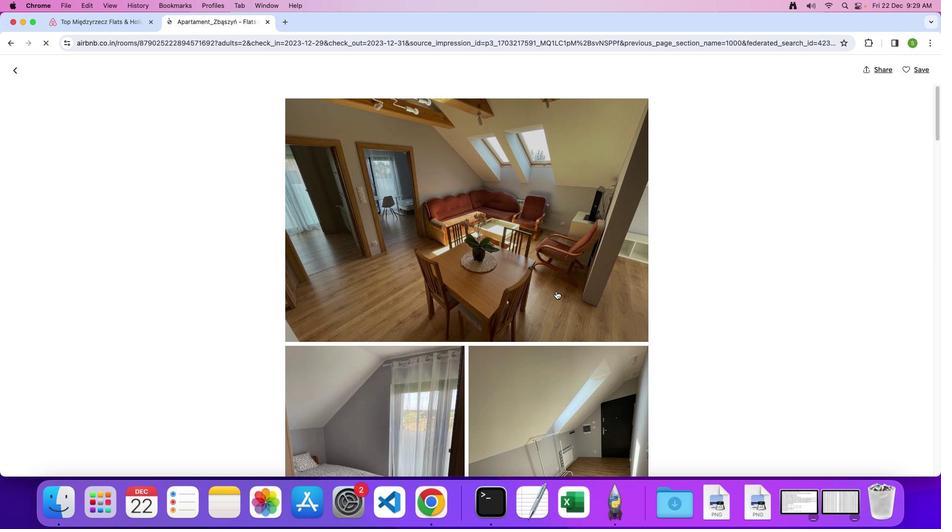 
Action: Mouse moved to (499, 289)
Screenshot: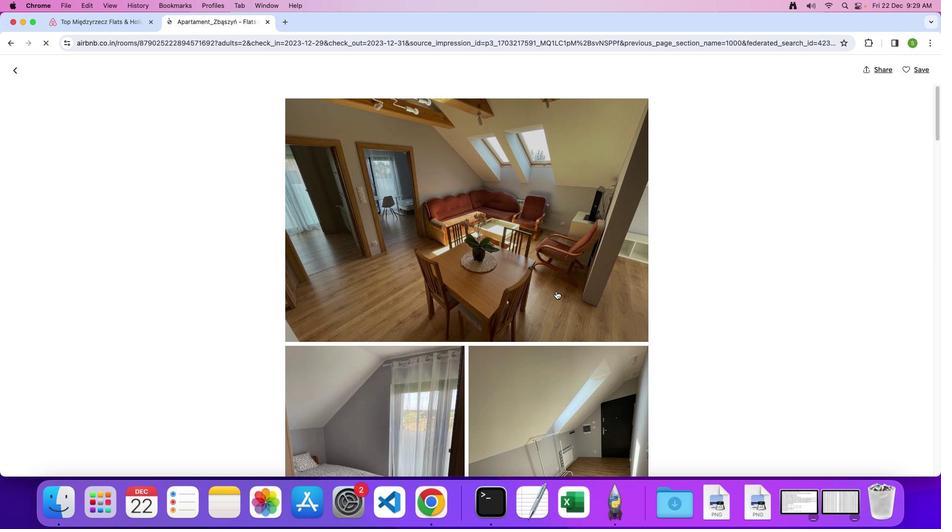 
Action: Mouse scrolled (499, 289) with delta (130, 101)
Screenshot: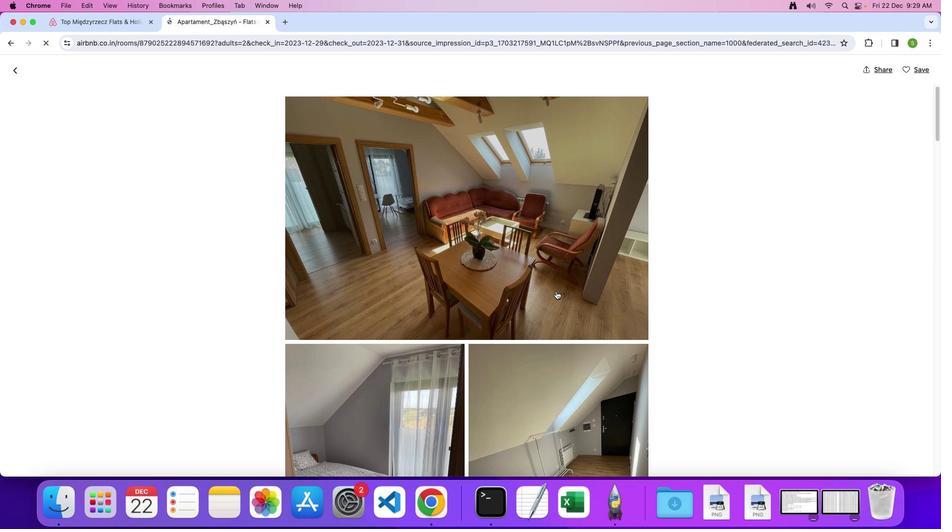 
Action: Mouse scrolled (499, 289) with delta (130, 101)
Screenshot: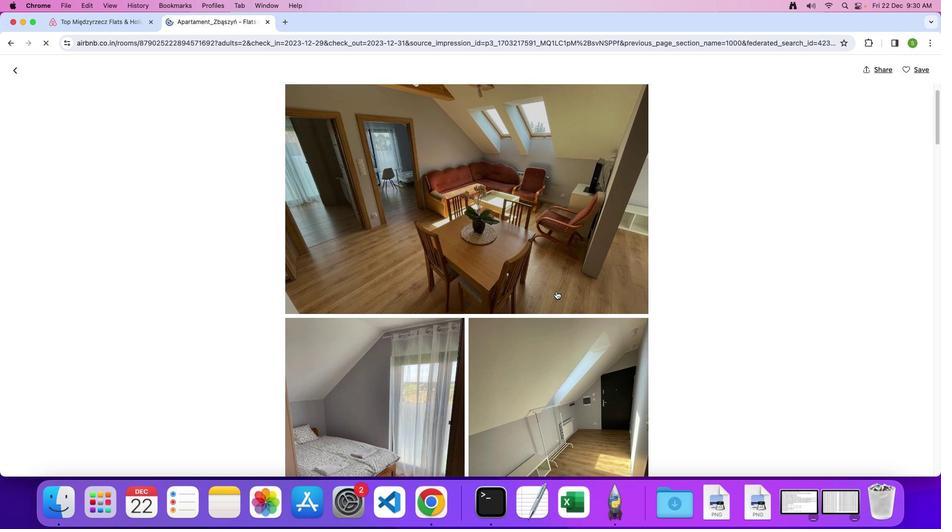 
Action: Mouse scrolled (499, 289) with delta (130, 101)
Screenshot: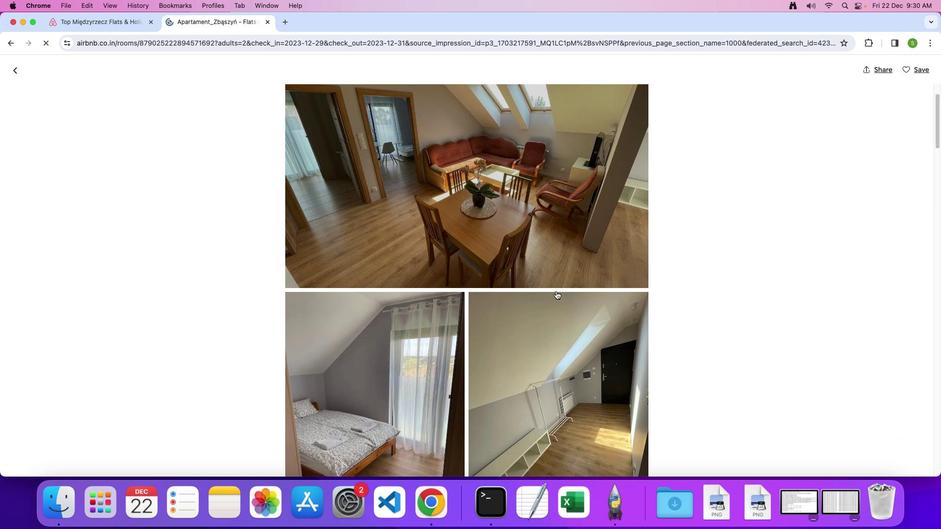 
Action: Mouse scrolled (499, 289) with delta (130, 100)
Screenshot: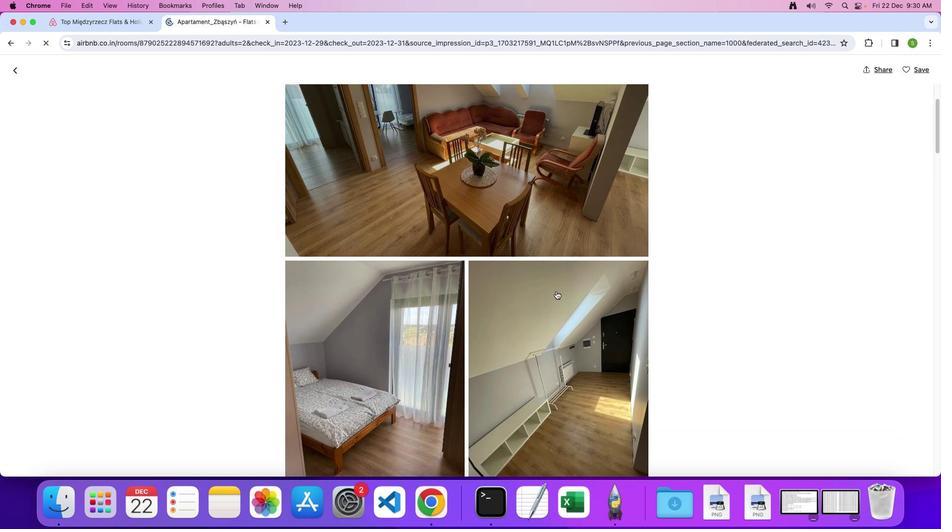 
Action: Mouse scrolled (499, 289) with delta (130, 101)
Screenshot: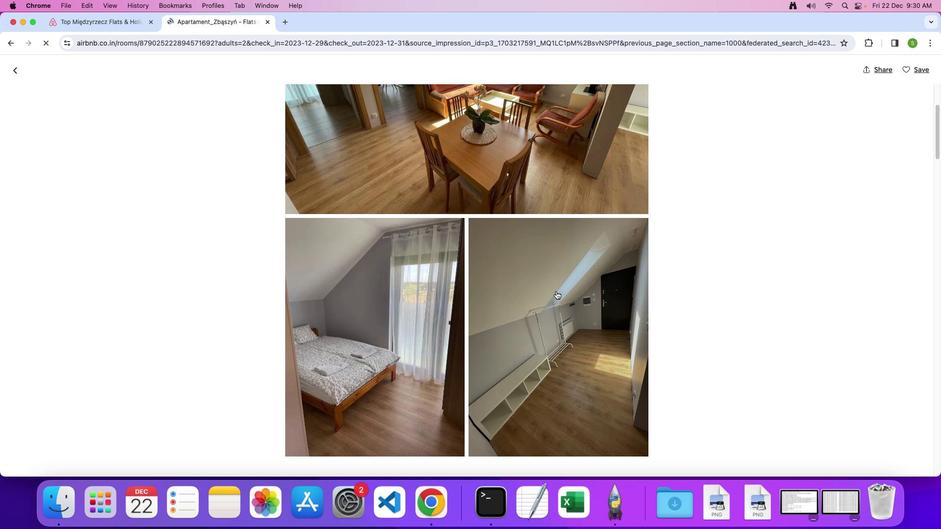 
Action: Mouse scrolled (499, 289) with delta (130, 101)
Screenshot: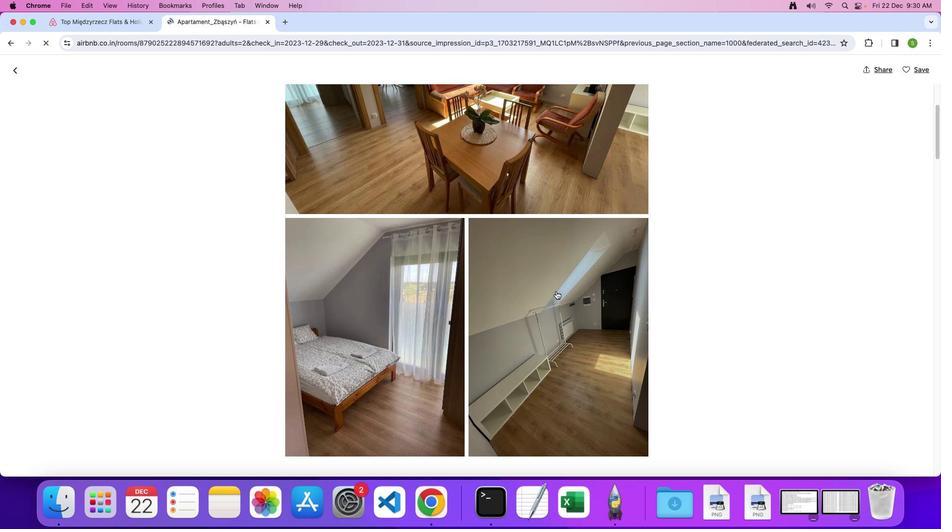 
Action: Mouse scrolled (499, 289) with delta (130, 100)
Screenshot: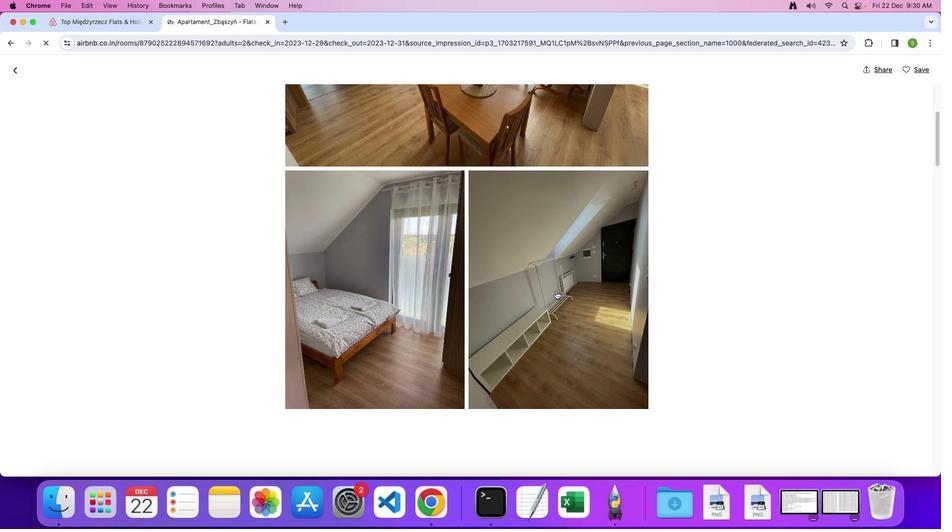 
Action: Mouse scrolled (499, 289) with delta (130, 101)
Screenshot: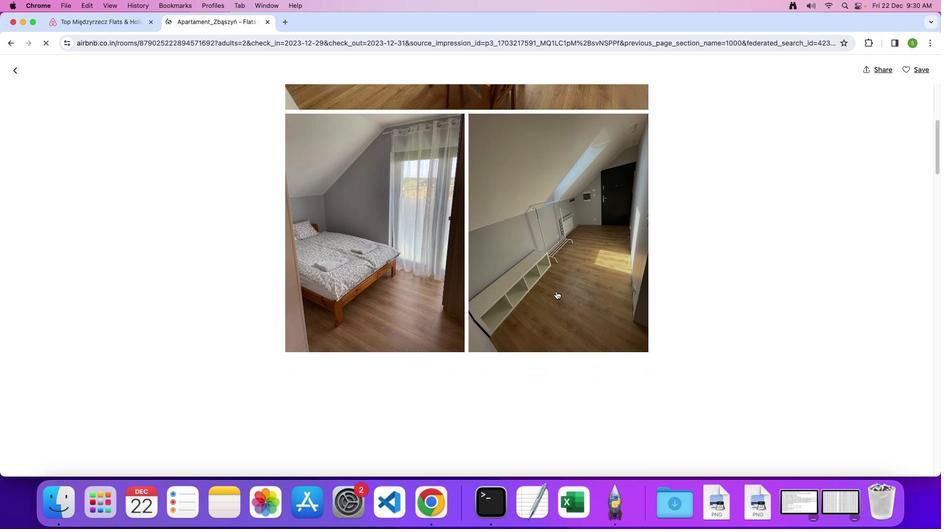 
Action: Mouse scrolled (499, 289) with delta (130, 101)
Screenshot: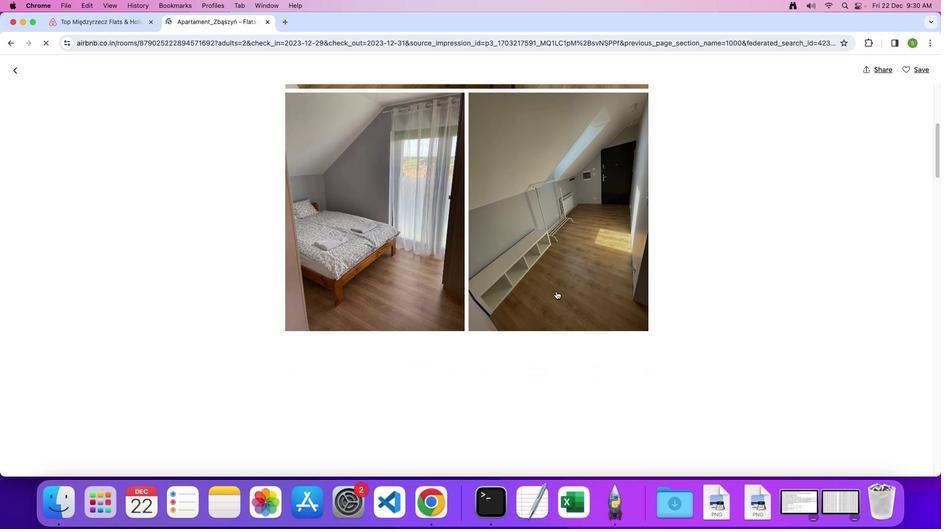 
Action: Mouse scrolled (499, 289) with delta (130, 100)
Screenshot: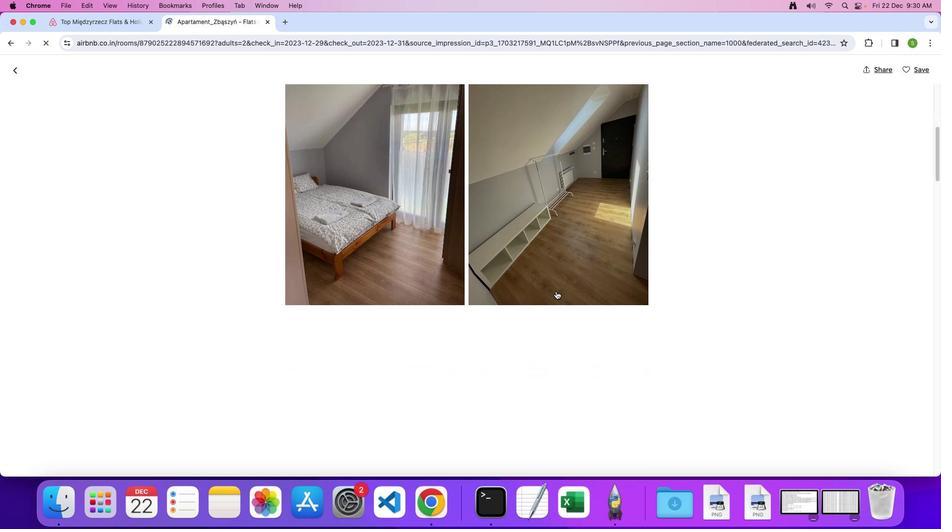 
Action: Mouse moved to (499, 289)
Screenshot: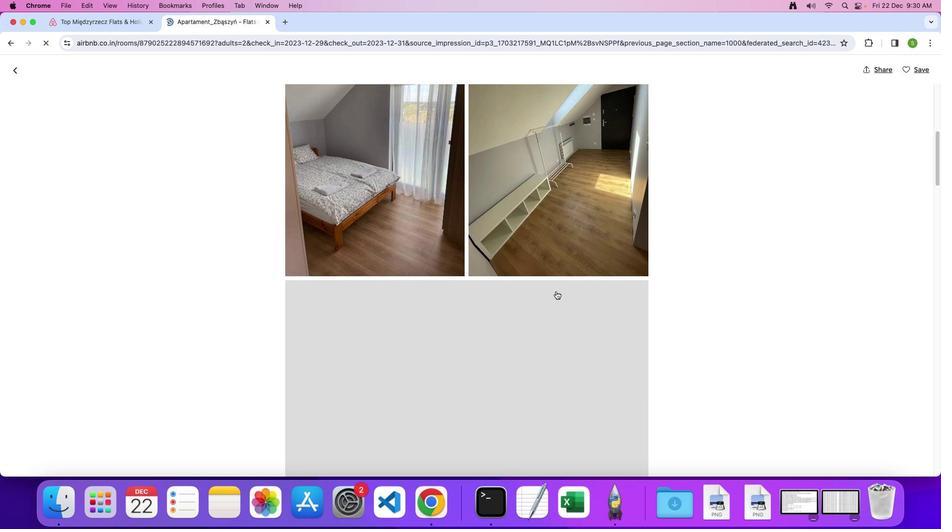 
Action: Mouse scrolled (499, 289) with delta (130, 101)
Screenshot: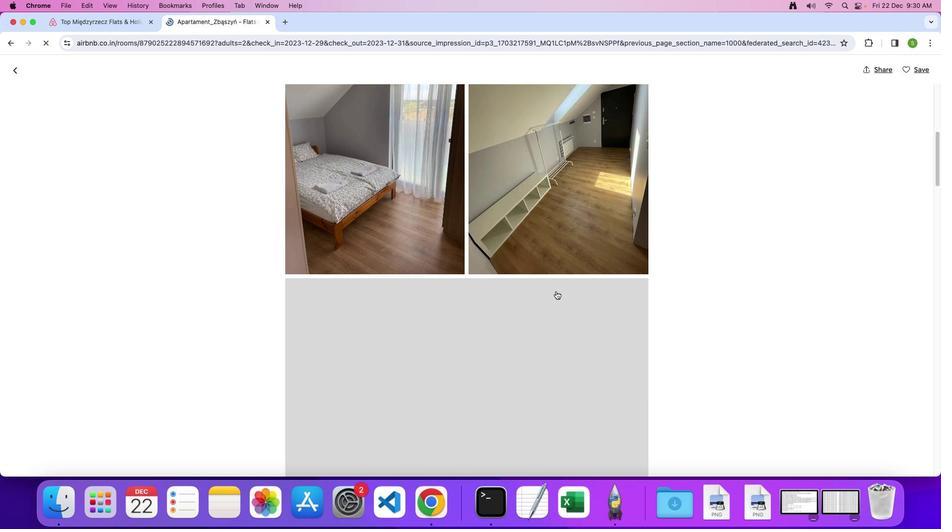 
Action: Mouse scrolled (499, 289) with delta (130, 101)
Screenshot: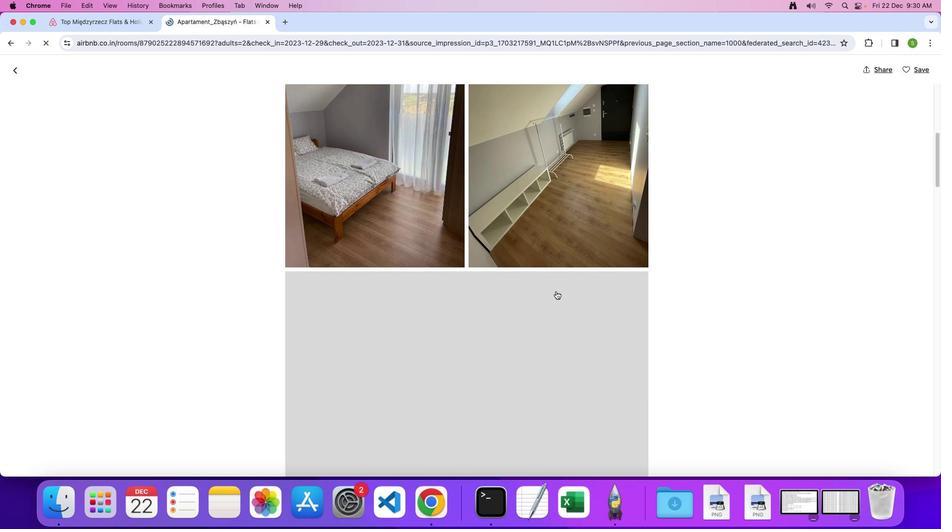 
Action: Mouse scrolled (499, 289) with delta (130, 101)
Screenshot: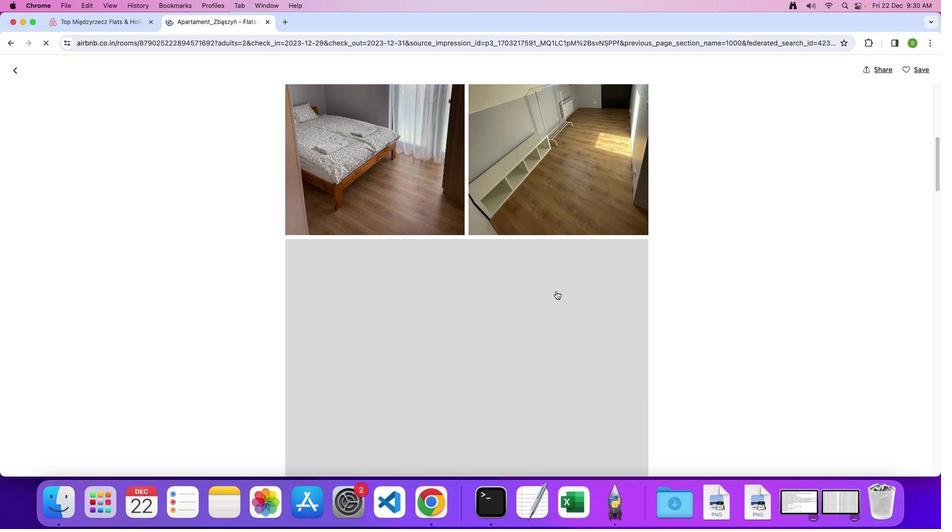 
Action: Mouse scrolled (499, 289) with delta (130, 101)
Screenshot: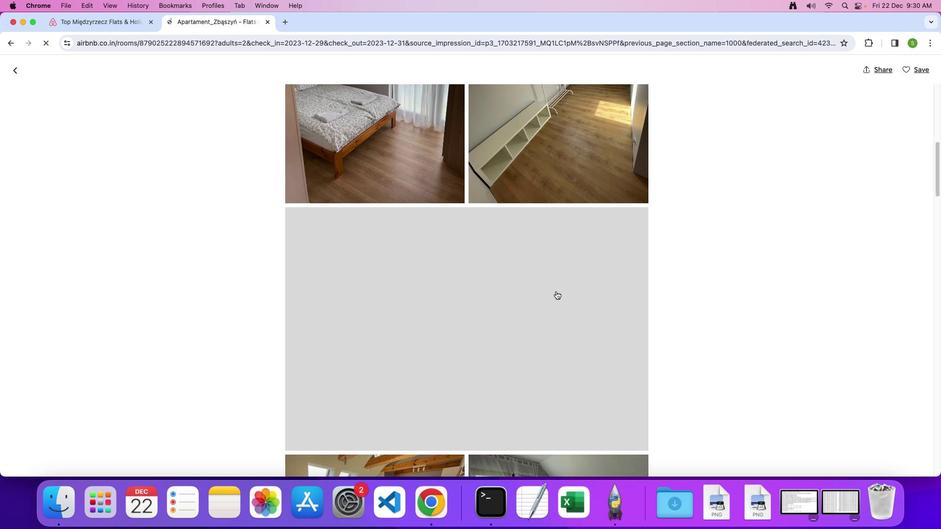 
Action: Mouse scrolled (499, 289) with delta (130, 101)
Screenshot: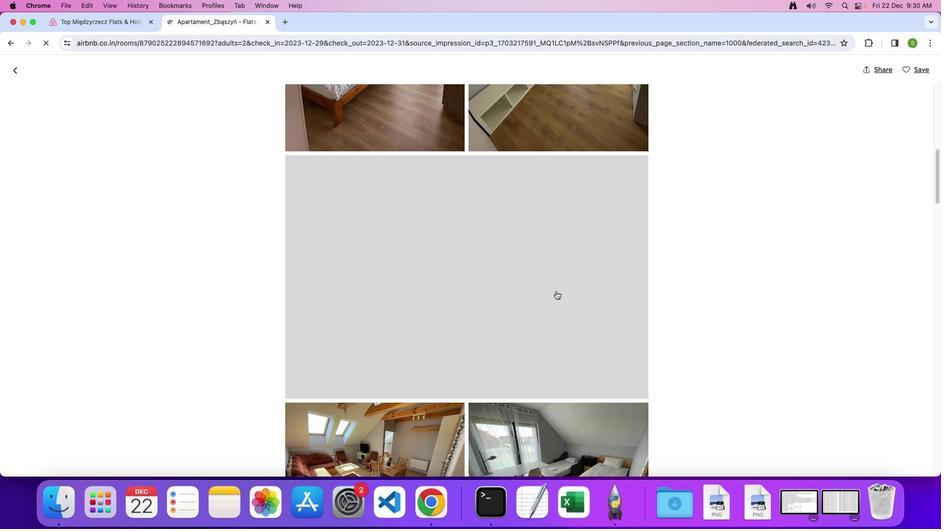 
Action: Mouse scrolled (499, 289) with delta (130, 101)
Screenshot: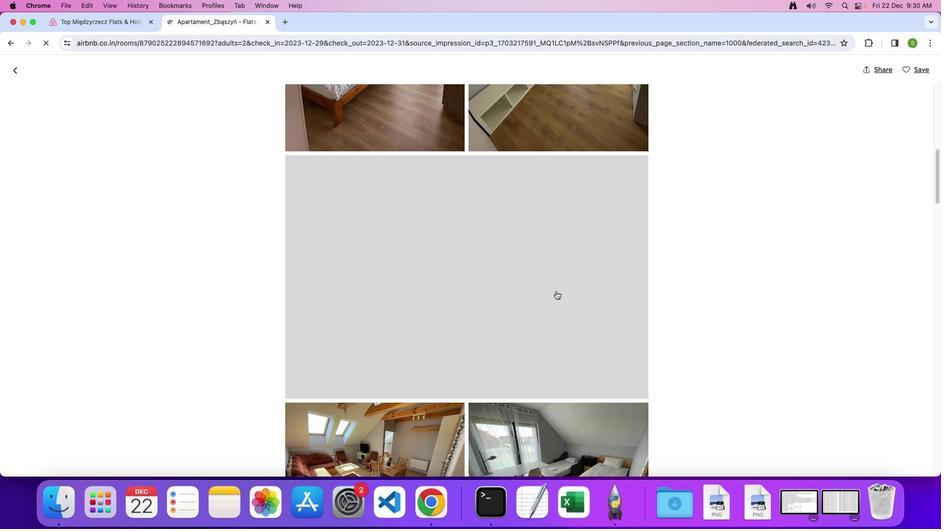 
Action: Mouse scrolled (499, 289) with delta (130, 101)
Screenshot: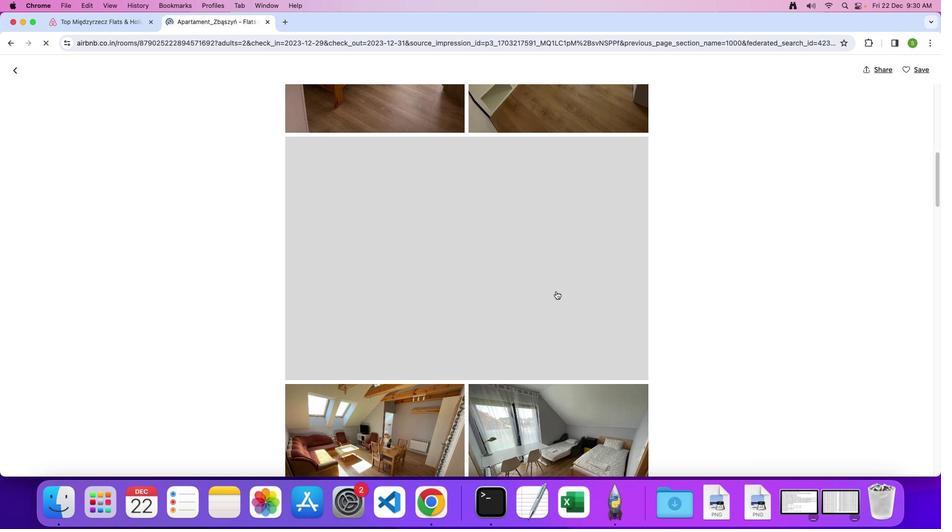 
Action: Mouse scrolled (499, 289) with delta (130, 101)
Screenshot: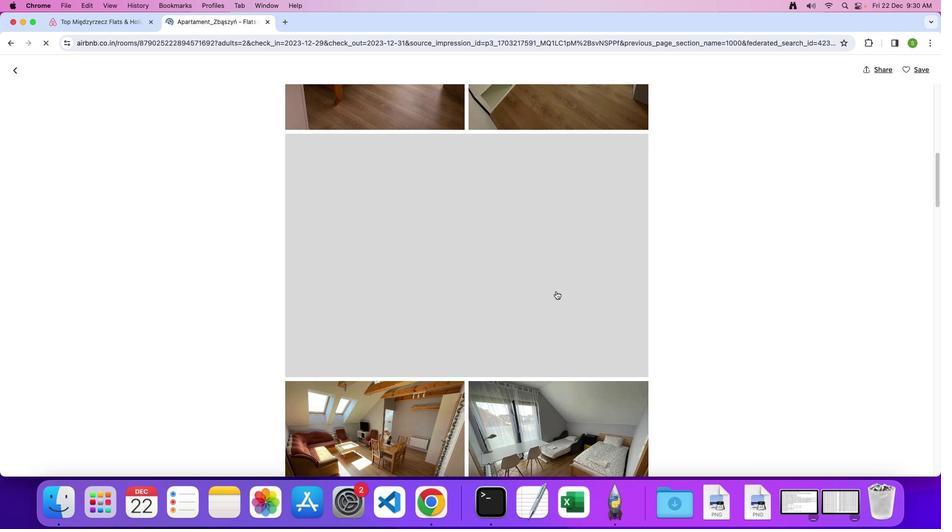
Action: Mouse scrolled (499, 289) with delta (130, 101)
Screenshot: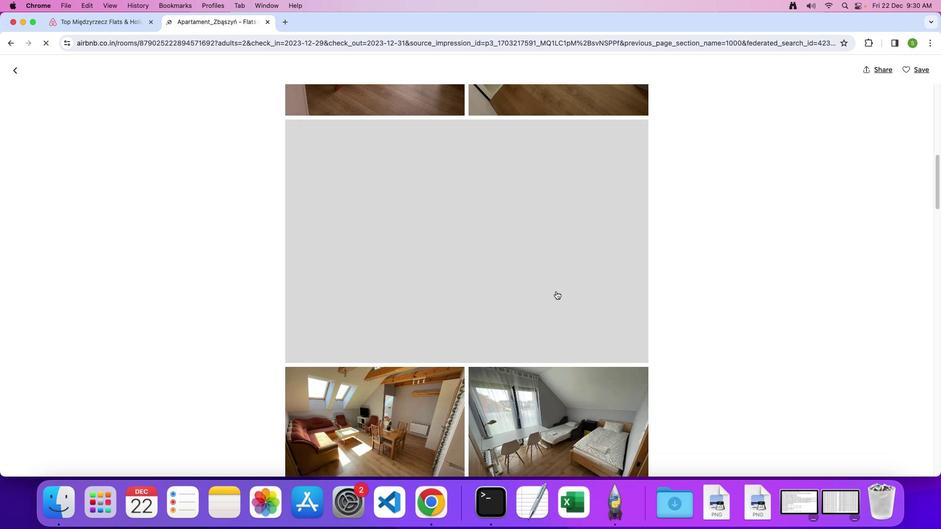 
Action: Mouse scrolled (499, 289) with delta (130, 101)
Screenshot: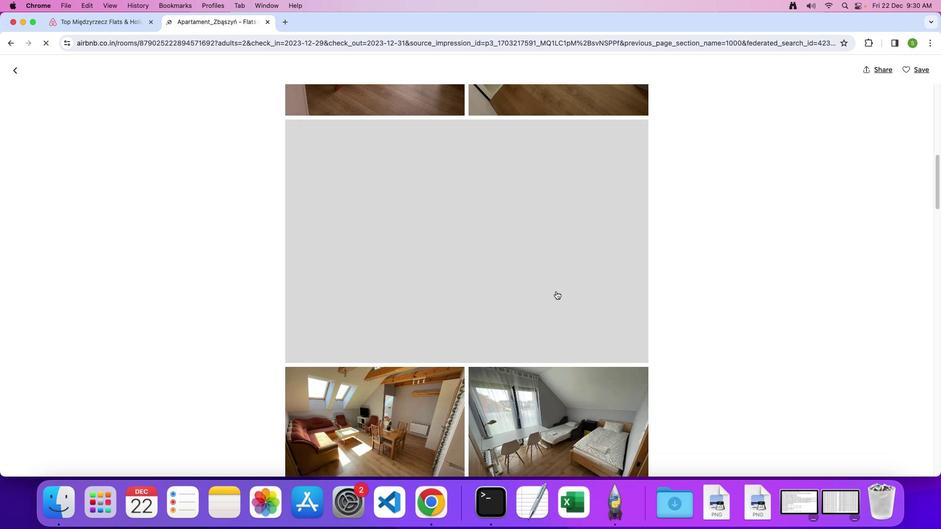 
Action: Mouse scrolled (499, 289) with delta (130, 100)
Screenshot: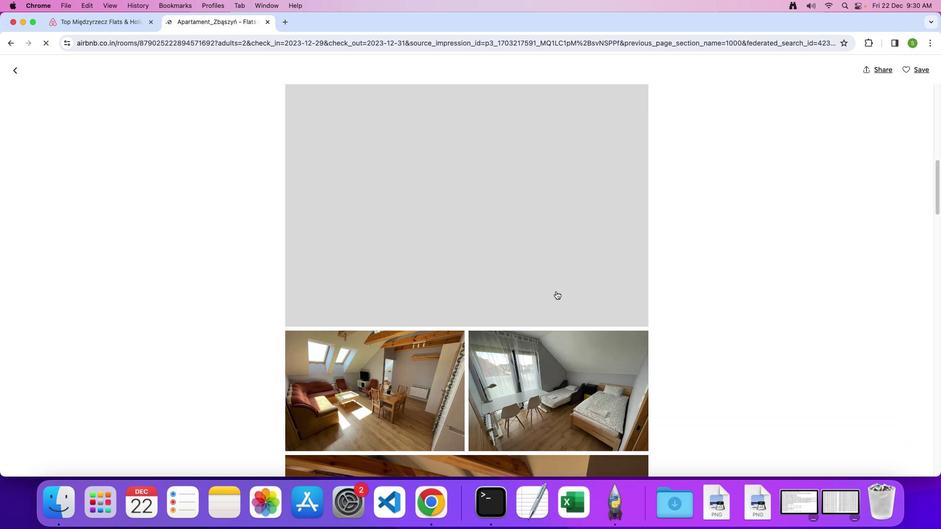 
Action: Mouse scrolled (499, 289) with delta (130, 101)
Screenshot: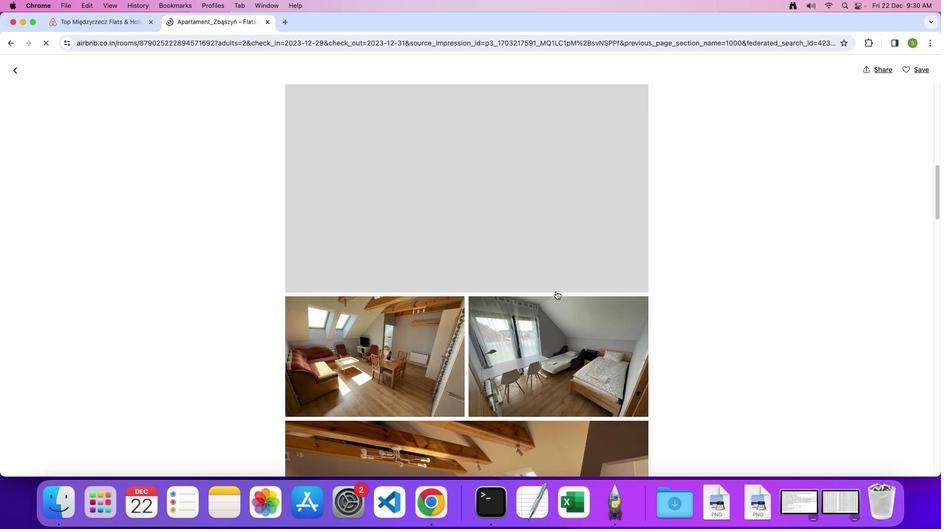 
Action: Mouse scrolled (499, 289) with delta (130, 101)
Screenshot: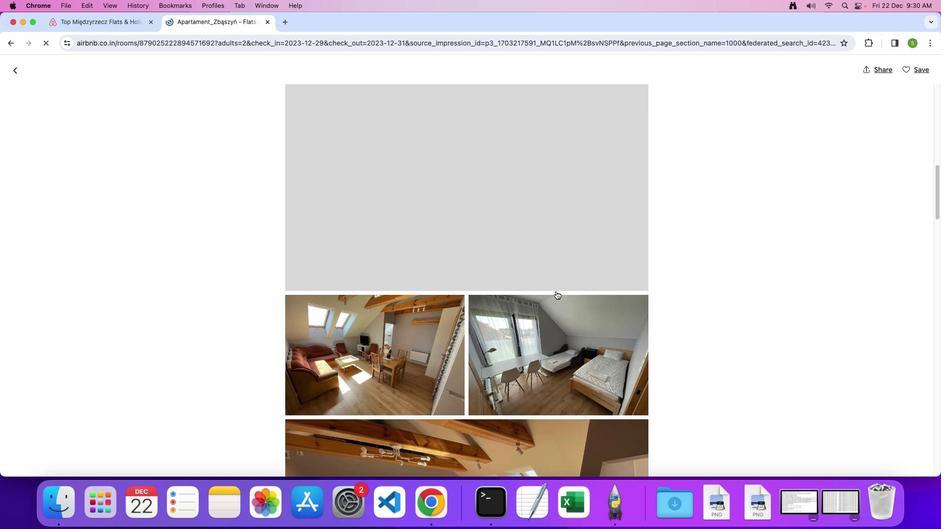 
Action: Mouse scrolled (499, 289) with delta (130, 101)
Screenshot: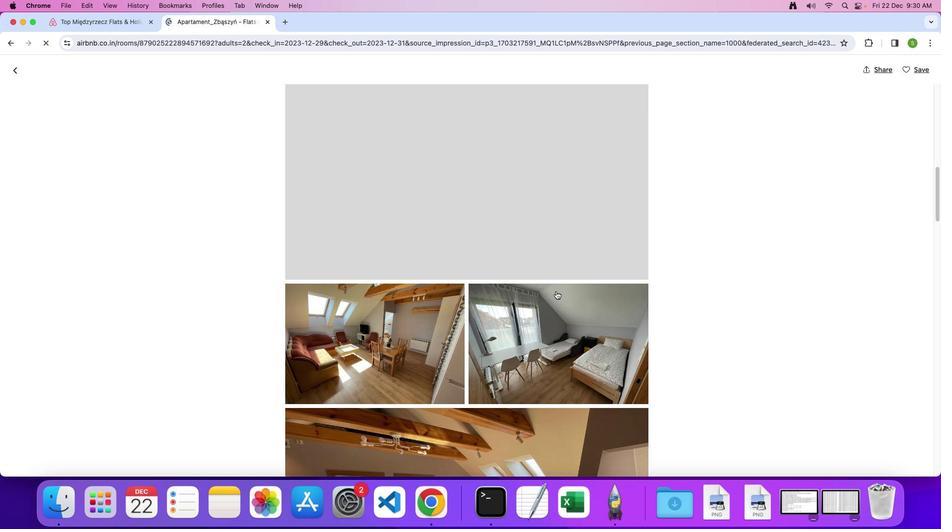 
Action: Mouse scrolled (499, 289) with delta (130, 101)
Screenshot: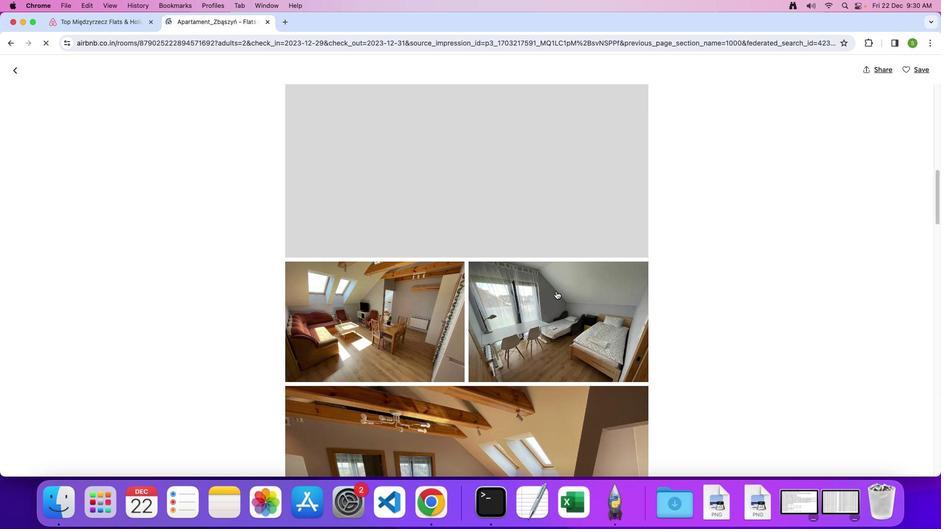 
Action: Mouse scrolled (499, 289) with delta (130, 100)
Screenshot: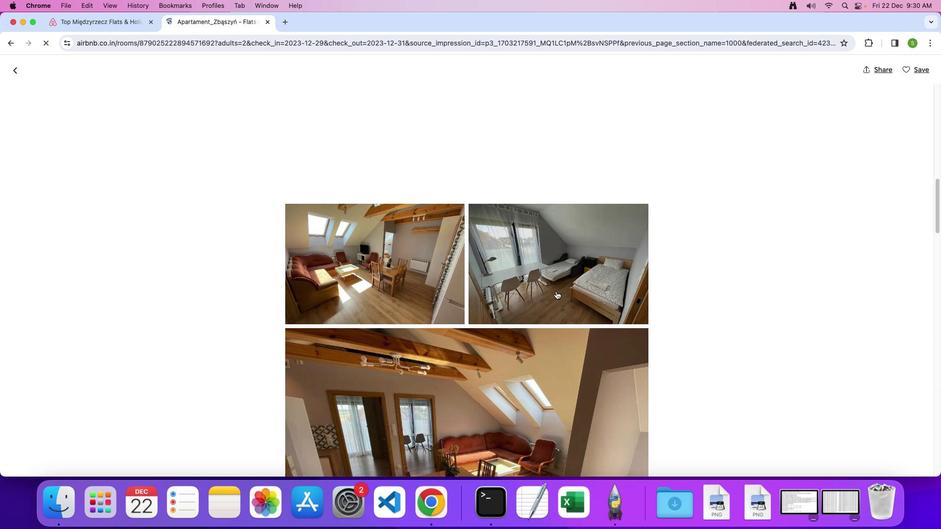 
Action: Mouse scrolled (499, 289) with delta (130, 101)
Screenshot: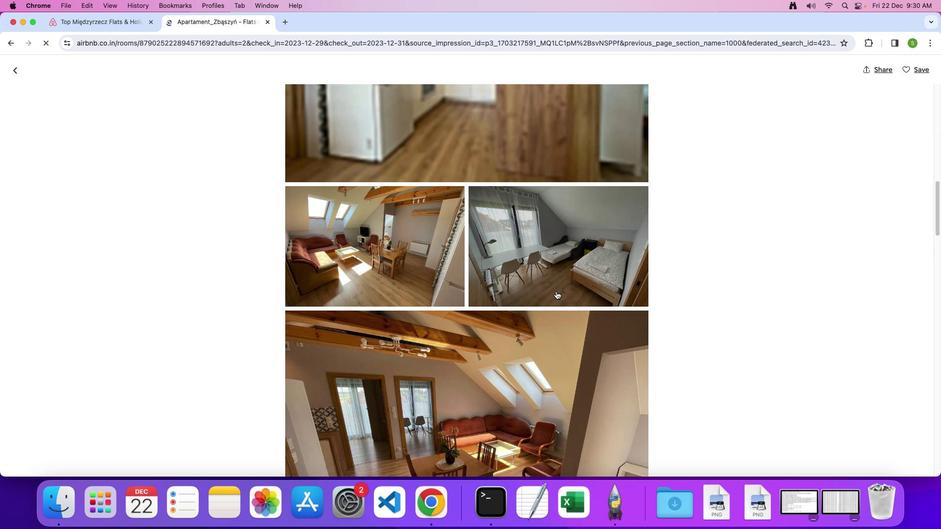 
Action: Mouse scrolled (499, 289) with delta (130, 101)
Screenshot: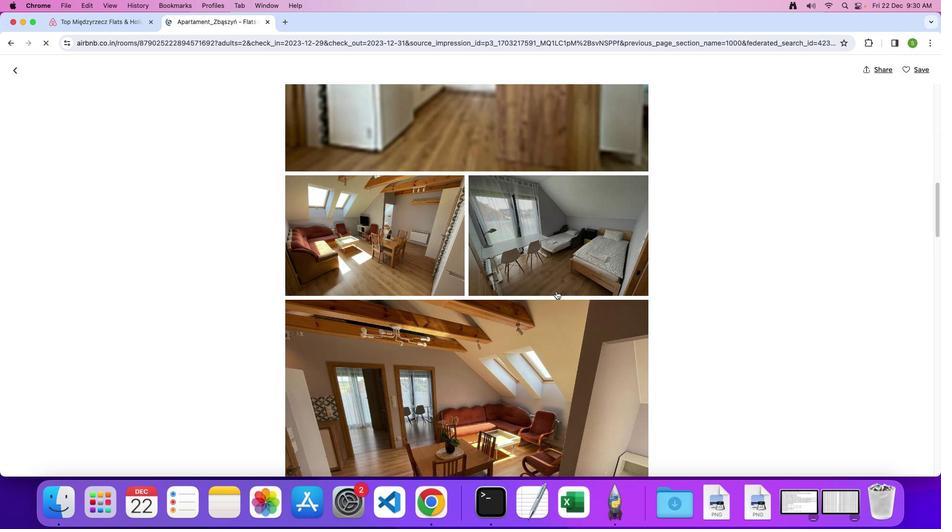
Action: Mouse scrolled (499, 289) with delta (130, 101)
Screenshot: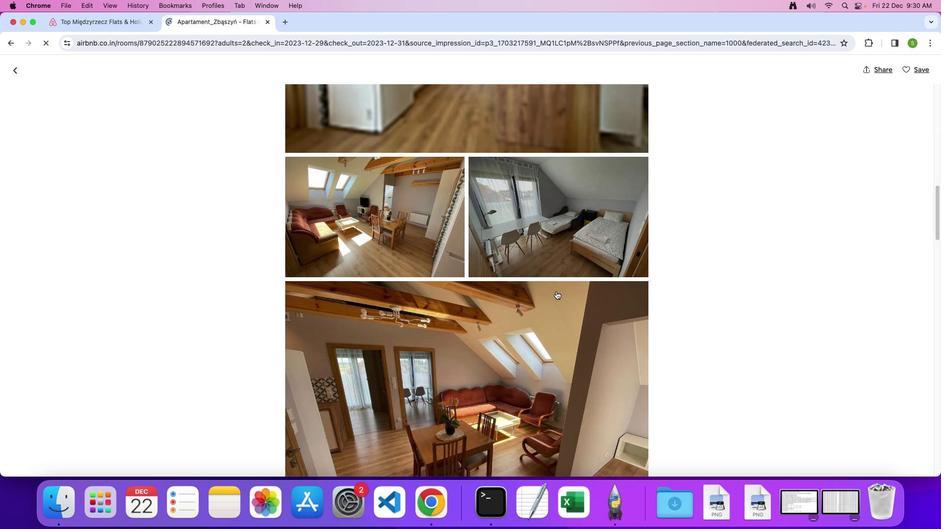 
Action: Mouse scrolled (499, 289) with delta (130, 101)
Screenshot: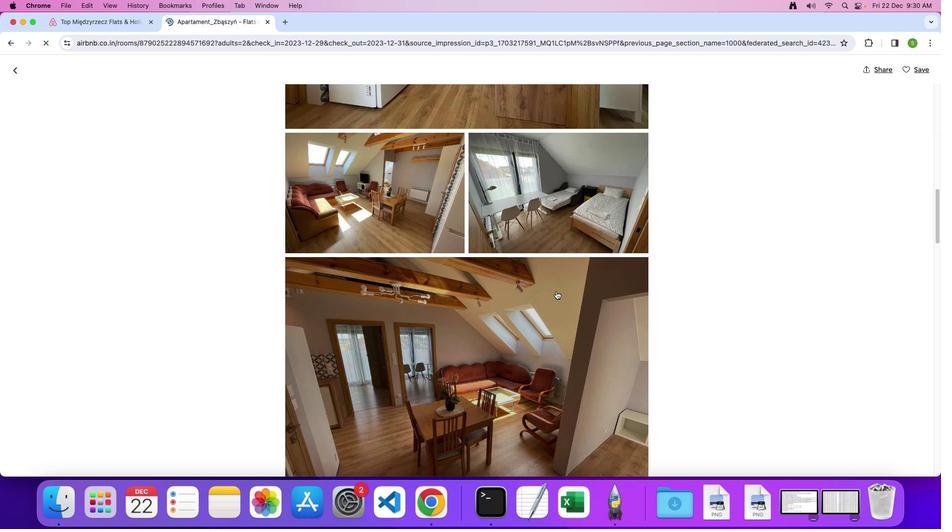 
Action: Mouse scrolled (499, 289) with delta (130, 101)
Screenshot: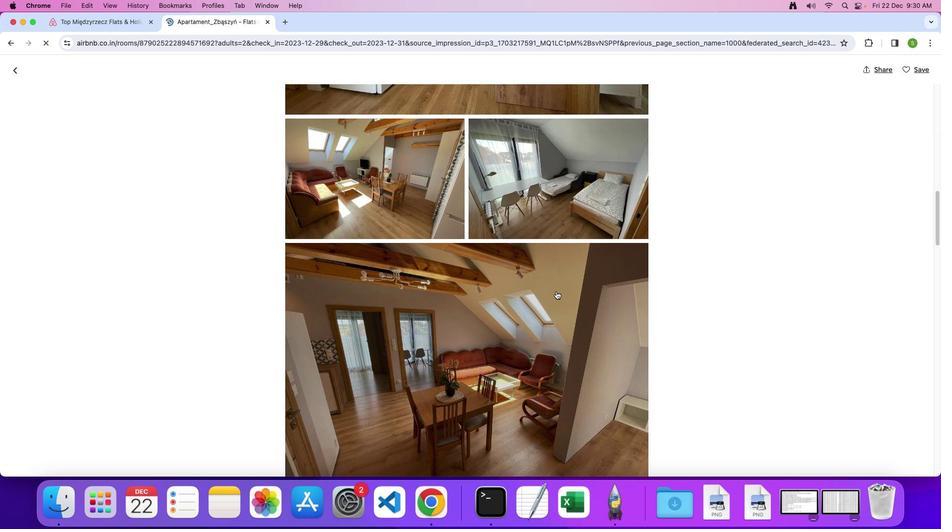 
Action: Mouse scrolled (499, 289) with delta (130, 100)
Screenshot: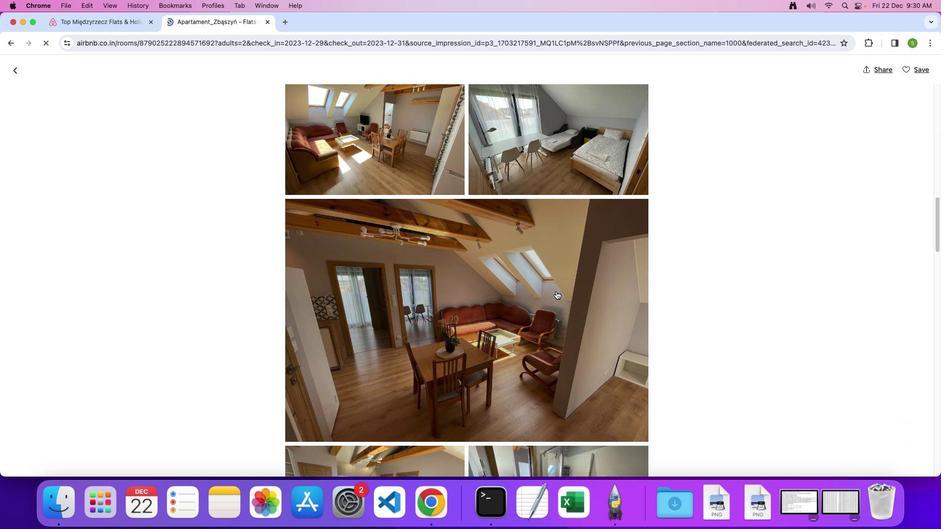 
Action: Mouse scrolled (499, 289) with delta (130, 101)
Screenshot: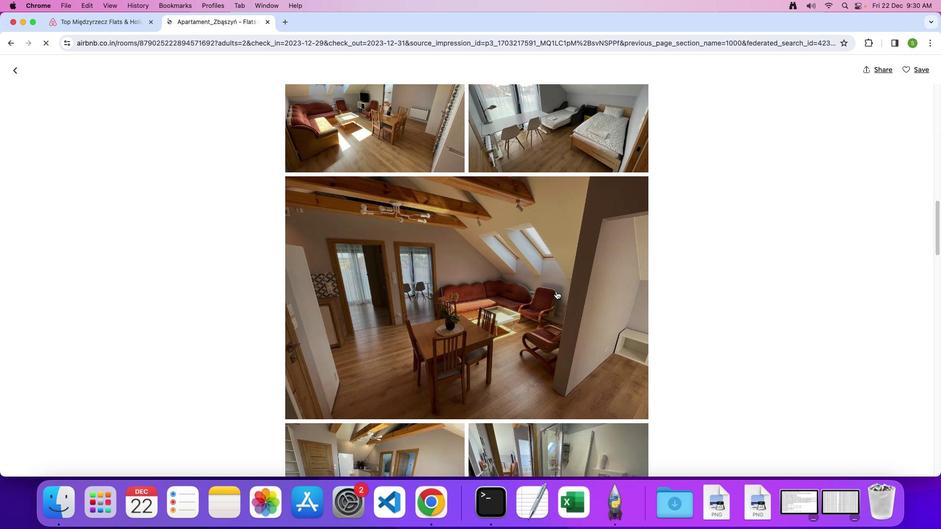 
Action: Mouse scrolled (499, 289) with delta (130, 101)
Screenshot: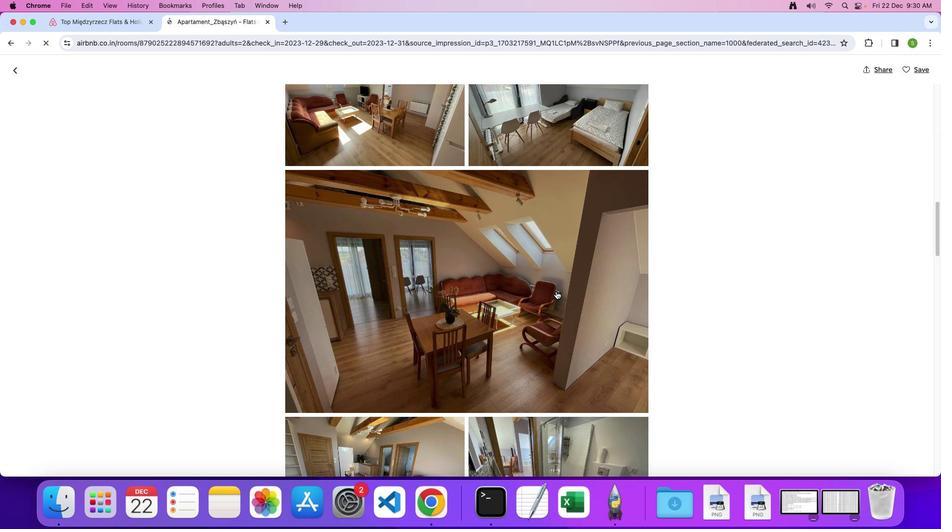 
Action: Mouse scrolled (499, 289) with delta (130, 101)
Screenshot: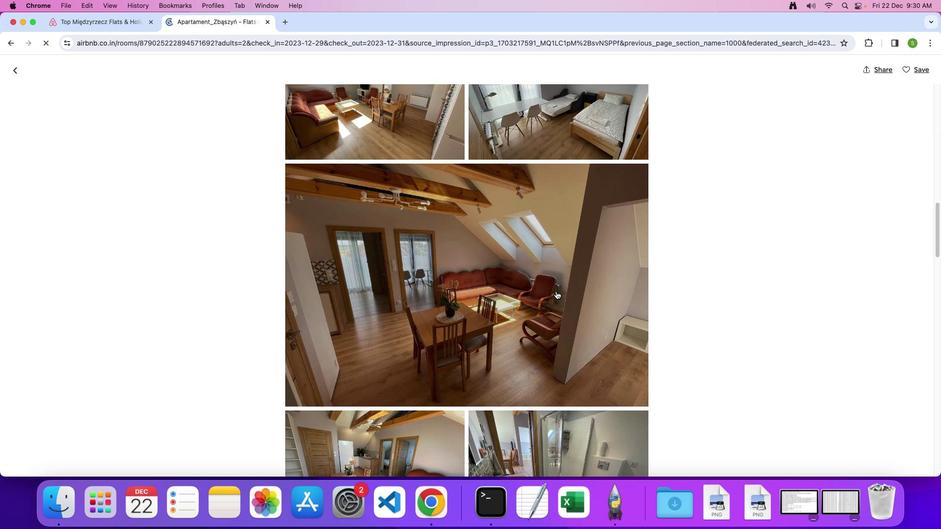 
Action: Mouse scrolled (499, 289) with delta (130, 101)
Screenshot: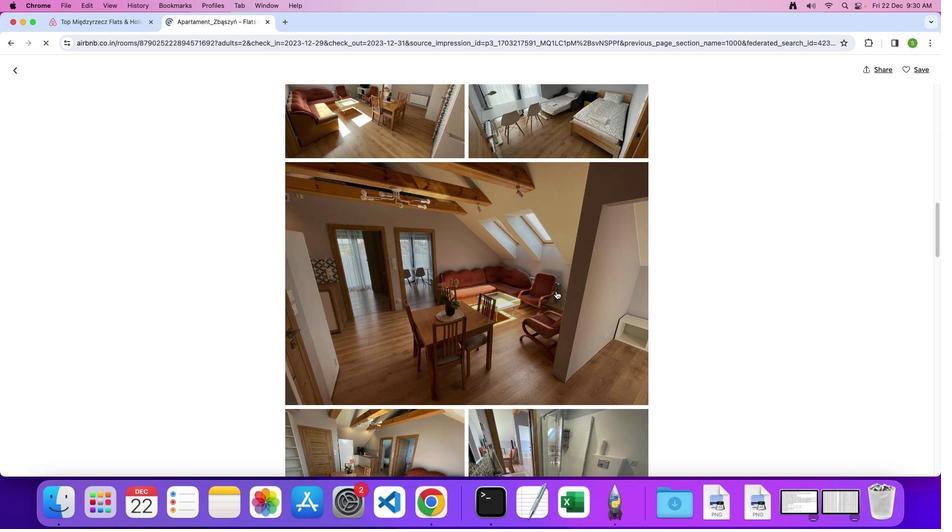 
Action: Mouse scrolled (499, 289) with delta (130, 101)
Screenshot: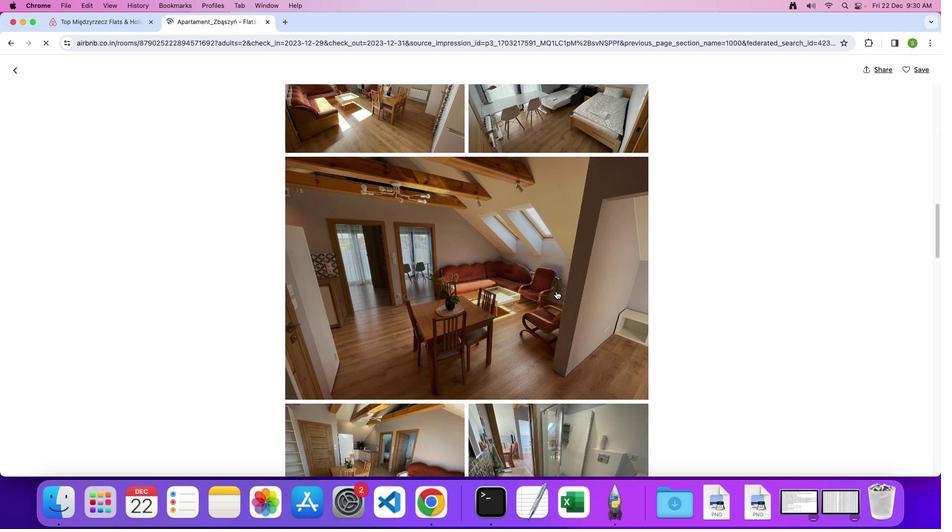 
Action: Mouse scrolled (499, 289) with delta (130, 101)
Screenshot: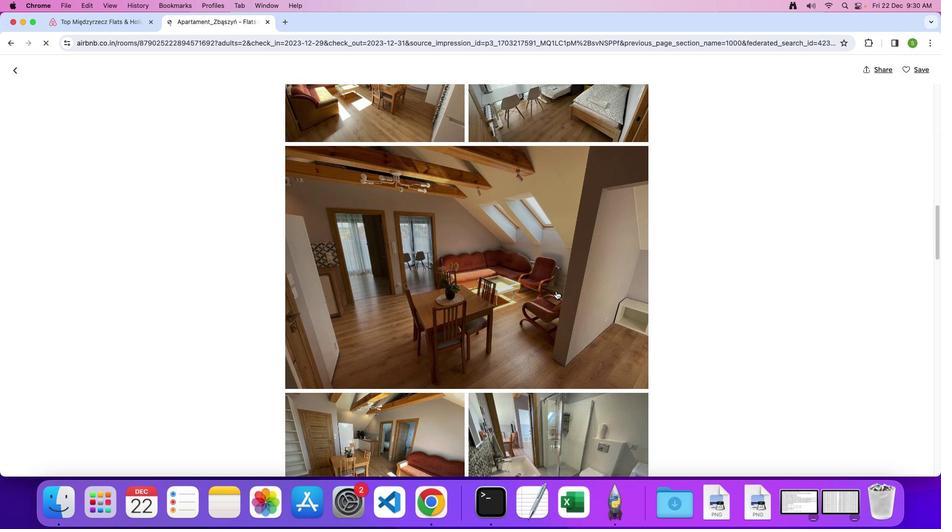 
Action: Mouse scrolled (499, 289) with delta (130, 101)
Screenshot: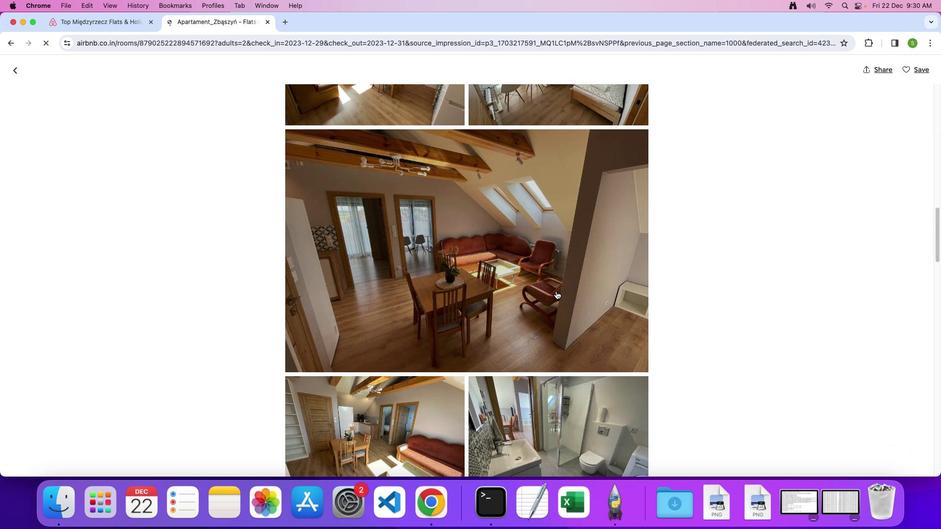 
Action: Mouse scrolled (499, 289) with delta (130, 100)
Screenshot: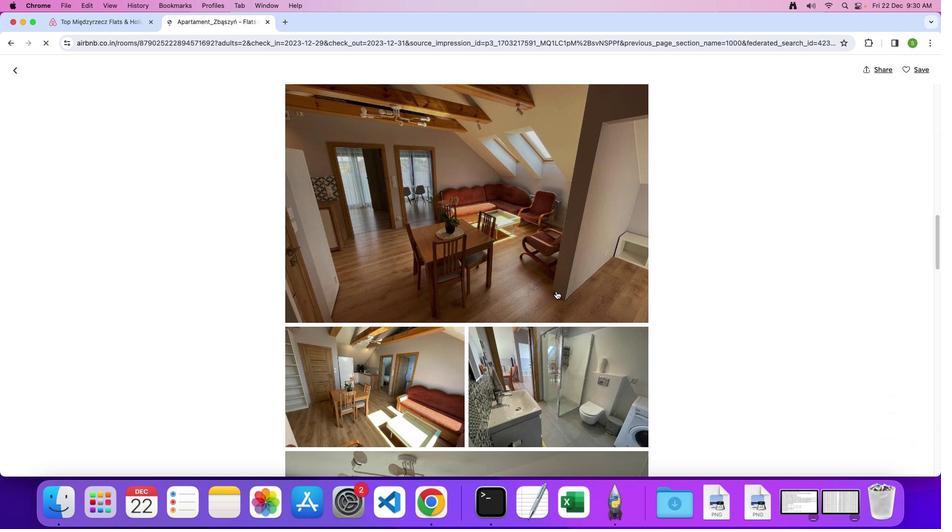 
Action: Mouse moved to (498, 286)
Screenshot: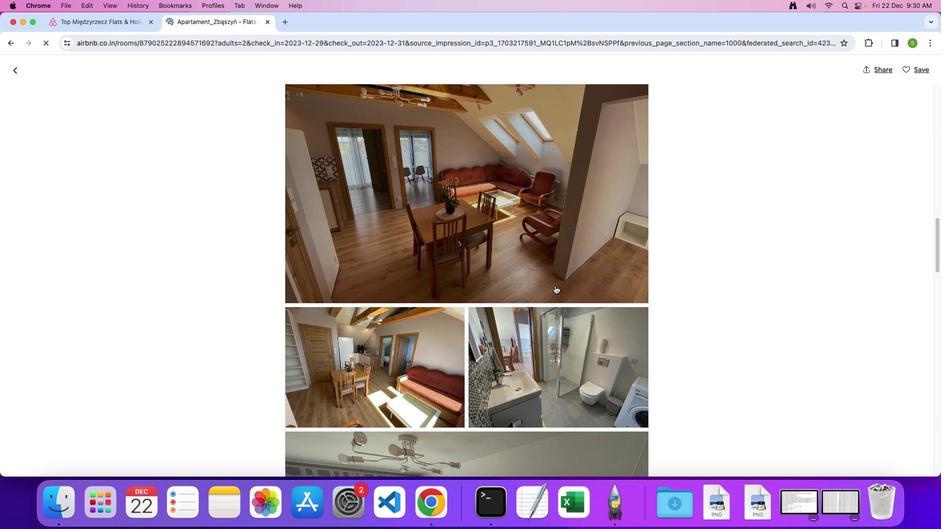 
Action: Mouse scrolled (498, 286) with delta (130, 101)
Screenshot: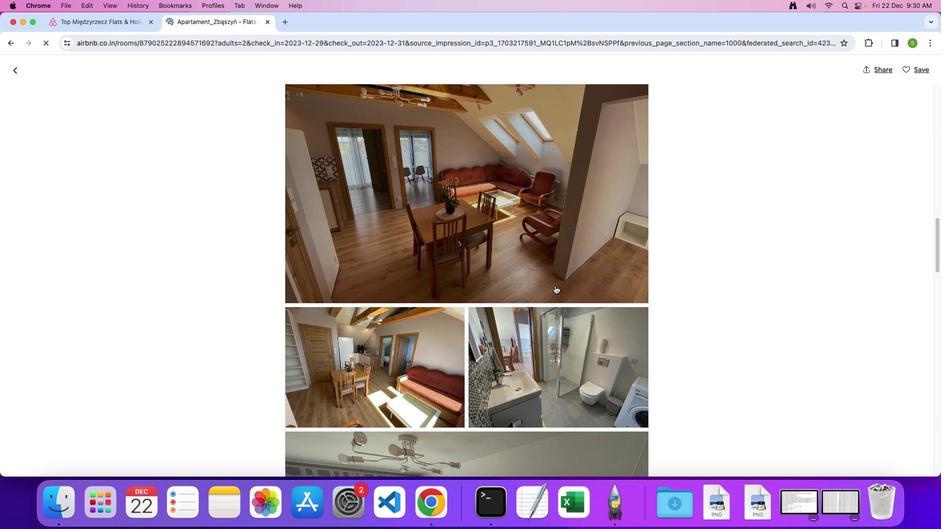 
Action: Mouse moved to (498, 285)
Screenshot: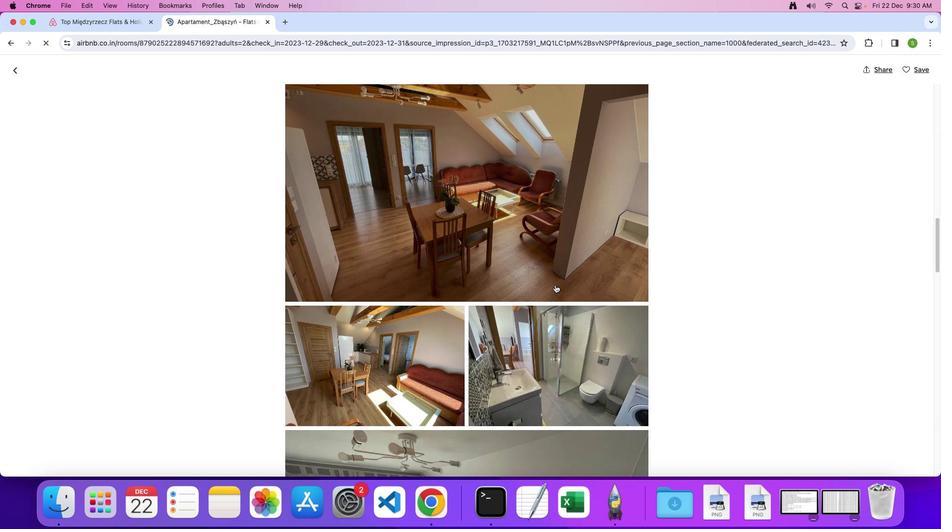 
Action: Mouse scrolled (498, 285) with delta (130, 101)
Screenshot: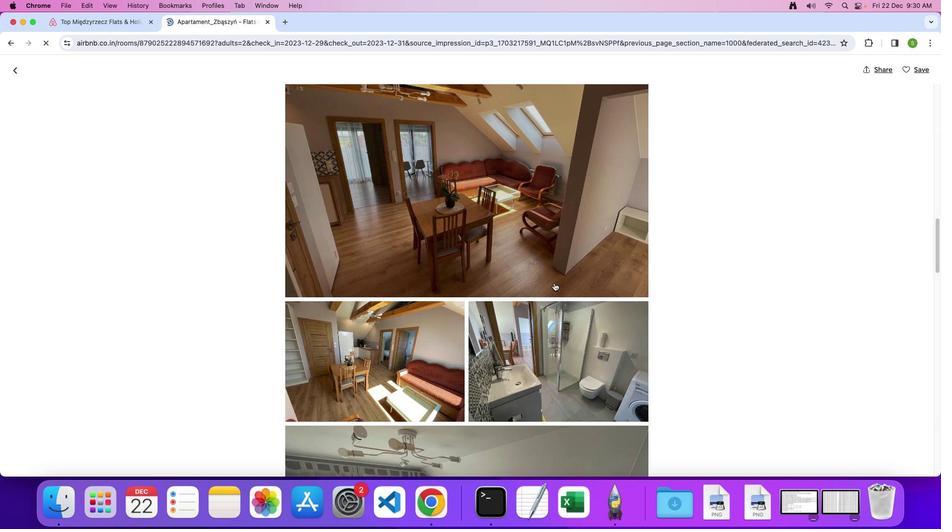 
Action: Mouse moved to (497, 283)
Screenshot: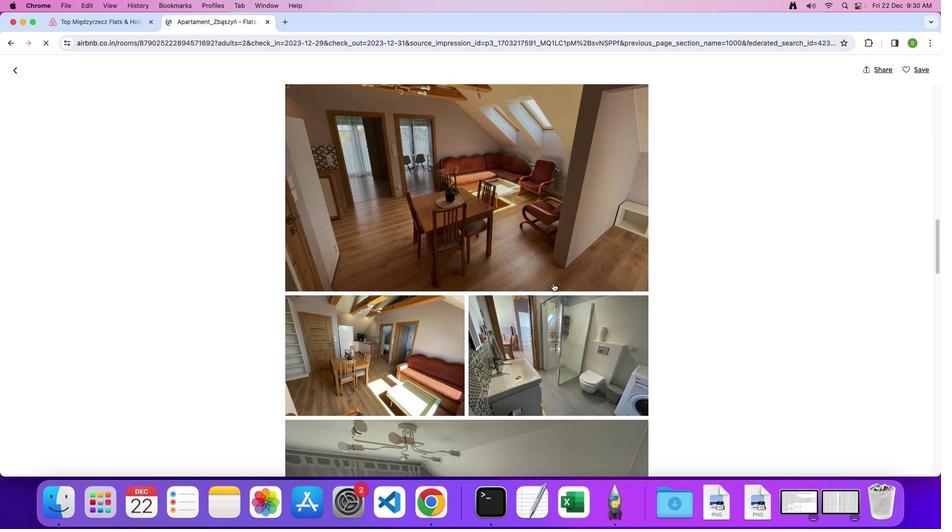 
Action: Mouse scrolled (497, 283) with delta (130, 101)
Screenshot: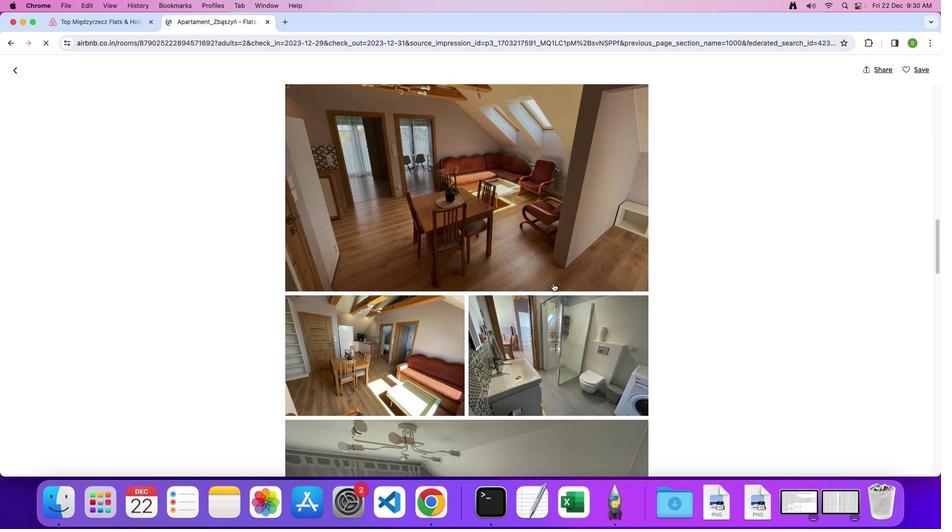 
Action: Mouse moved to (497, 284)
Screenshot: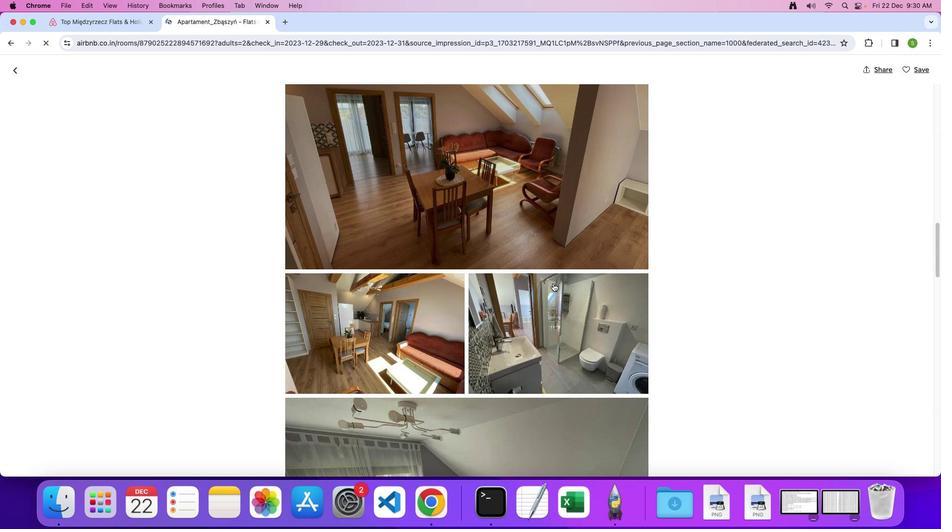 
Action: Mouse scrolled (497, 284) with delta (130, 101)
Screenshot: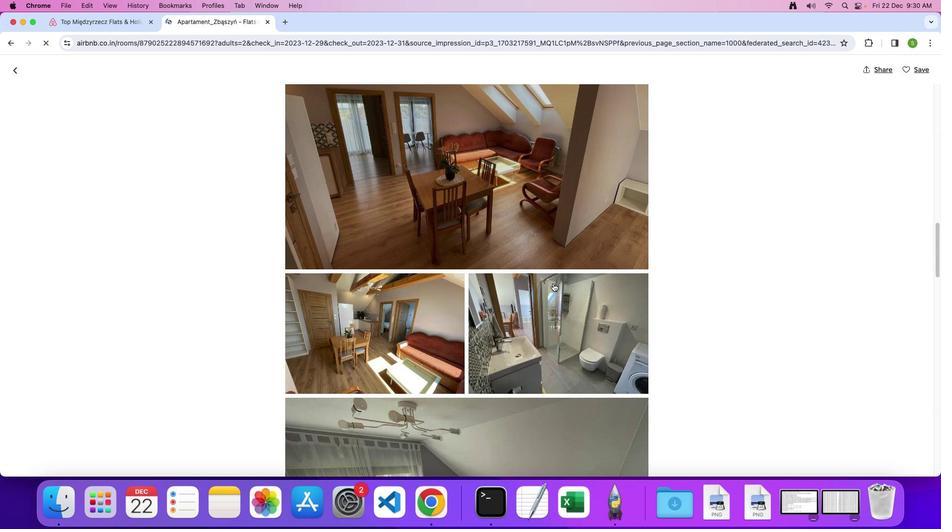 
Action: Mouse scrolled (497, 284) with delta (130, 101)
Screenshot: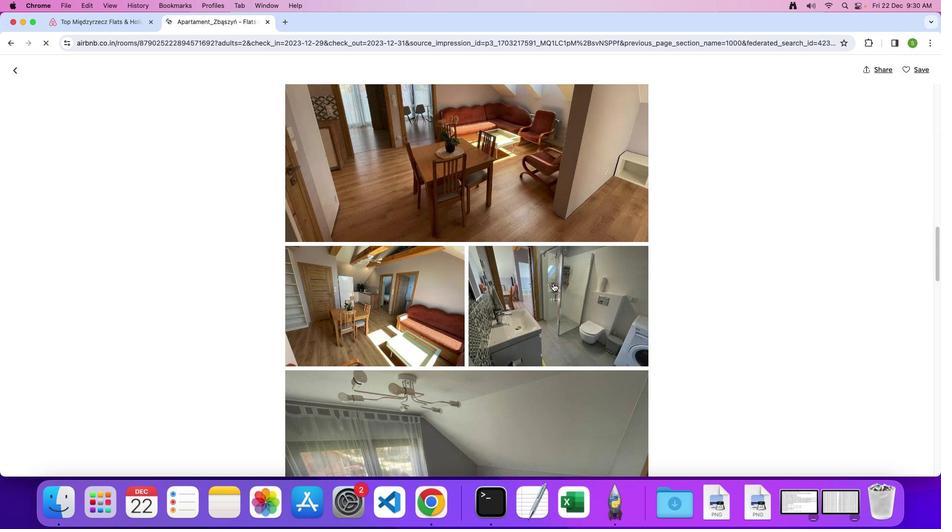 
Action: Mouse scrolled (497, 284) with delta (130, 101)
Screenshot: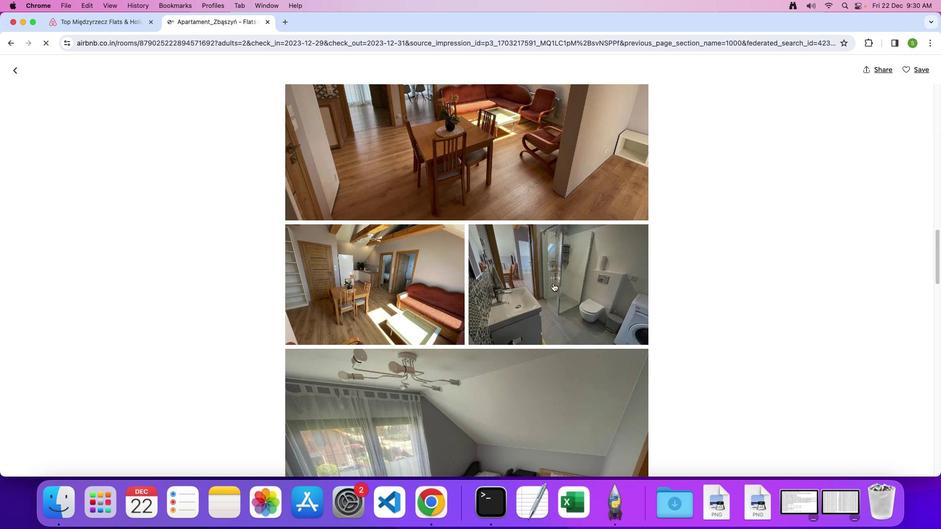 
Action: Mouse scrolled (497, 284) with delta (130, 101)
Screenshot: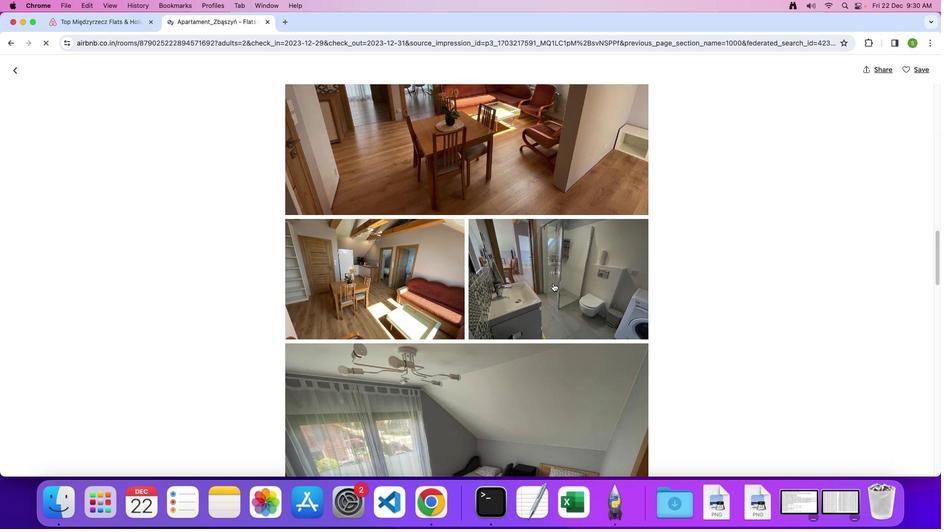 
Action: Mouse scrolled (497, 284) with delta (130, 101)
Screenshot: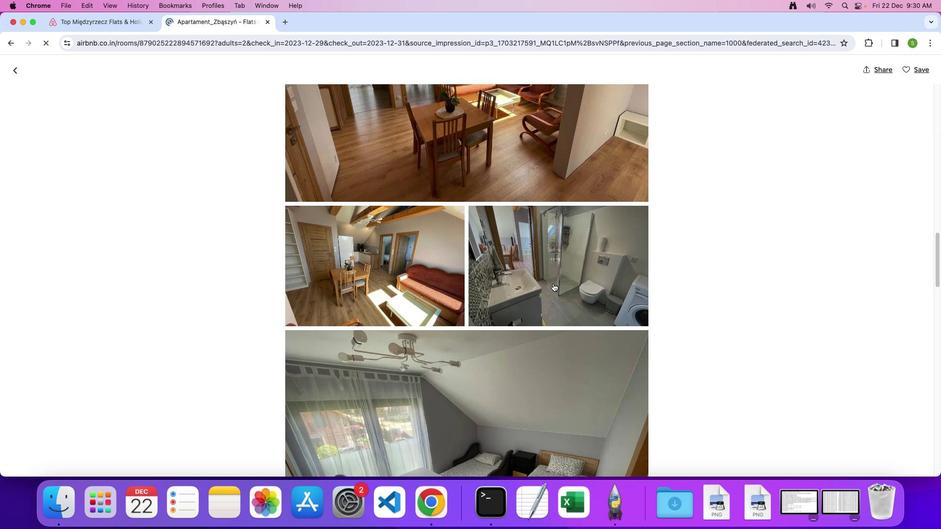 
Action: Mouse scrolled (497, 284) with delta (130, 101)
Screenshot: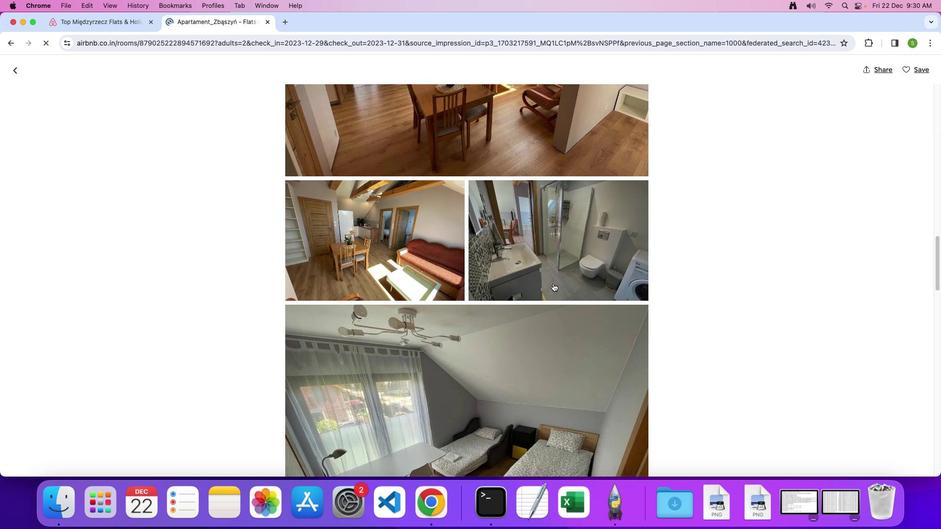 
Action: Mouse scrolled (497, 284) with delta (130, 100)
Screenshot: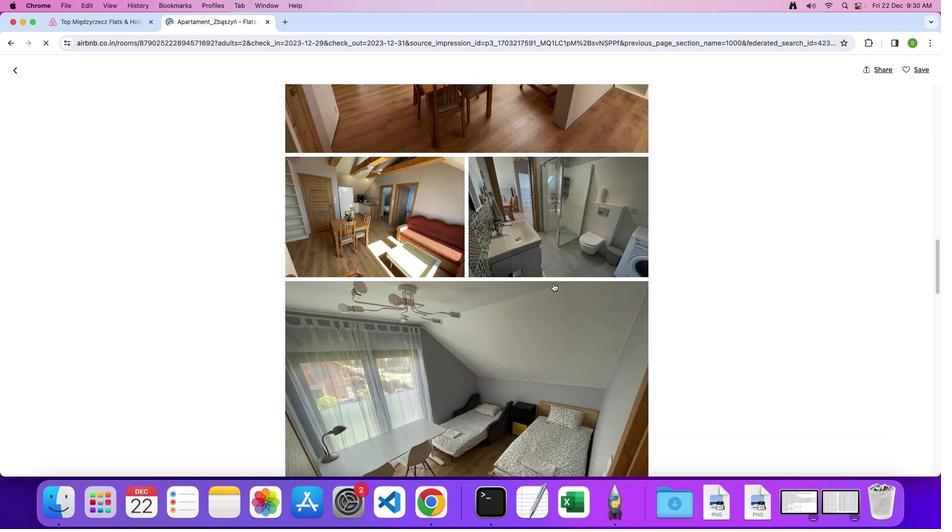 
Action: Mouse scrolled (497, 284) with delta (130, 101)
Screenshot: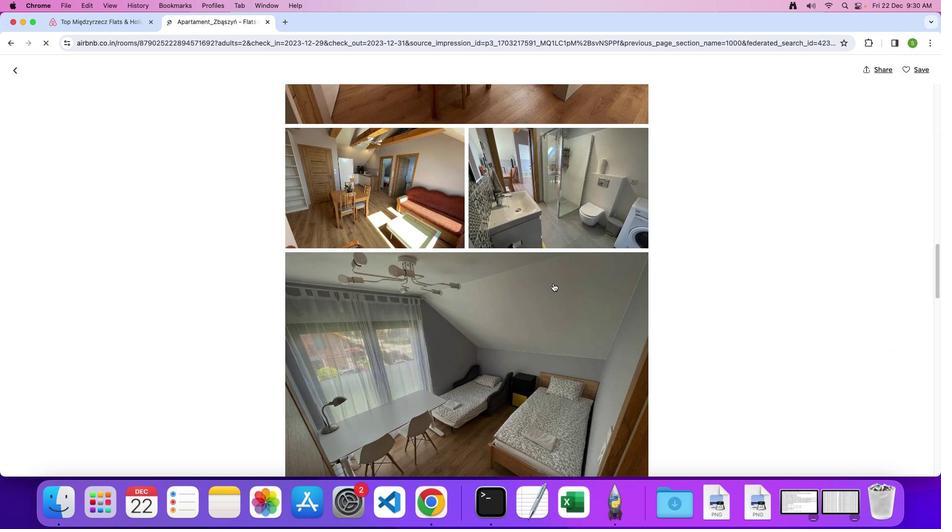 
Action: Mouse scrolled (497, 284) with delta (130, 101)
Screenshot: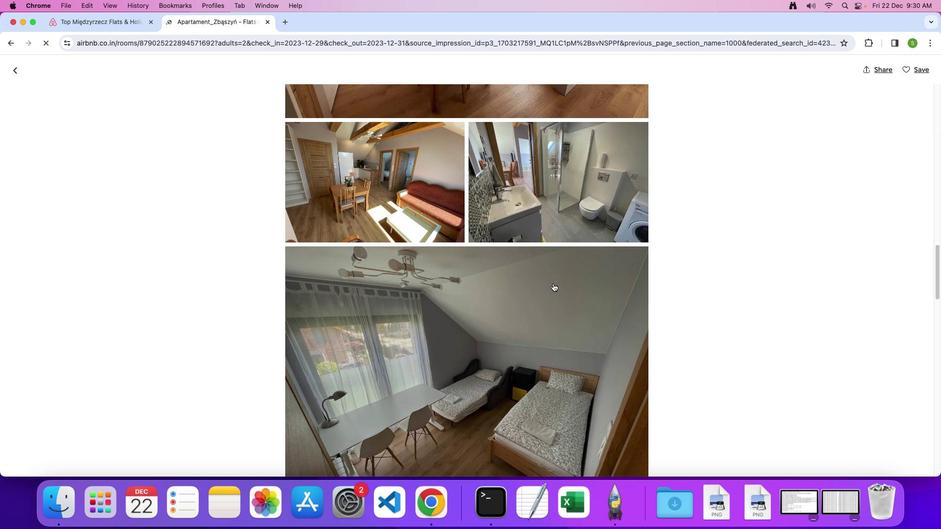 
Action: Mouse moved to (497, 284)
Screenshot: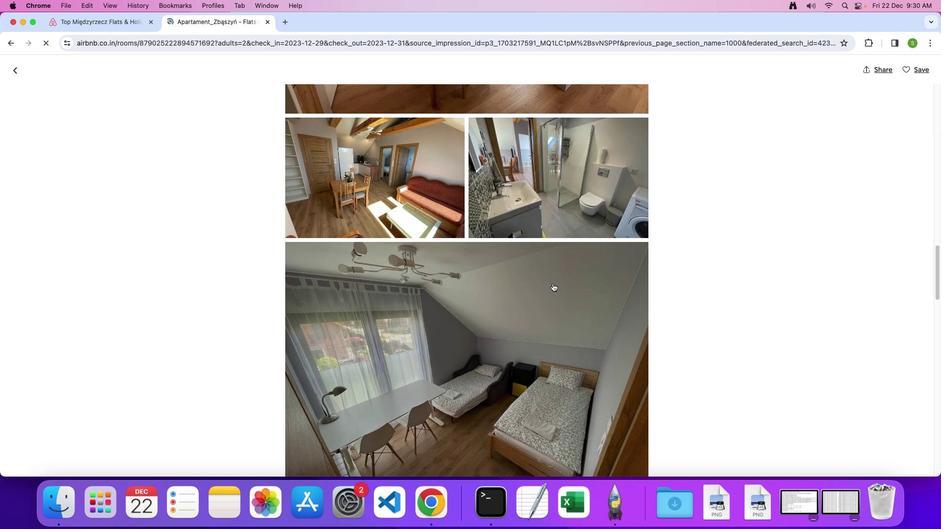 
Action: Mouse scrolled (497, 284) with delta (130, 101)
Screenshot: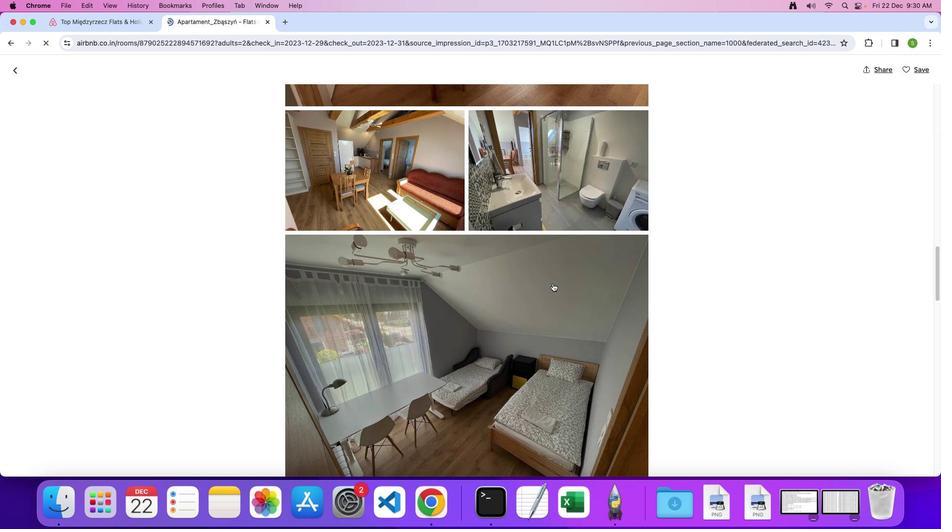 
Action: Mouse scrolled (497, 284) with delta (130, 101)
Screenshot: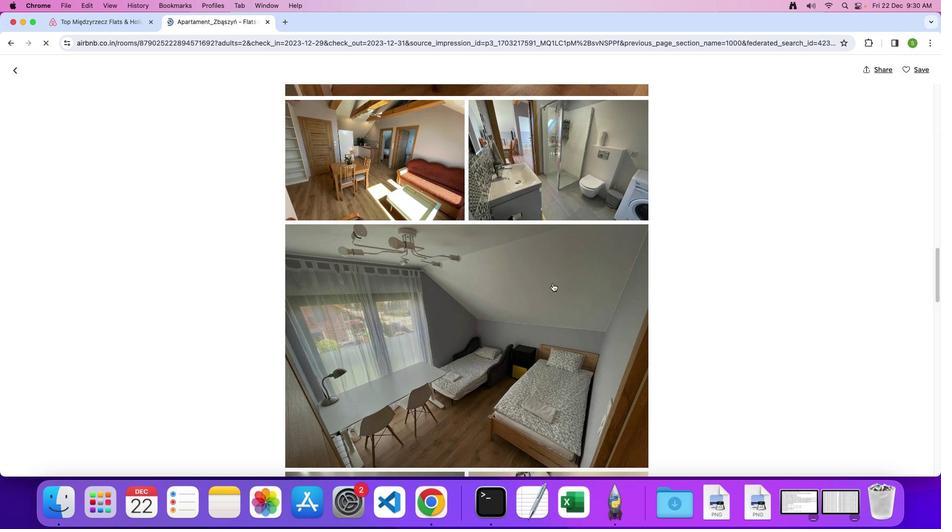 
Action: Mouse scrolled (497, 284) with delta (130, 101)
Screenshot: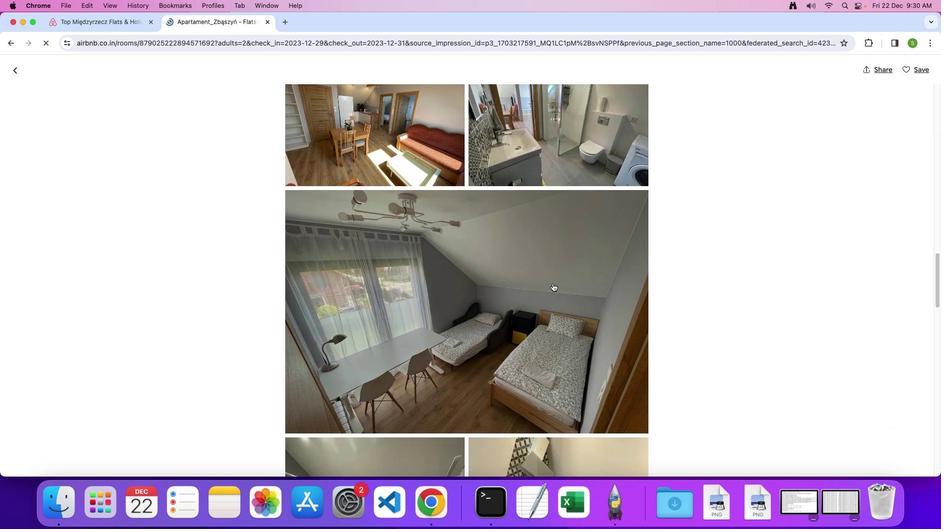 
Action: Mouse moved to (496, 284)
Screenshot: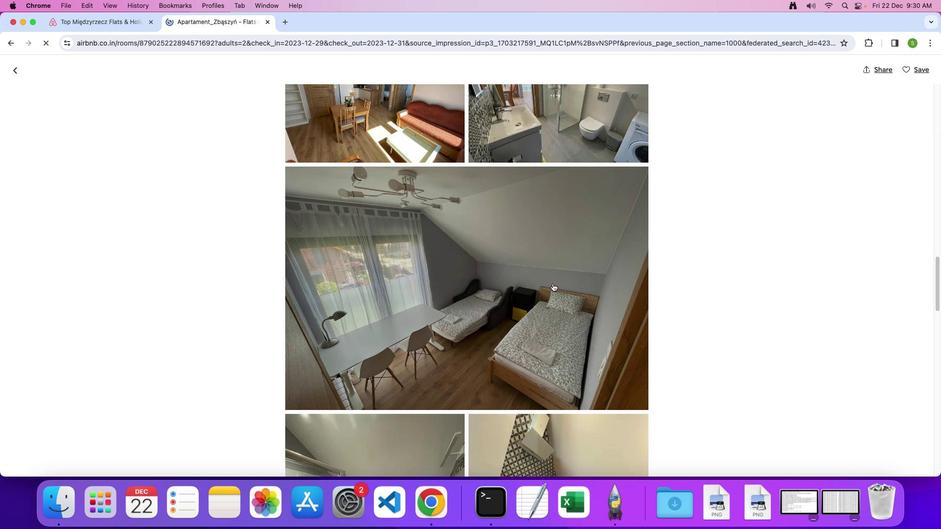 
Action: Mouse scrolled (496, 284) with delta (130, 101)
Screenshot: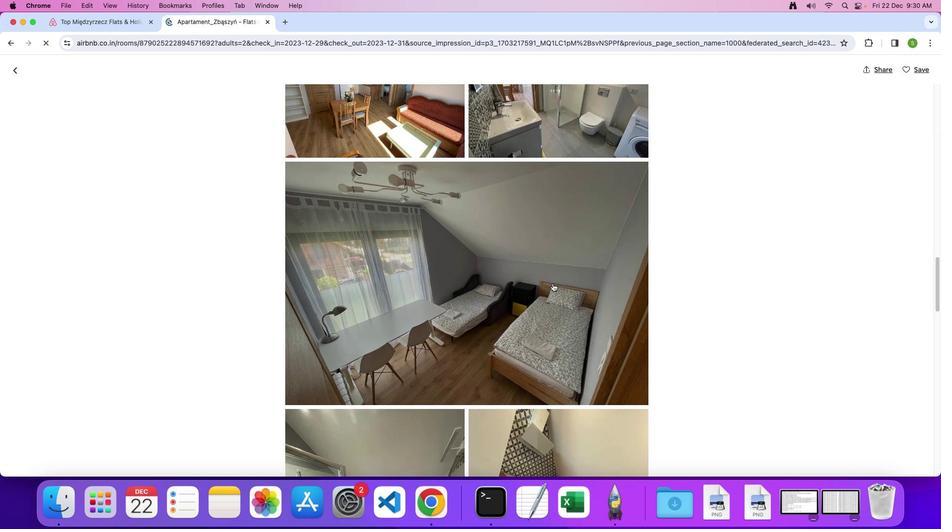 
Action: Mouse scrolled (496, 284) with delta (130, 101)
Screenshot: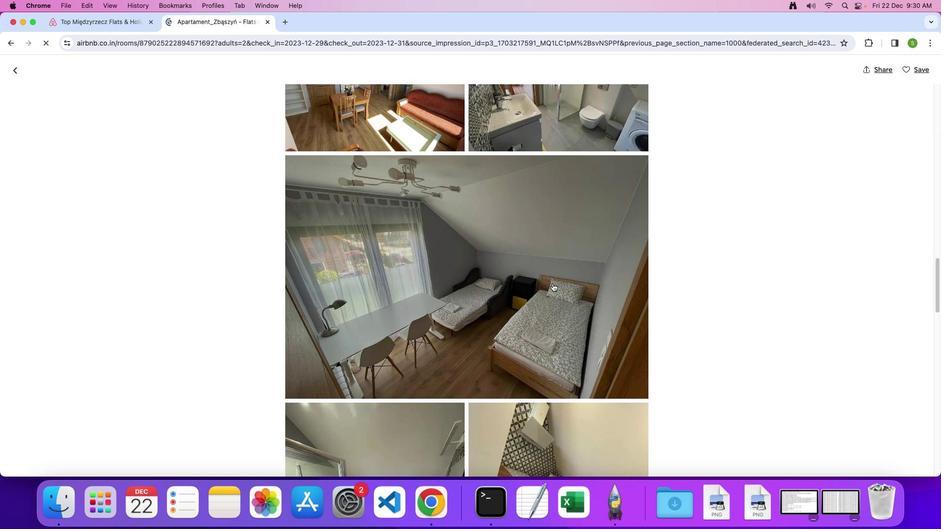 
Action: Mouse scrolled (496, 284) with delta (130, 101)
Screenshot: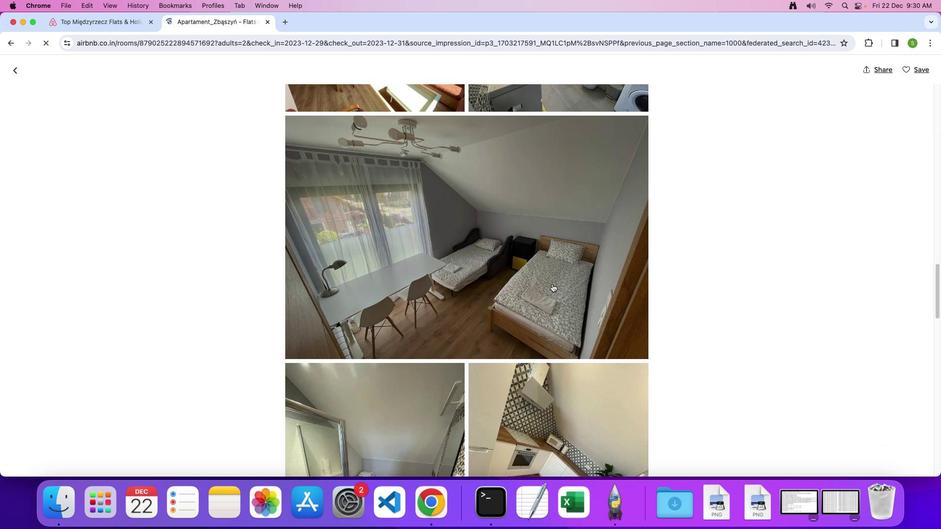 
Action: Mouse moved to (496, 284)
Screenshot: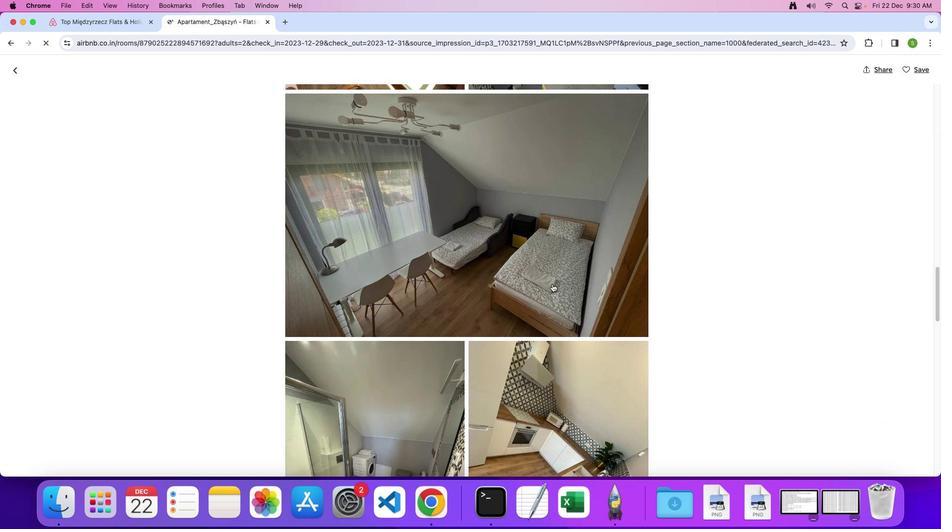 
Action: Mouse scrolled (496, 284) with delta (130, 101)
Screenshot: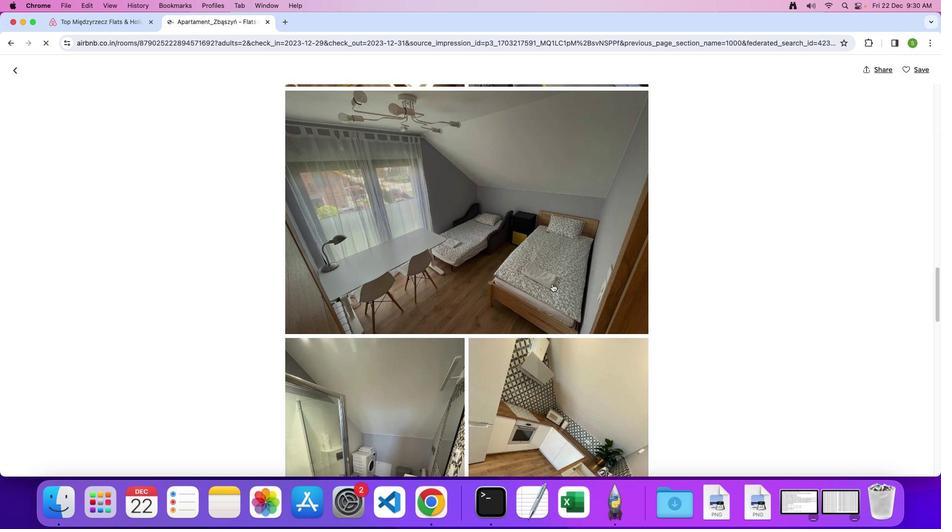 
Action: Mouse scrolled (496, 284) with delta (130, 101)
Screenshot: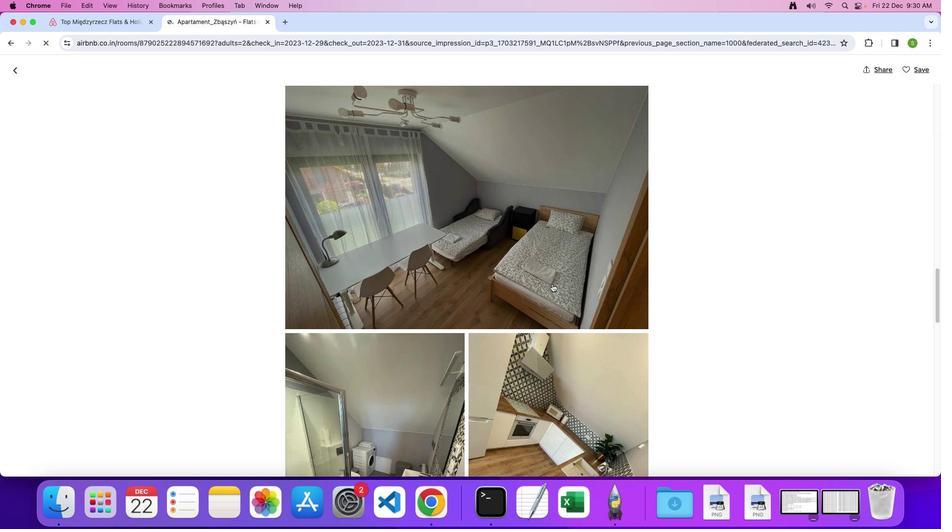
Action: Mouse scrolled (496, 284) with delta (130, 101)
Screenshot: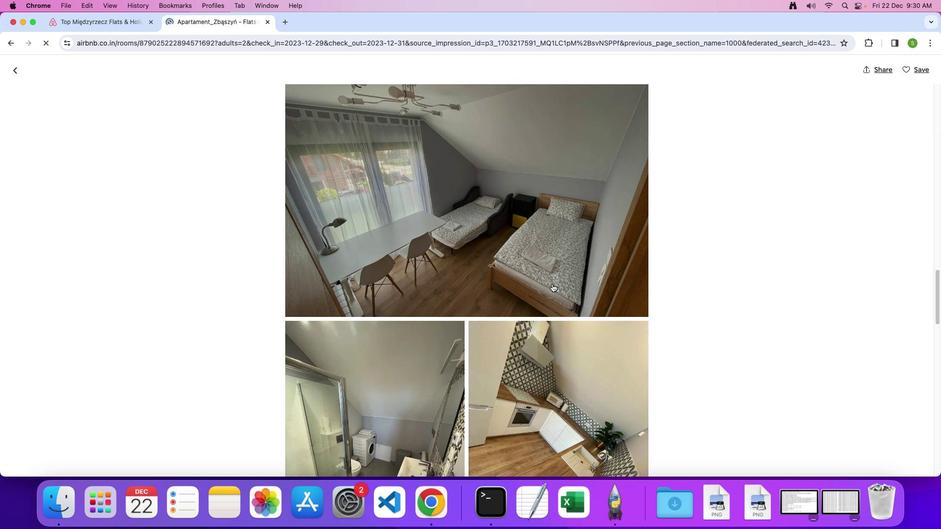 
Action: Mouse scrolled (496, 284) with delta (130, 101)
Screenshot: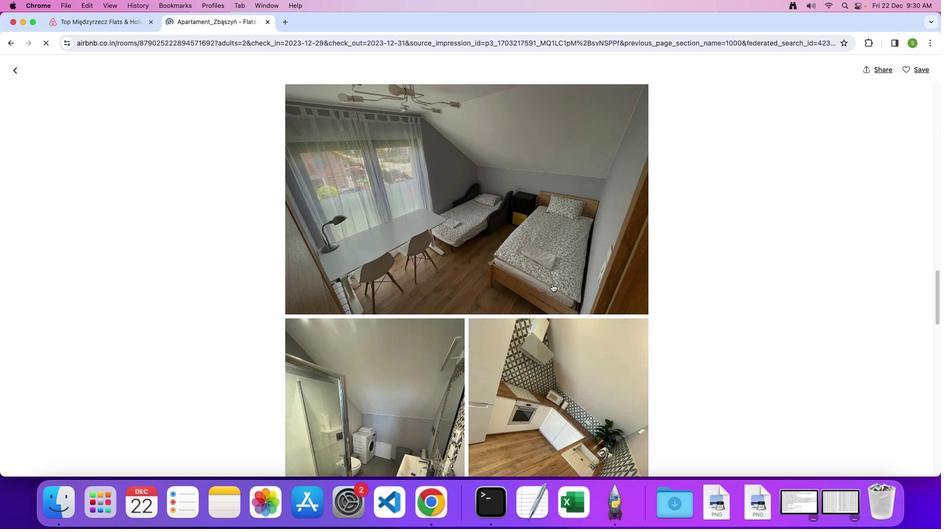 
Action: Mouse scrolled (496, 284) with delta (130, 101)
Screenshot: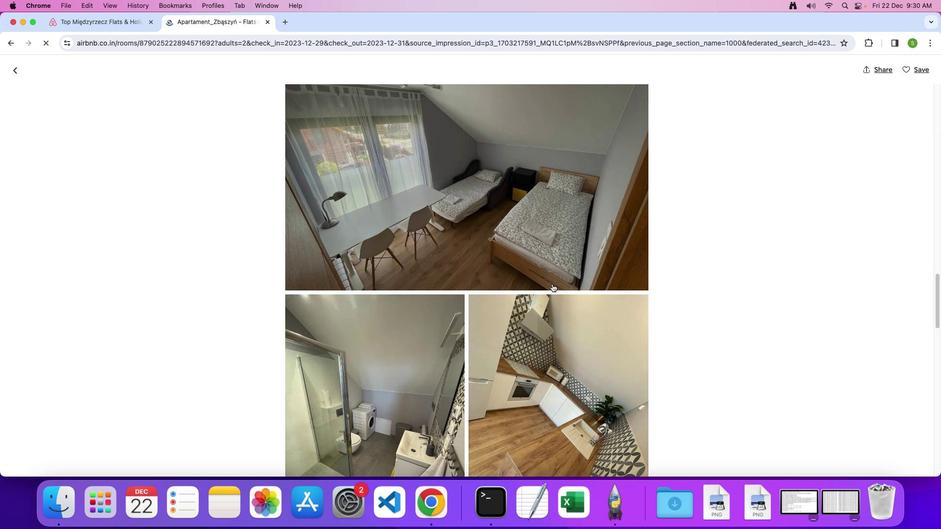 
Action: Mouse scrolled (496, 284) with delta (130, 101)
Screenshot: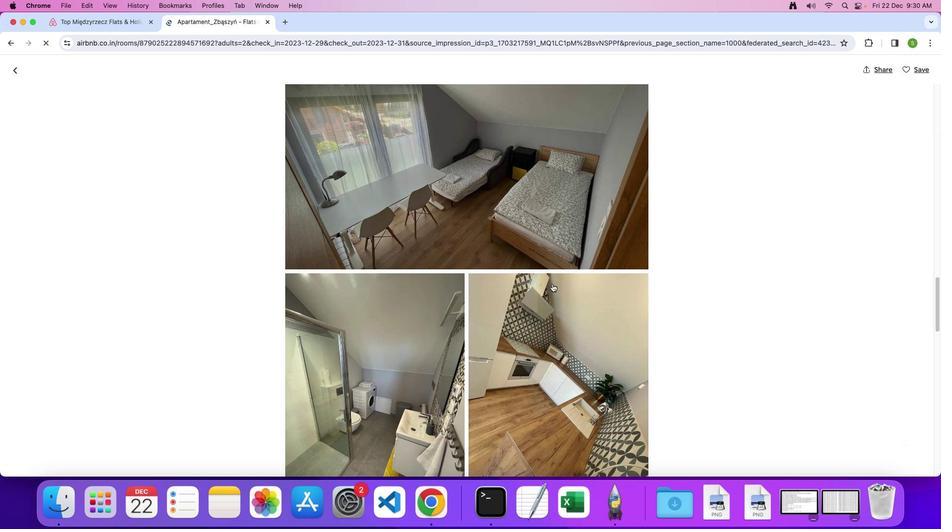 
Action: Mouse scrolled (496, 284) with delta (130, 100)
Screenshot: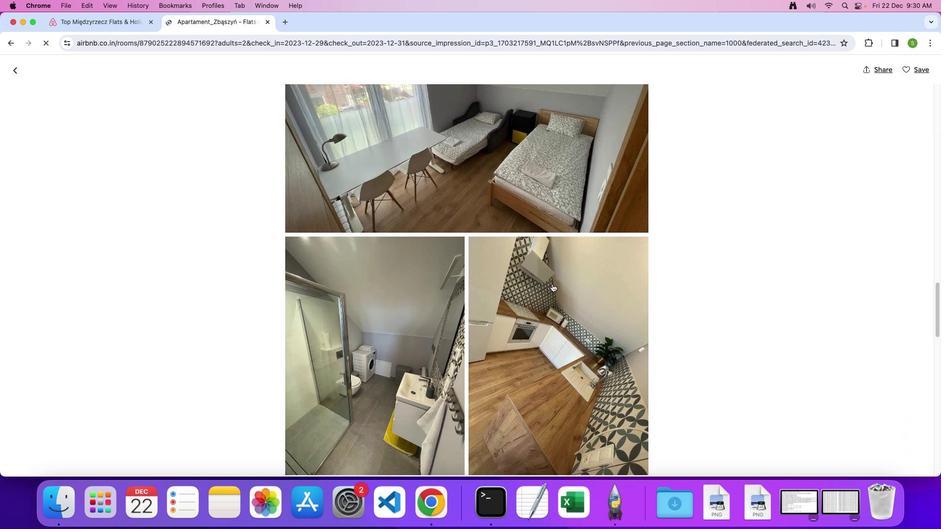 
Action: Mouse scrolled (496, 284) with delta (130, 101)
Screenshot: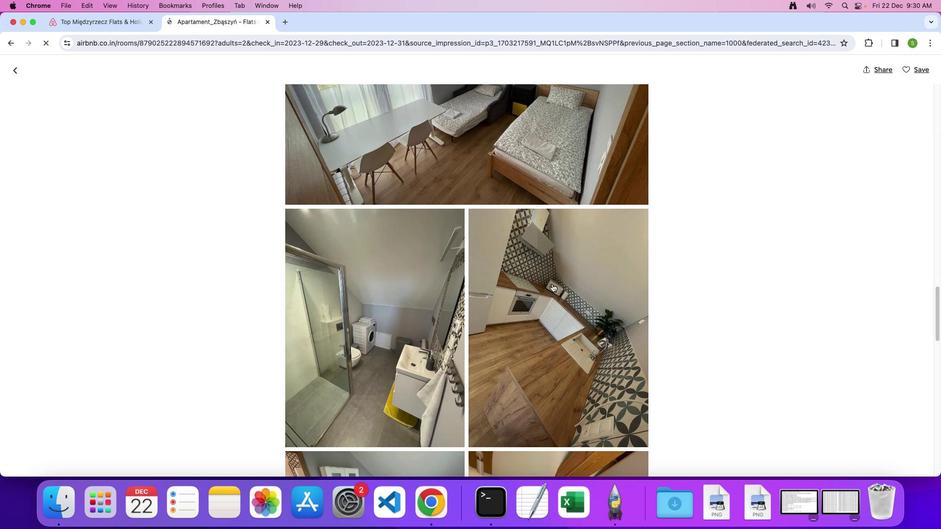 
Action: Mouse scrolled (496, 284) with delta (130, 101)
Screenshot: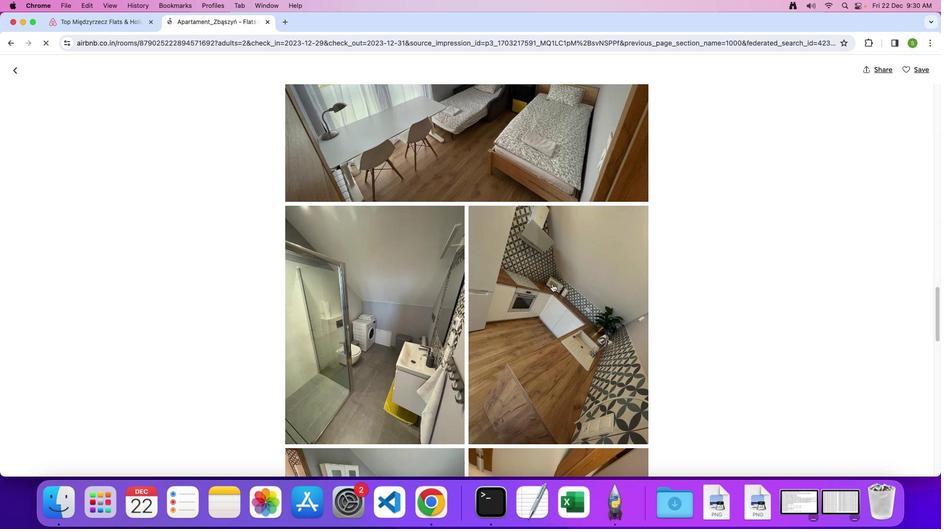 
Action: Mouse scrolled (496, 284) with delta (130, 101)
Screenshot: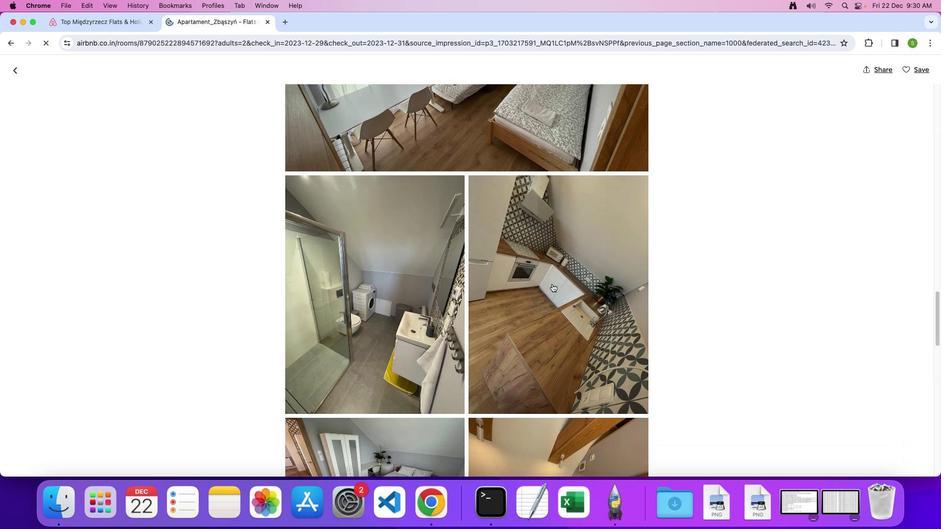
Action: Mouse scrolled (496, 284) with delta (130, 101)
Screenshot: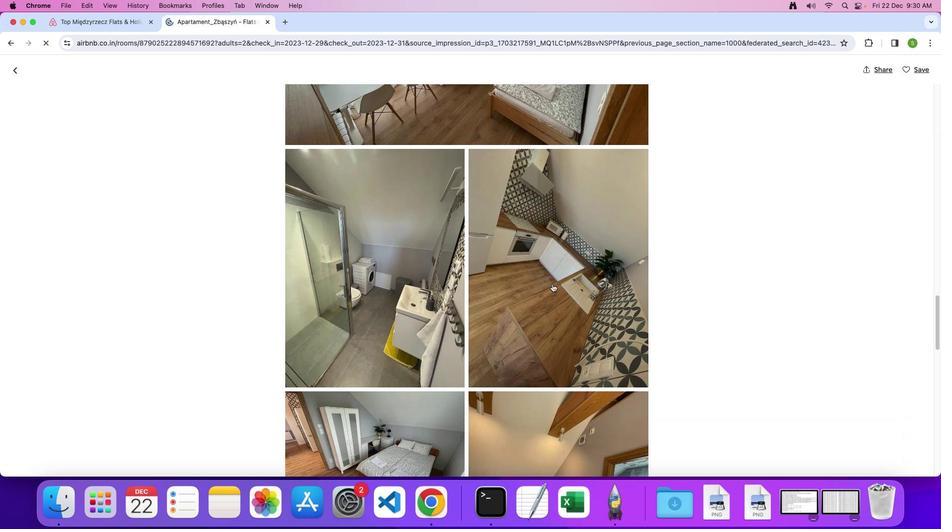 
Action: Mouse scrolled (496, 284) with delta (130, 100)
Screenshot: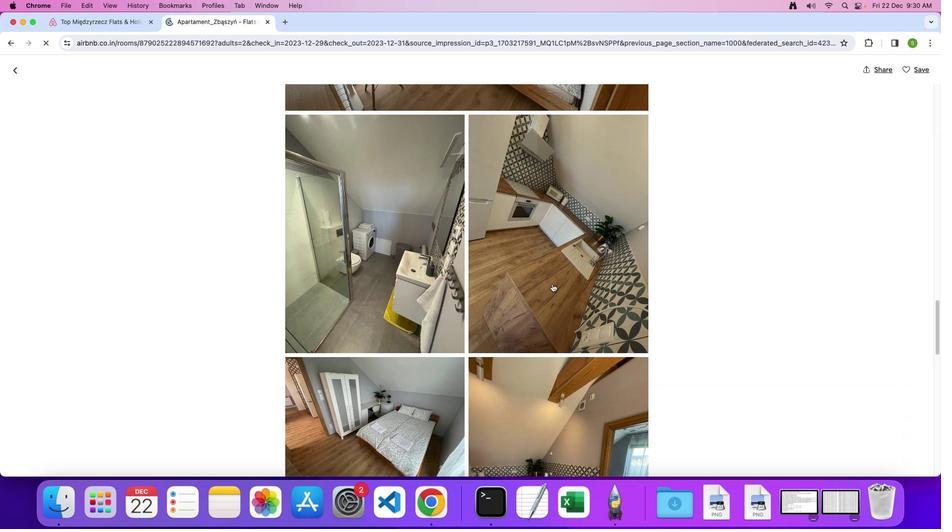 
Action: Mouse scrolled (496, 284) with delta (130, 100)
Screenshot: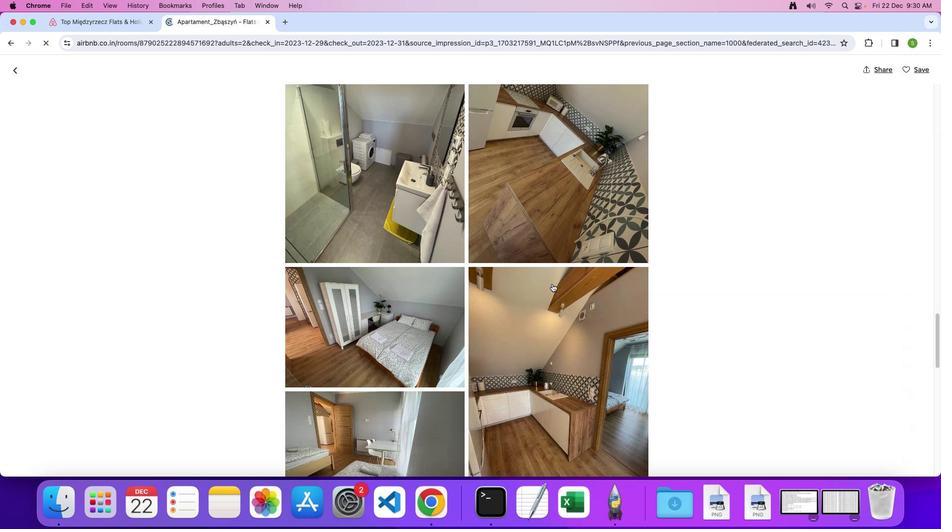 
Action: Mouse scrolled (496, 284) with delta (130, 101)
Screenshot: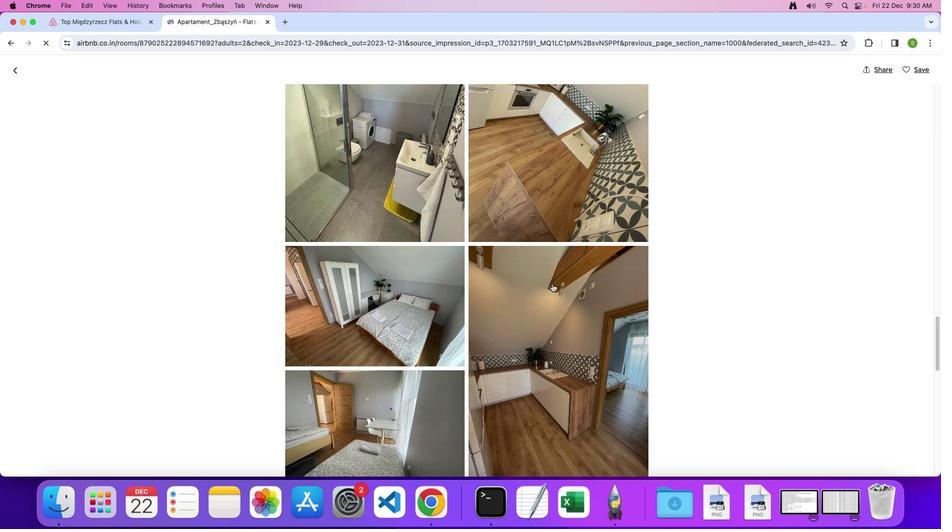 
Action: Mouse scrolled (496, 284) with delta (130, 101)
Screenshot: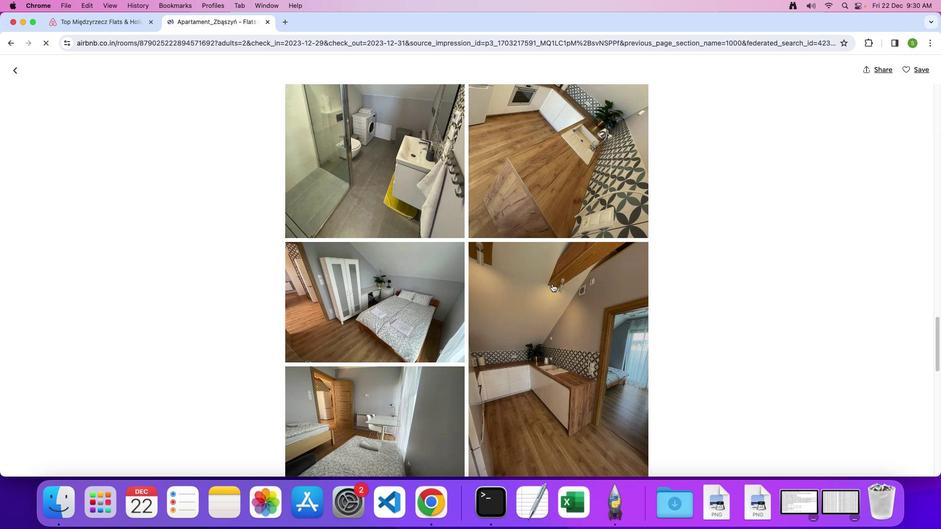 
Action: Mouse scrolled (496, 284) with delta (130, 101)
Screenshot: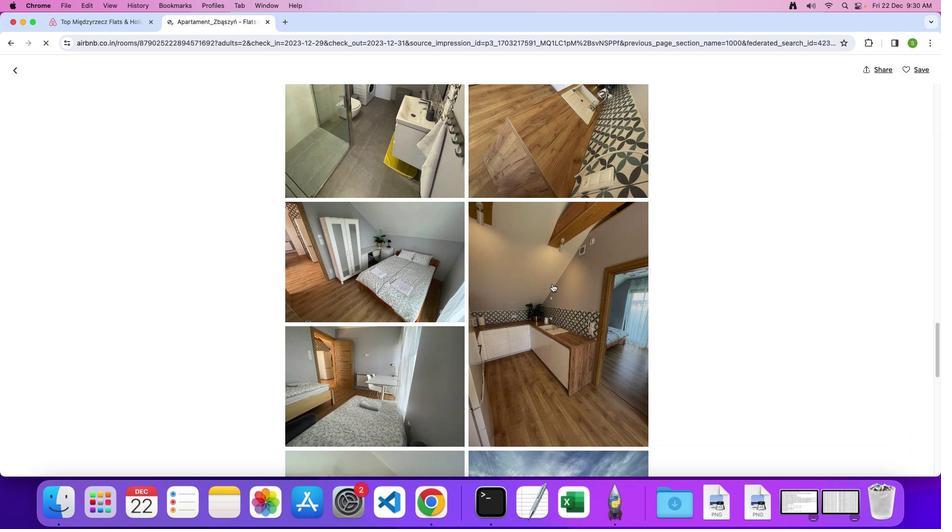 
Action: Mouse scrolled (496, 284) with delta (130, 101)
Screenshot: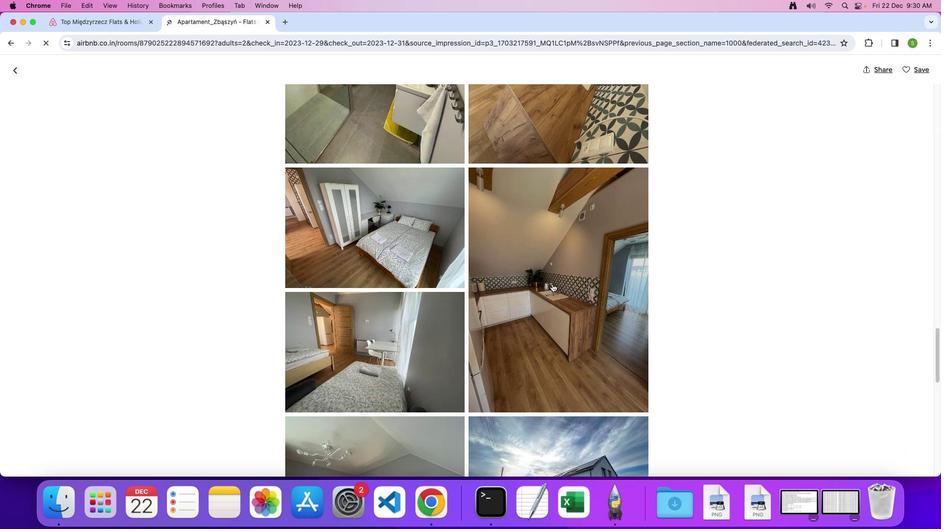 
Action: Mouse scrolled (496, 284) with delta (130, 101)
Screenshot: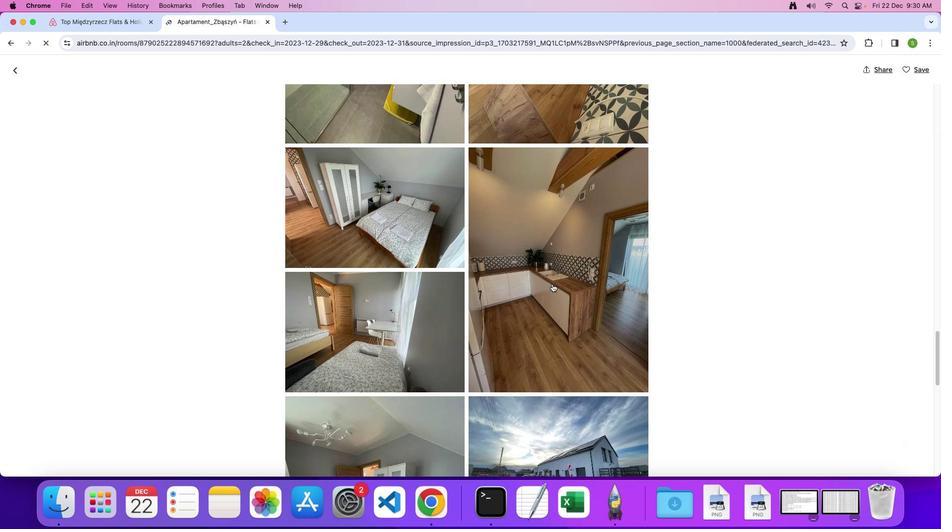 
Action: Mouse scrolled (496, 284) with delta (130, 100)
Screenshot: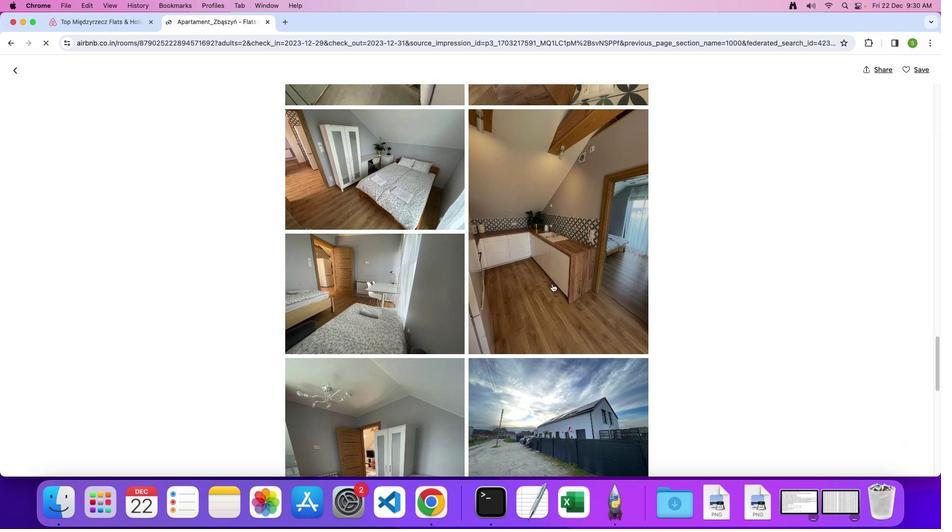 
Action: Mouse scrolled (496, 284) with delta (130, 101)
Screenshot: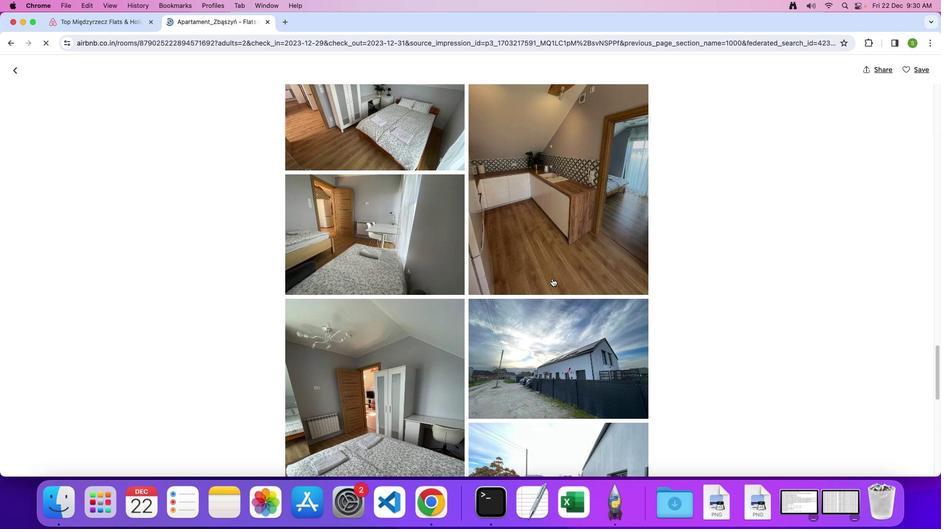 
Action: Mouse scrolled (496, 284) with delta (130, 101)
Screenshot: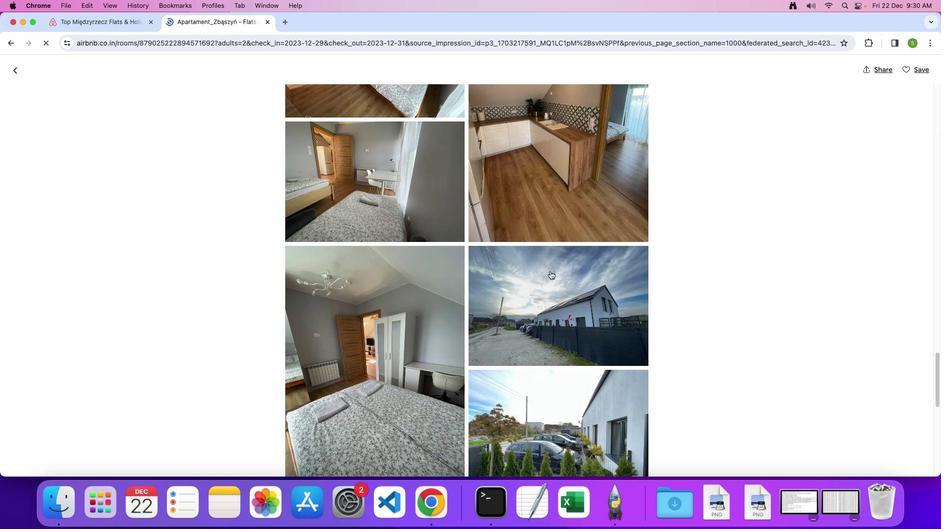 
Action: Mouse scrolled (496, 284) with delta (130, 100)
Screenshot: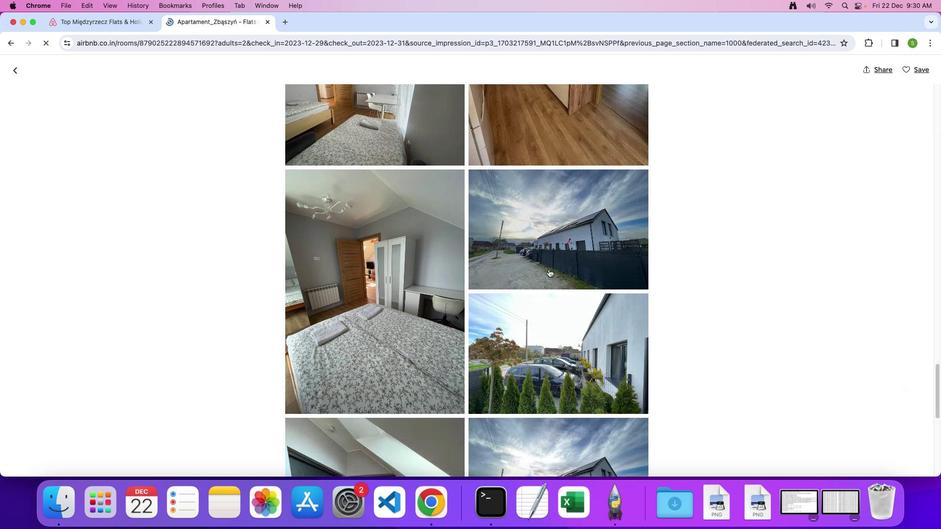 
Action: Mouse moved to (496, 281)
Screenshot: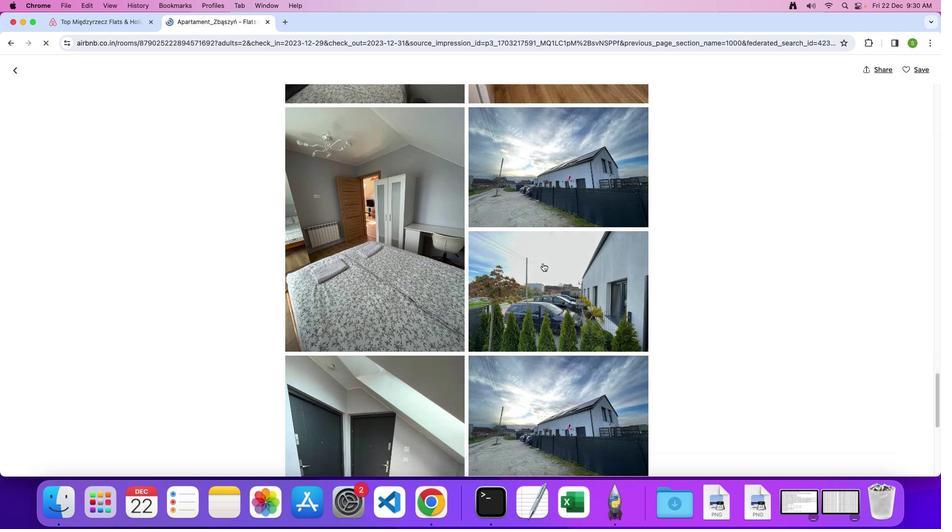 
Action: Mouse scrolled (496, 281) with delta (130, 100)
Screenshot: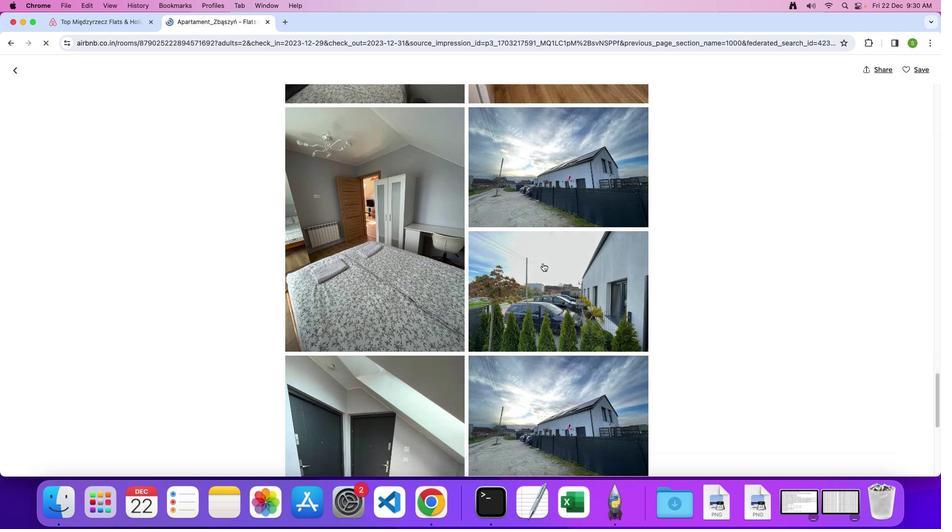 
Action: Mouse moved to (487, 271)
Screenshot: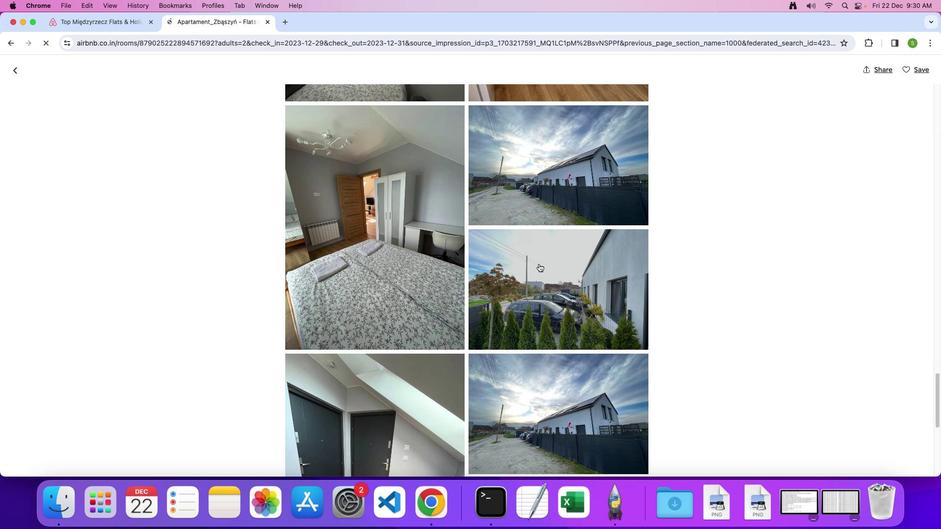 
Action: Mouse scrolled (487, 271) with delta (130, 101)
Screenshot: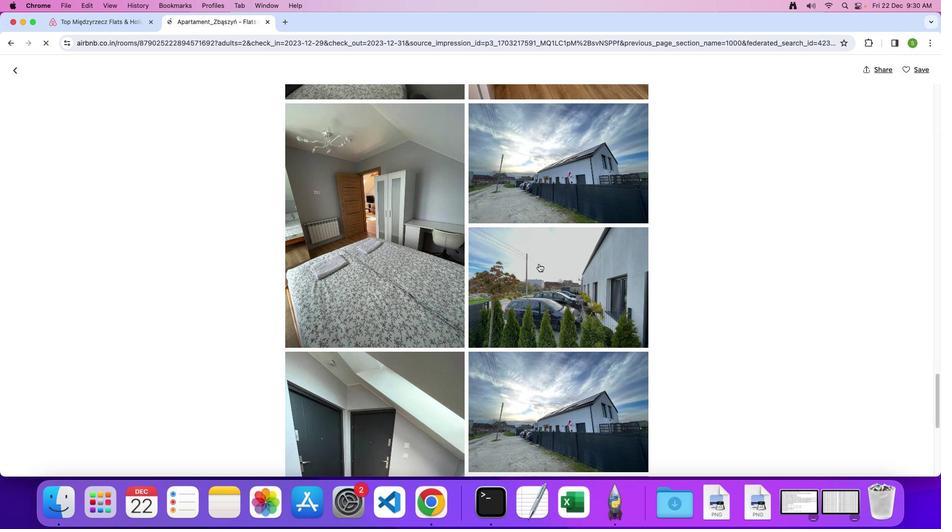 
Action: Mouse scrolled (487, 271) with delta (130, 101)
Screenshot: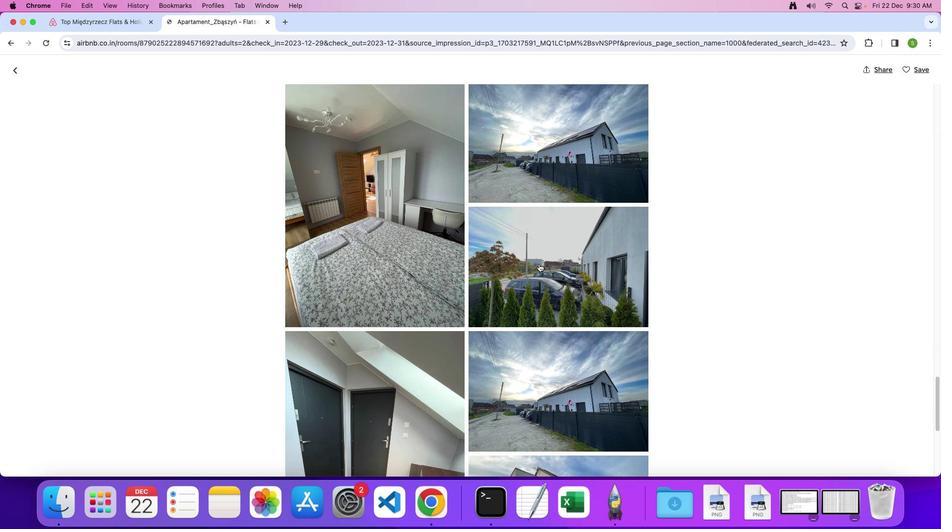 
Action: Mouse scrolled (487, 271) with delta (130, 100)
Screenshot: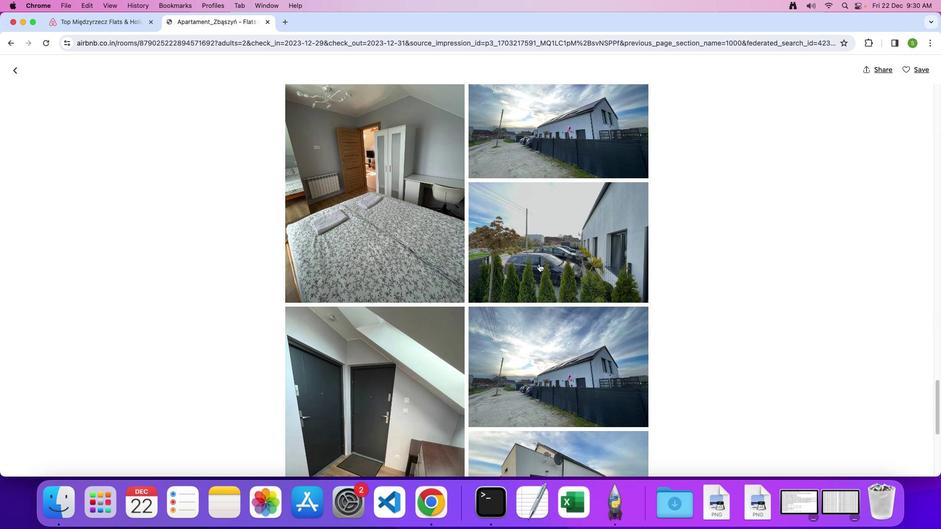 
Action: Mouse moved to (487, 271)
Screenshot: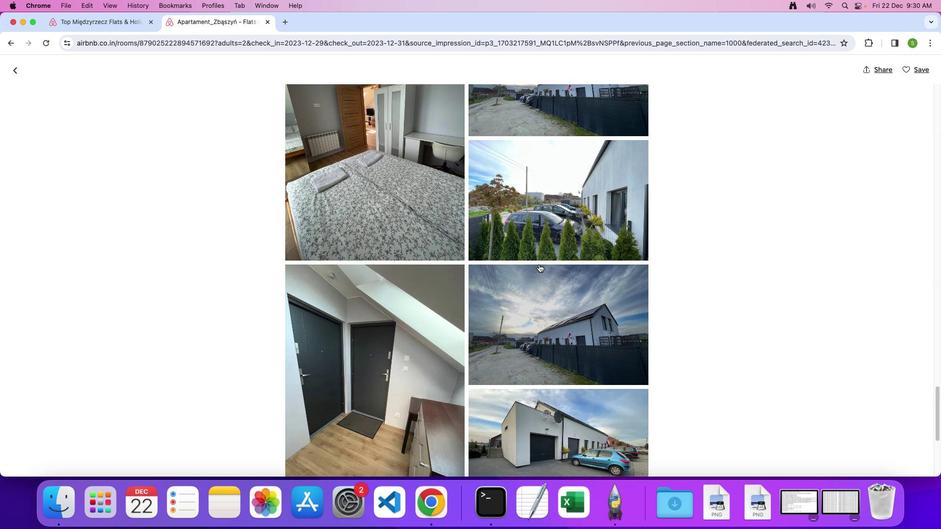 
Action: Mouse scrolled (487, 271) with delta (130, 101)
Screenshot: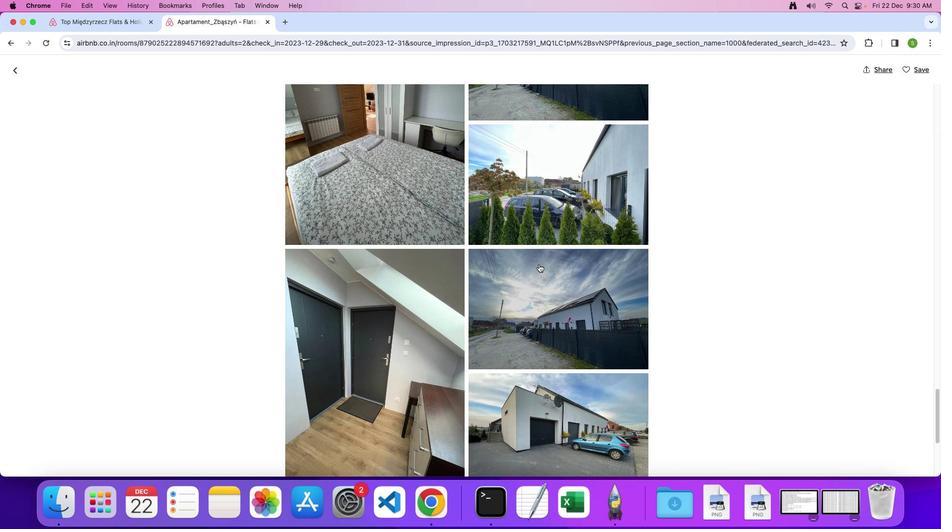 
Action: Mouse scrolled (487, 271) with delta (130, 101)
Screenshot: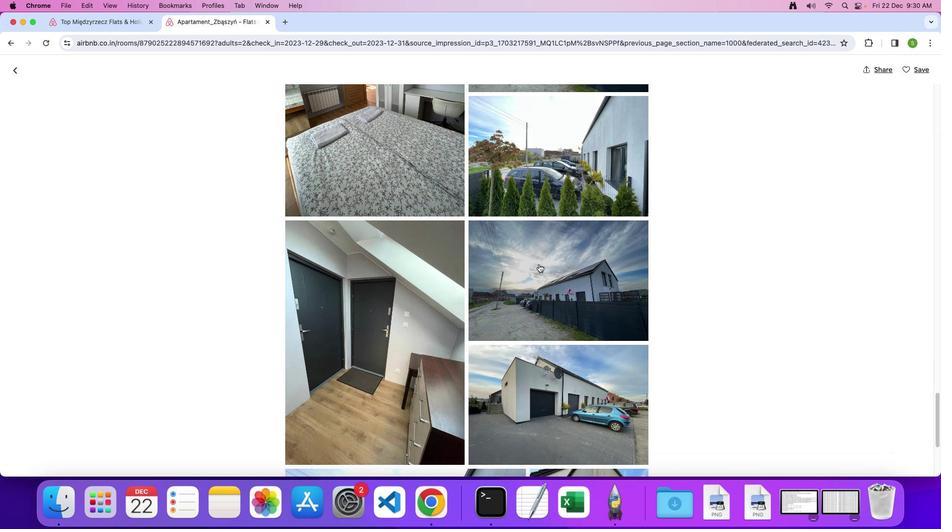 
Action: Mouse scrolled (487, 271) with delta (130, 100)
Screenshot: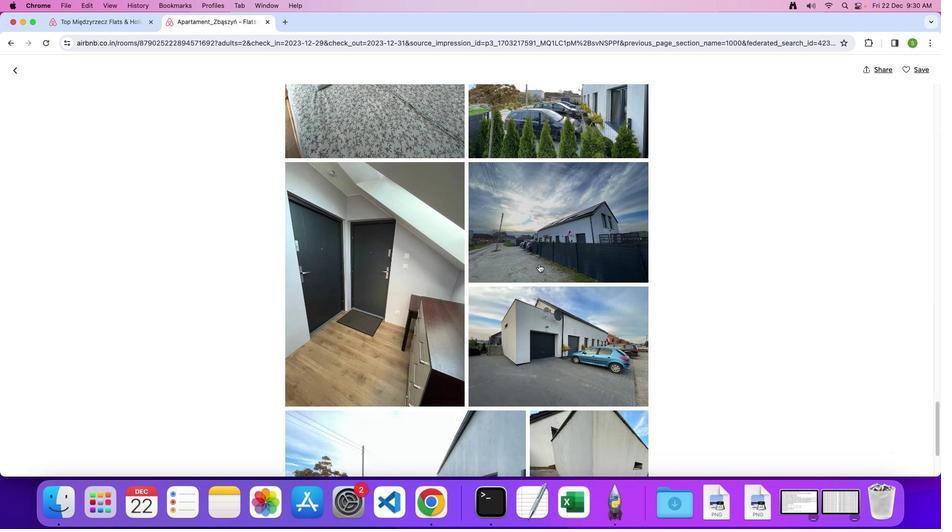 
Action: Mouse scrolled (487, 271) with delta (130, 100)
Screenshot: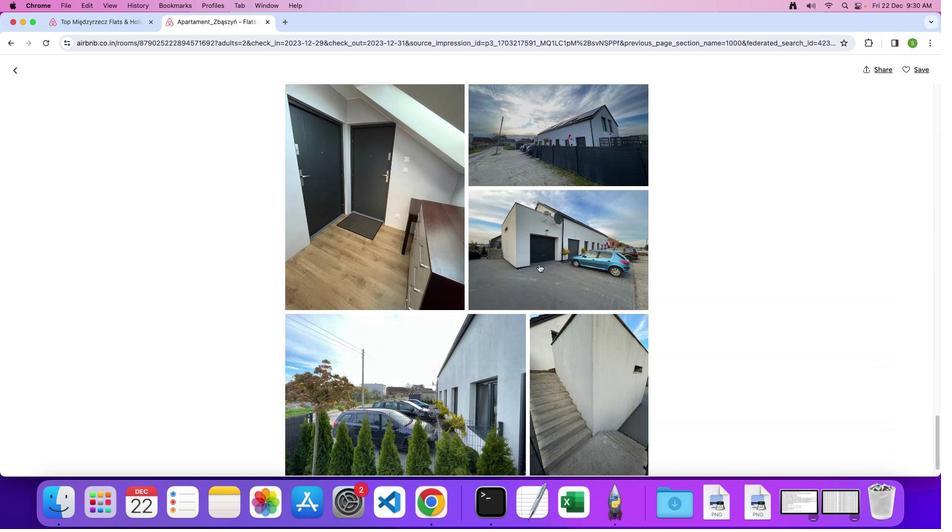 
Action: Mouse scrolled (487, 271) with delta (130, 101)
Screenshot: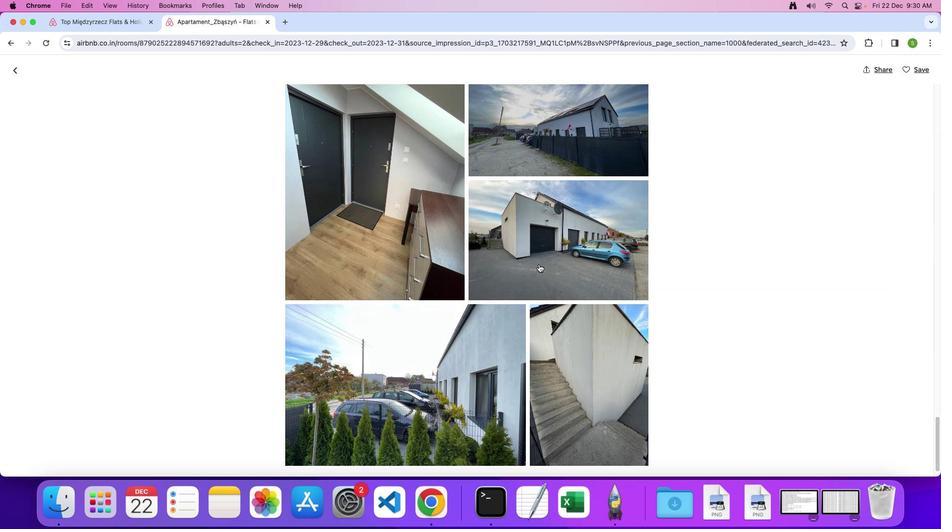 
Action: Mouse scrolled (487, 271) with delta (130, 101)
Screenshot: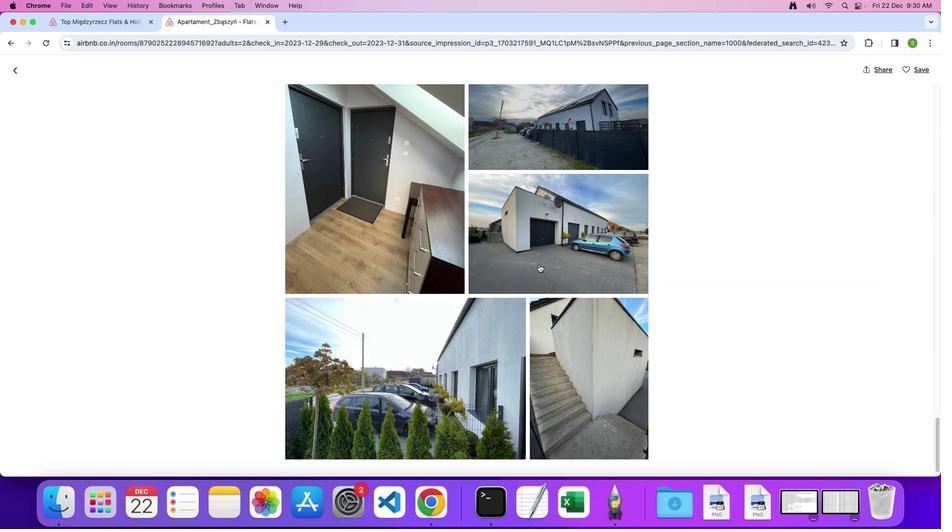 
Action: Mouse scrolled (487, 271) with delta (130, 100)
Screenshot: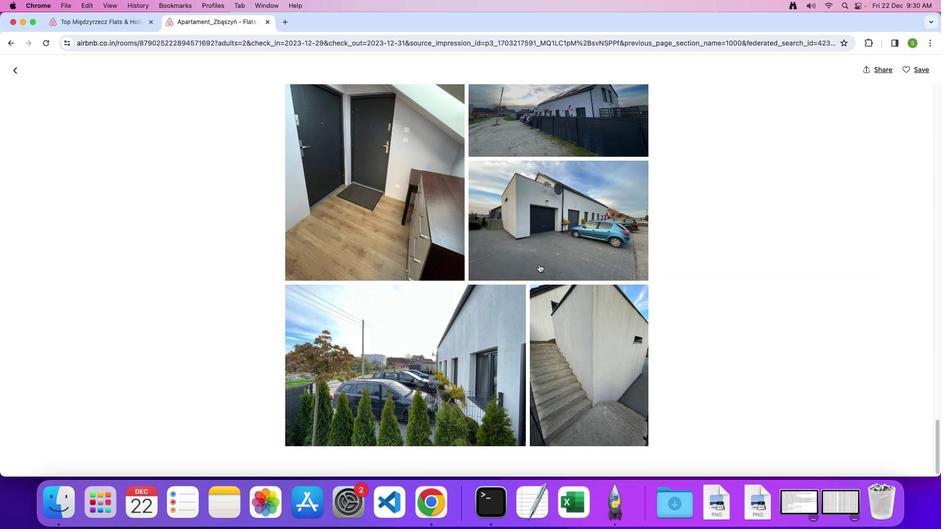 
Action: Mouse scrolled (487, 271) with delta (130, 101)
Screenshot: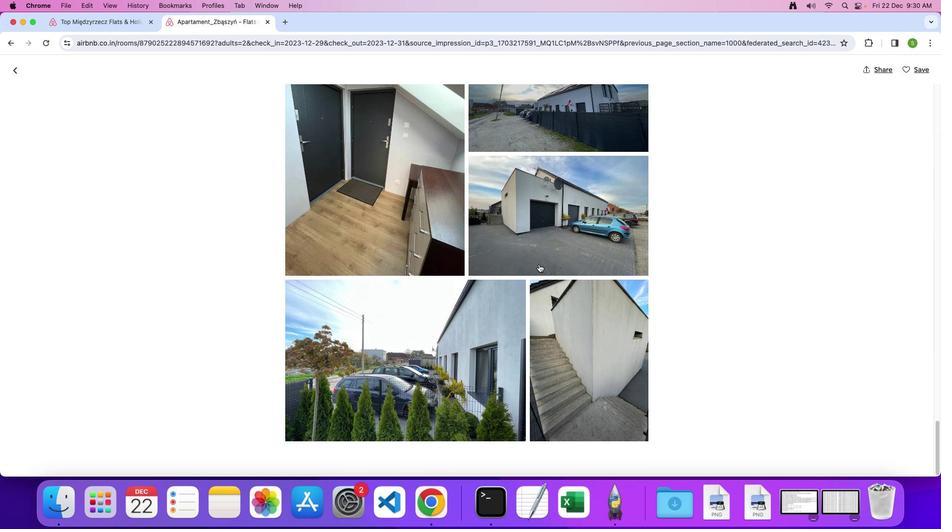 
Action: Mouse scrolled (487, 271) with delta (130, 101)
Screenshot: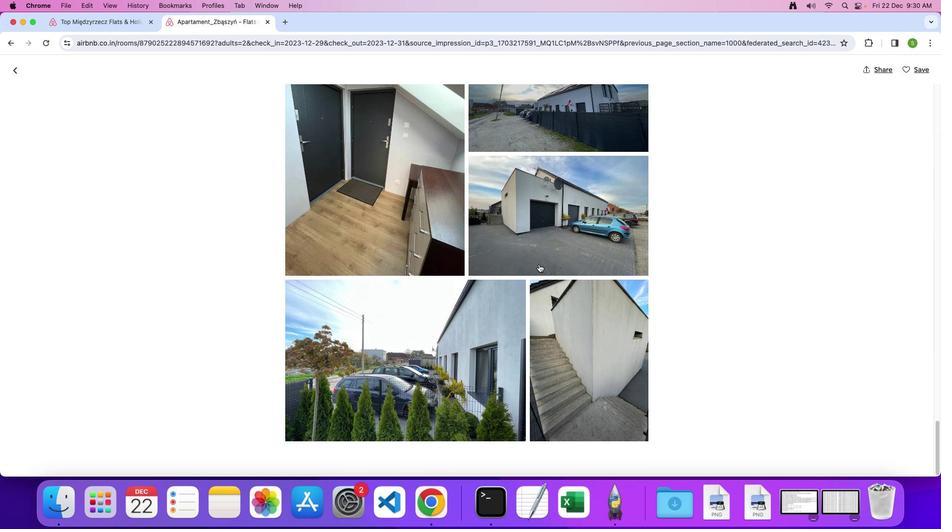 
Action: Mouse scrolled (487, 271) with delta (130, 100)
Screenshot: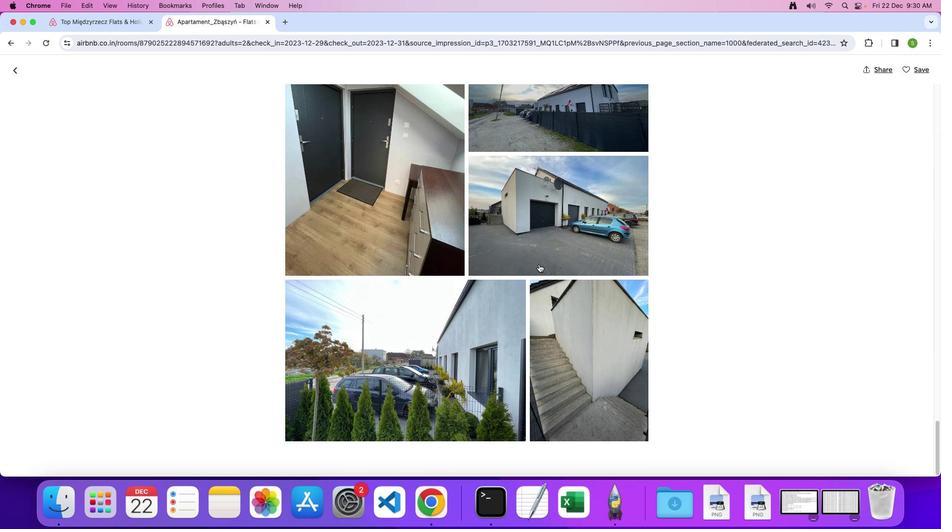 
Action: Mouse scrolled (487, 271) with delta (130, 101)
Screenshot: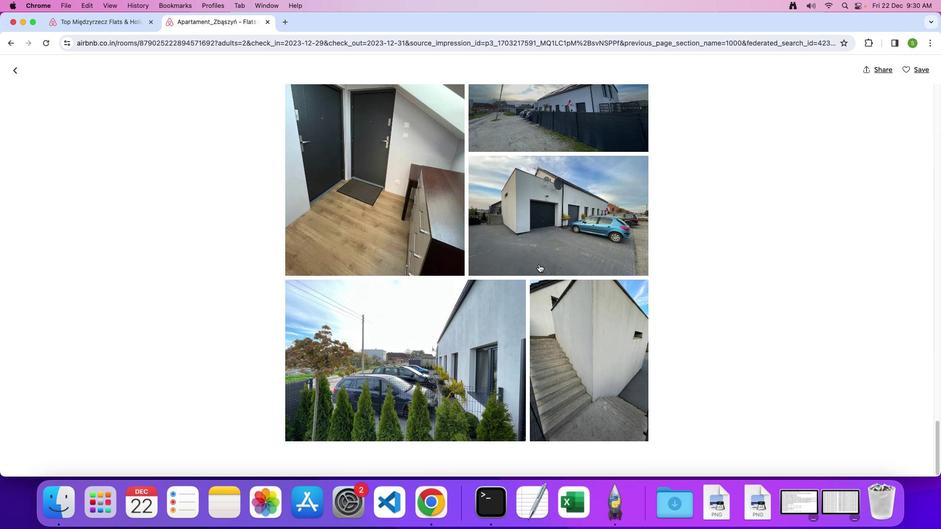 
Action: Mouse scrolled (487, 271) with delta (130, 101)
Screenshot: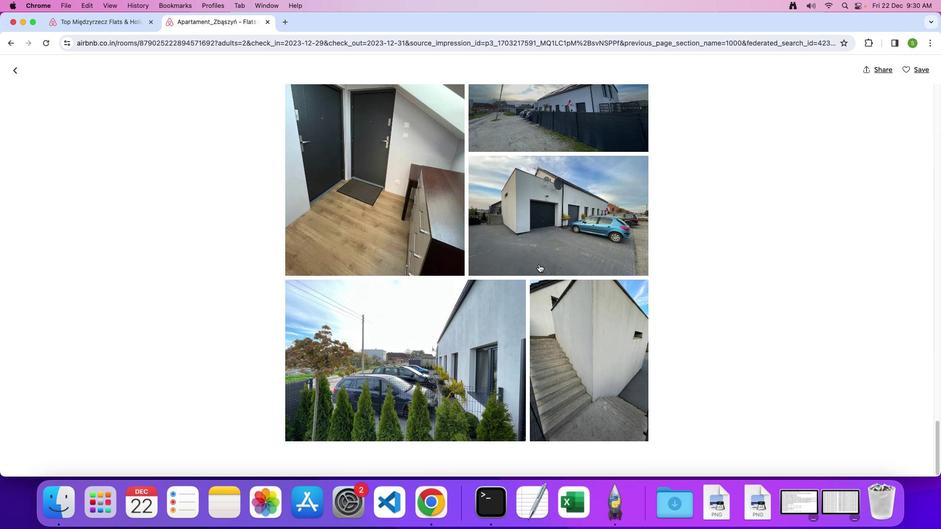 
Action: Mouse scrolled (487, 271) with delta (130, 101)
Screenshot: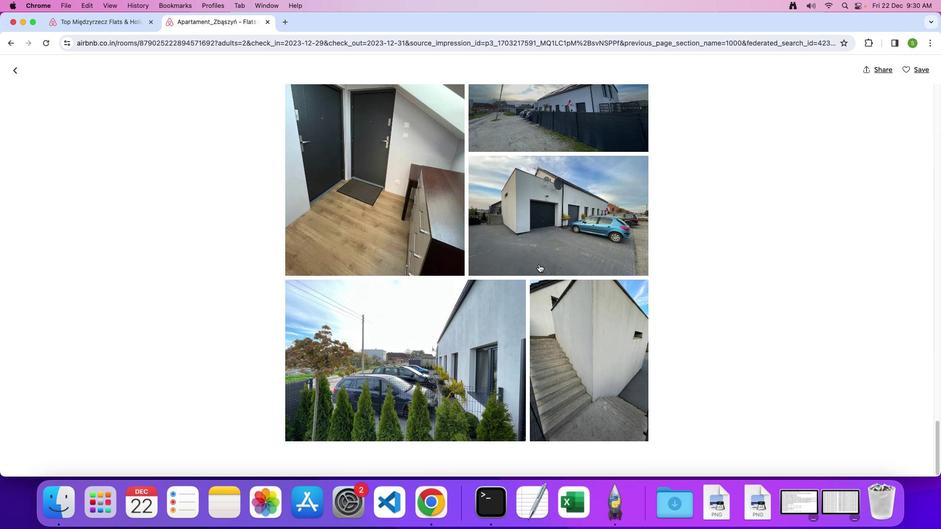 
Action: Mouse scrolled (487, 271) with delta (130, 101)
Screenshot: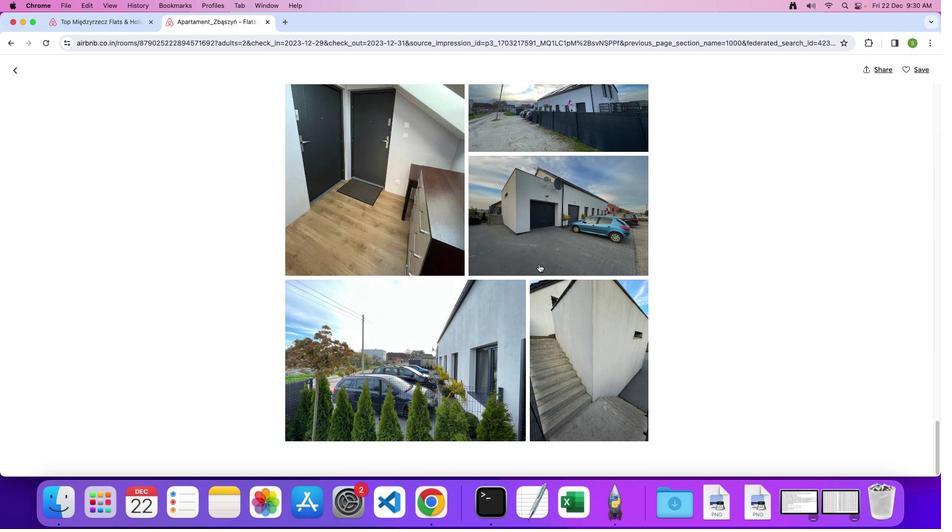 
Action: Mouse scrolled (487, 271) with delta (130, 101)
Screenshot: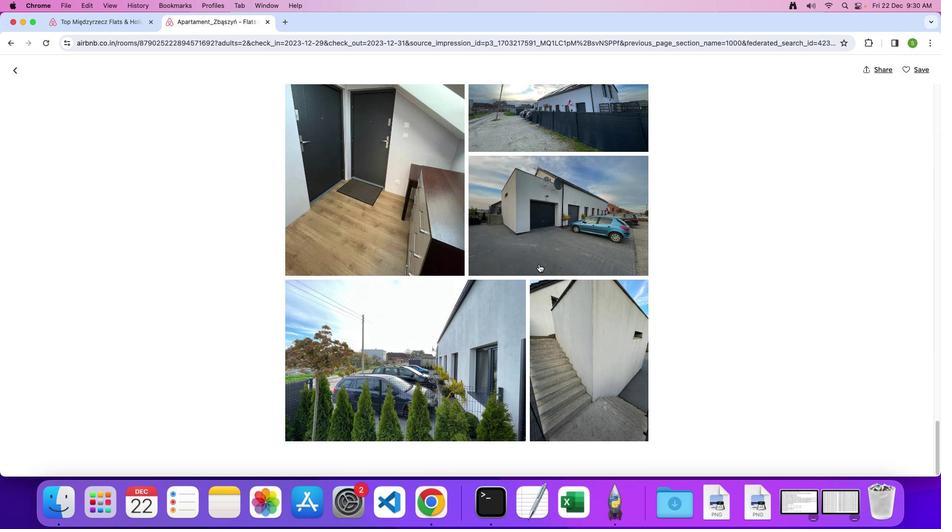 
Action: Mouse scrolled (487, 271) with delta (130, 101)
Screenshot: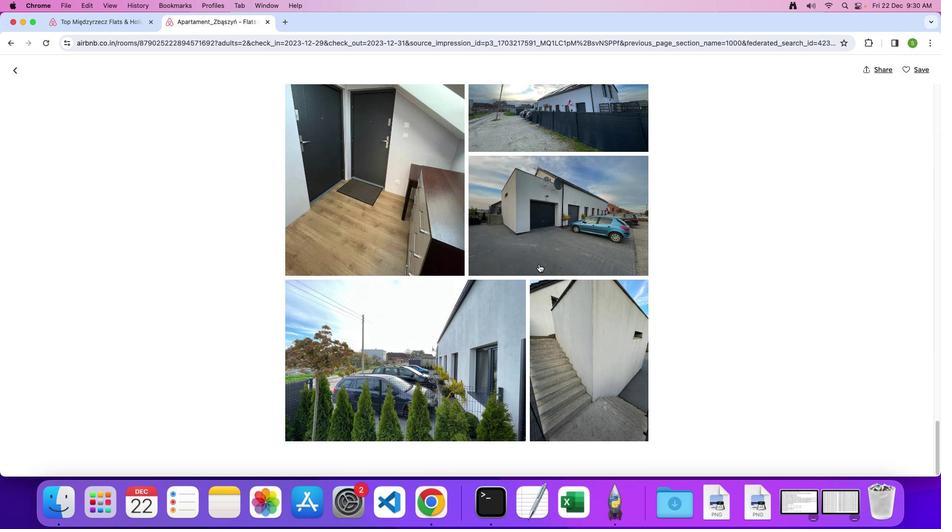 
Action: Mouse scrolled (487, 271) with delta (130, 101)
Screenshot: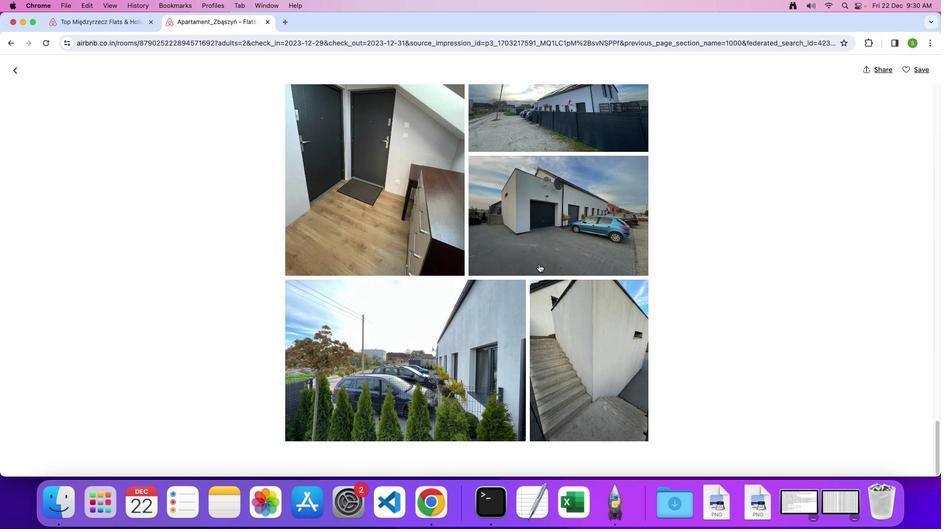 
Action: Mouse scrolled (487, 271) with delta (130, 101)
Screenshot: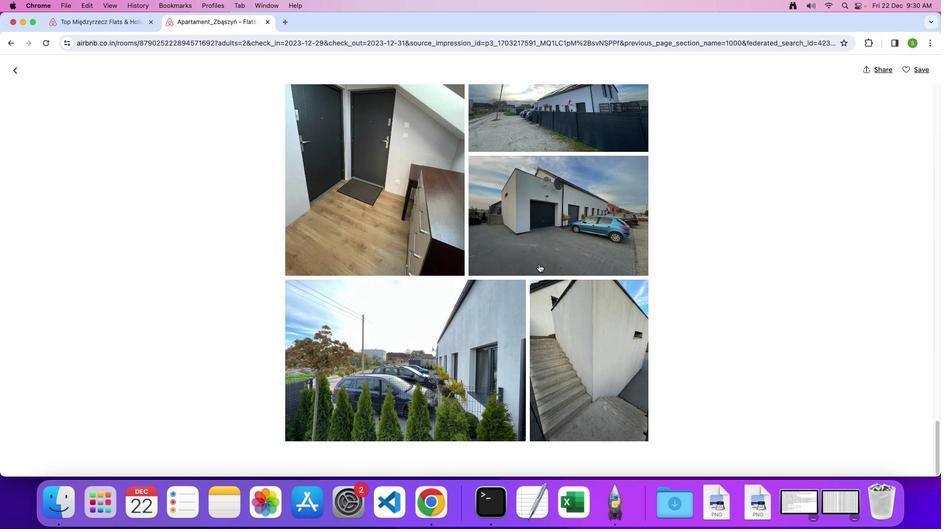 
Action: Mouse scrolled (487, 271) with delta (130, 101)
Screenshot: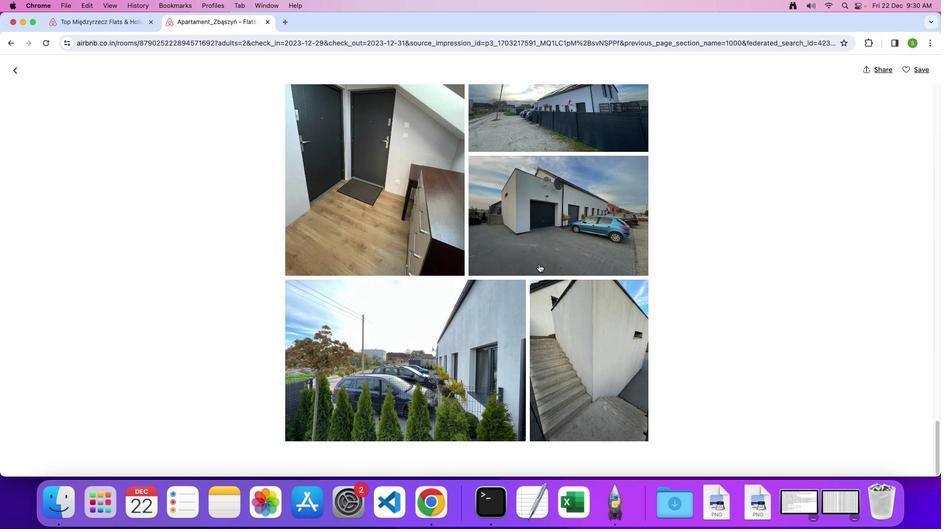 
Action: Mouse moved to (142, 148)
Screenshot: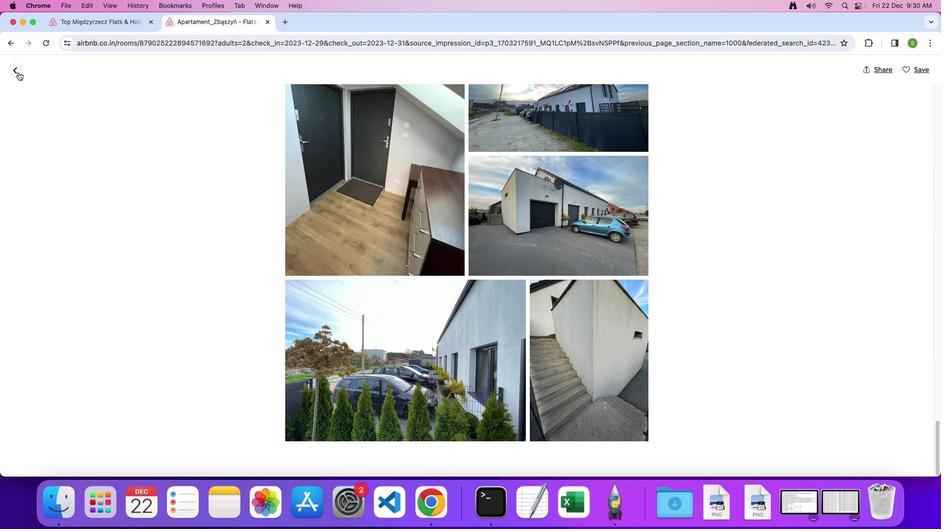 
Action: Mouse pressed left at (142, 148)
Screenshot: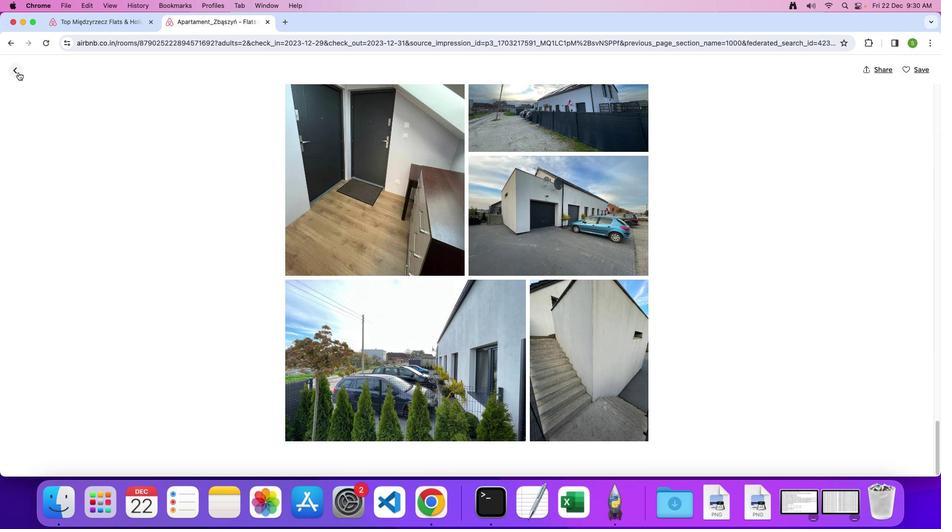 
Action: Mouse moved to (436, 280)
